 Task: Look for space in Zürich (Kreis 6) / Unterstrass, Switzerland from 6th September, 2023 to 15th September, 2023 for 6 adults in price range Rs.8000 to Rs.12000. Place can be entire place or private room with 6 bedrooms having 6 beds and 6 bathrooms. Property type can be house, flat, guest house. Amenities needed are: wifi, TV, free parkinig on premises, gym, breakfast. Booking option can be shelf check-in. Required host language is English.
Action: Mouse moved to (474, 102)
Screenshot: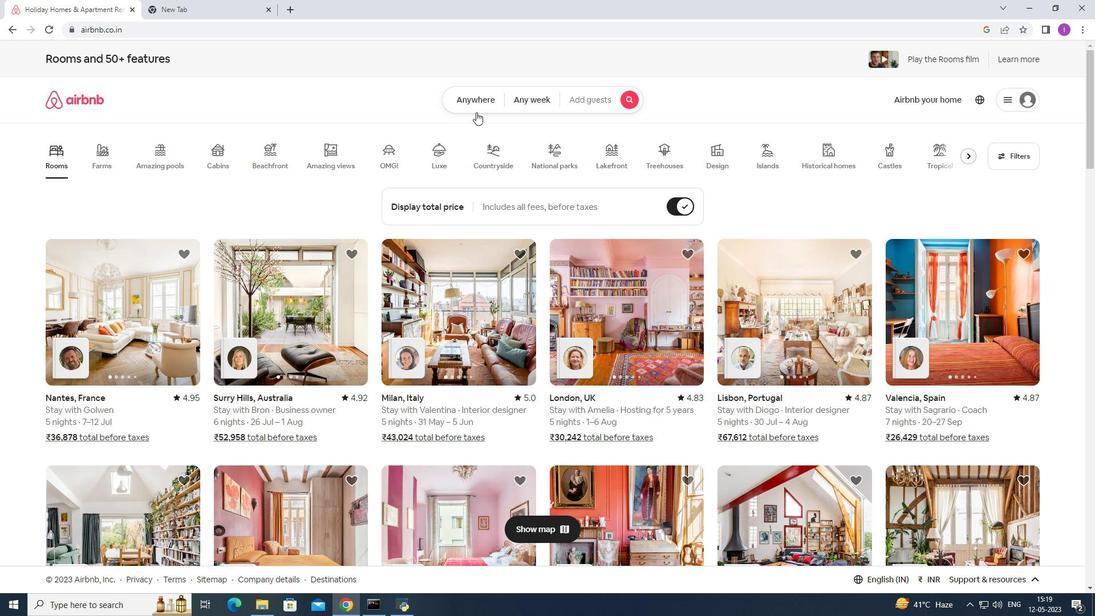 
Action: Mouse pressed left at (474, 102)
Screenshot: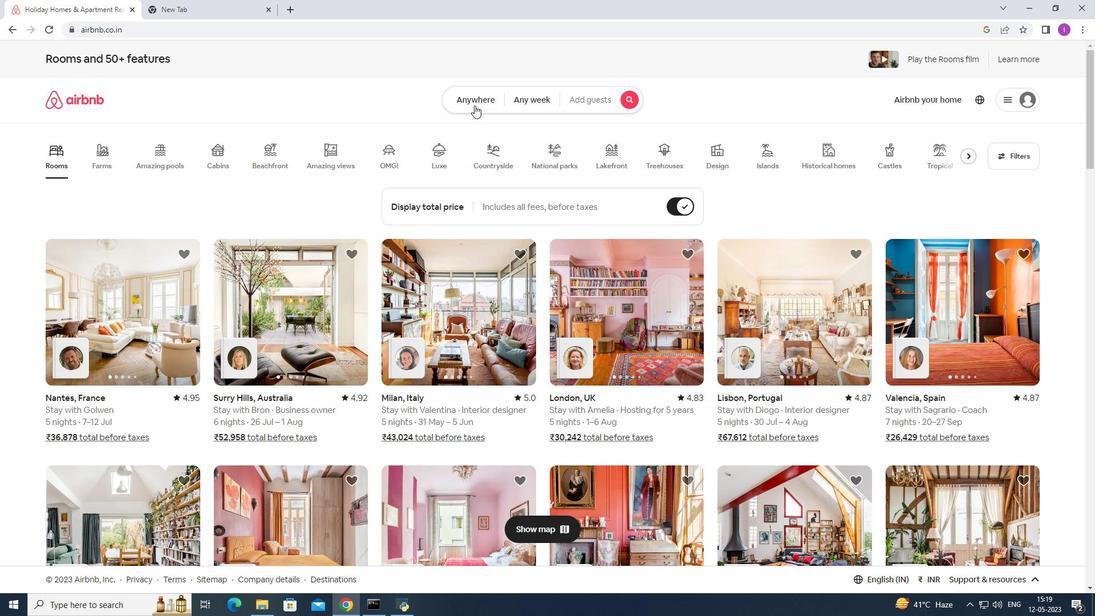 
Action: Mouse moved to (367, 139)
Screenshot: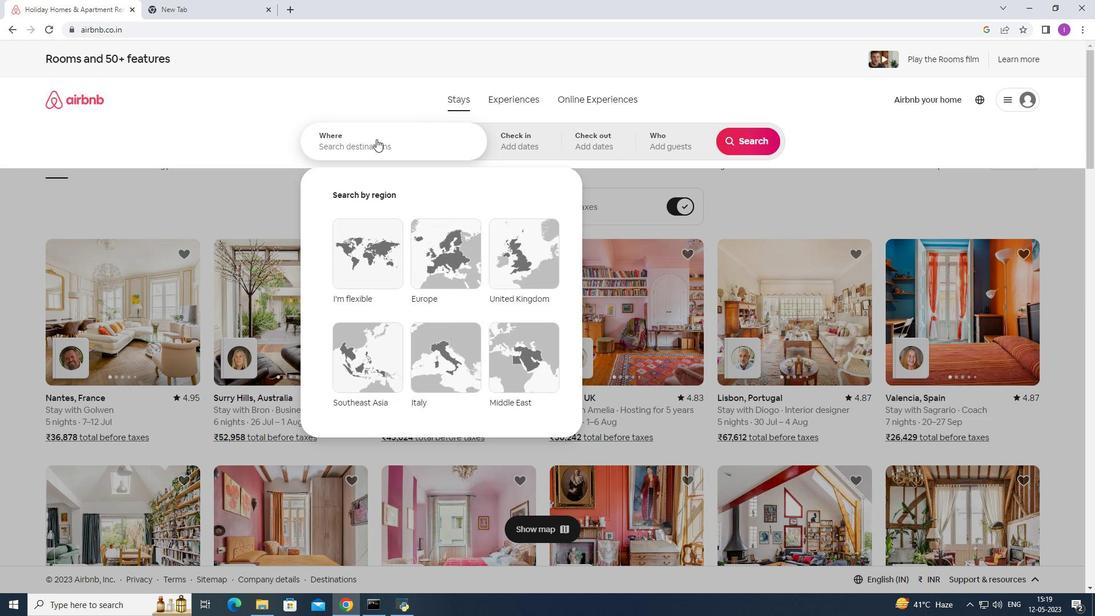 
Action: Mouse pressed left at (367, 139)
Screenshot: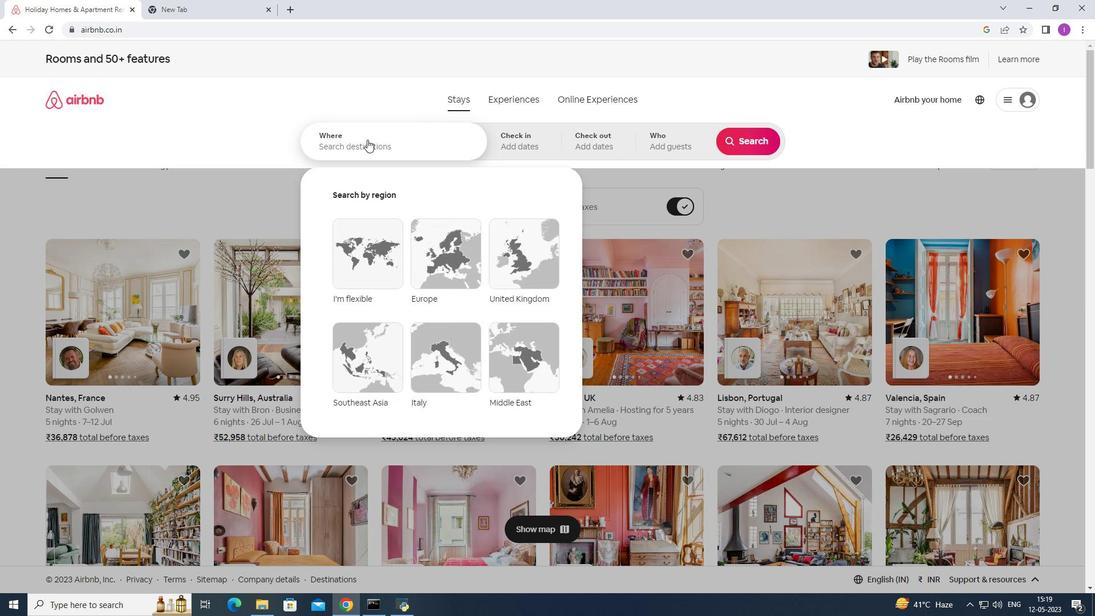 
Action: Mouse moved to (371, 138)
Screenshot: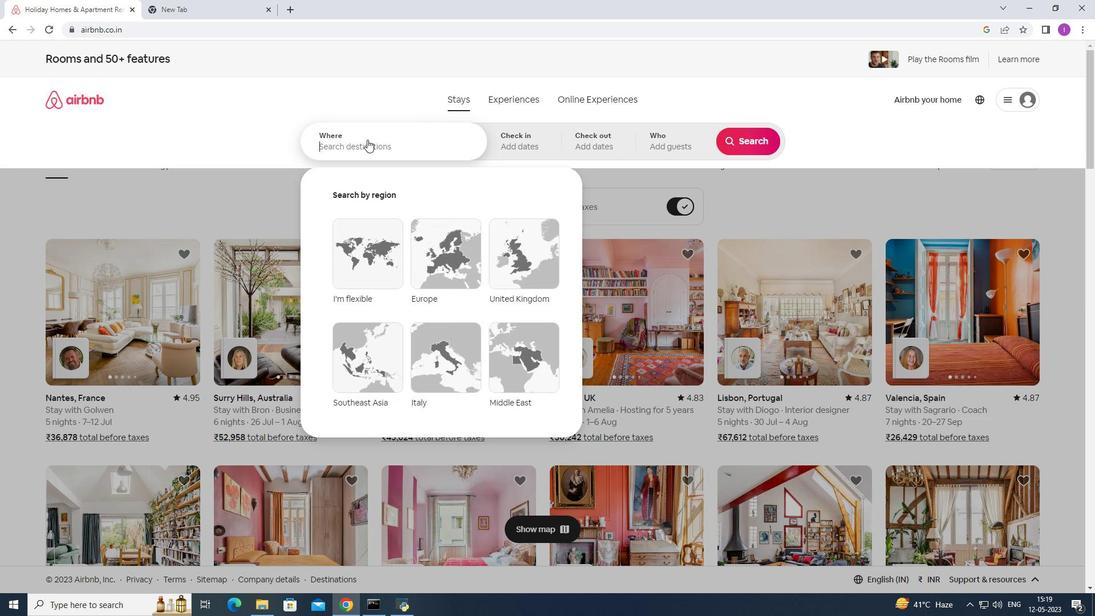
Action: Key pressed <Key.shift>Zurich,<Key.shift>Swi
Screenshot: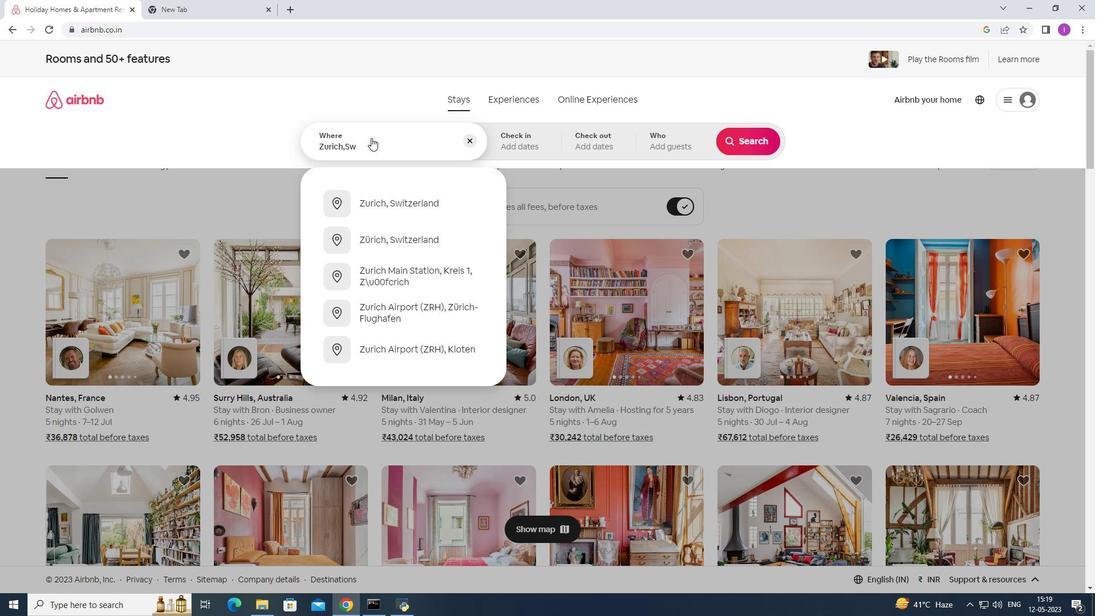 
Action: Mouse moved to (387, 200)
Screenshot: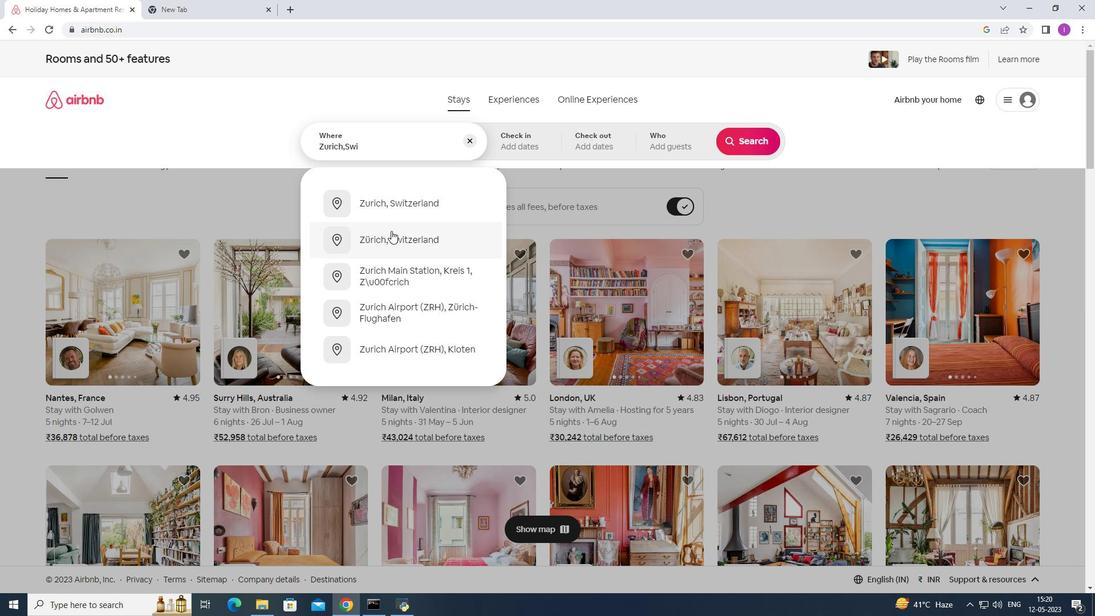 
Action: Mouse pressed left at (387, 200)
Screenshot: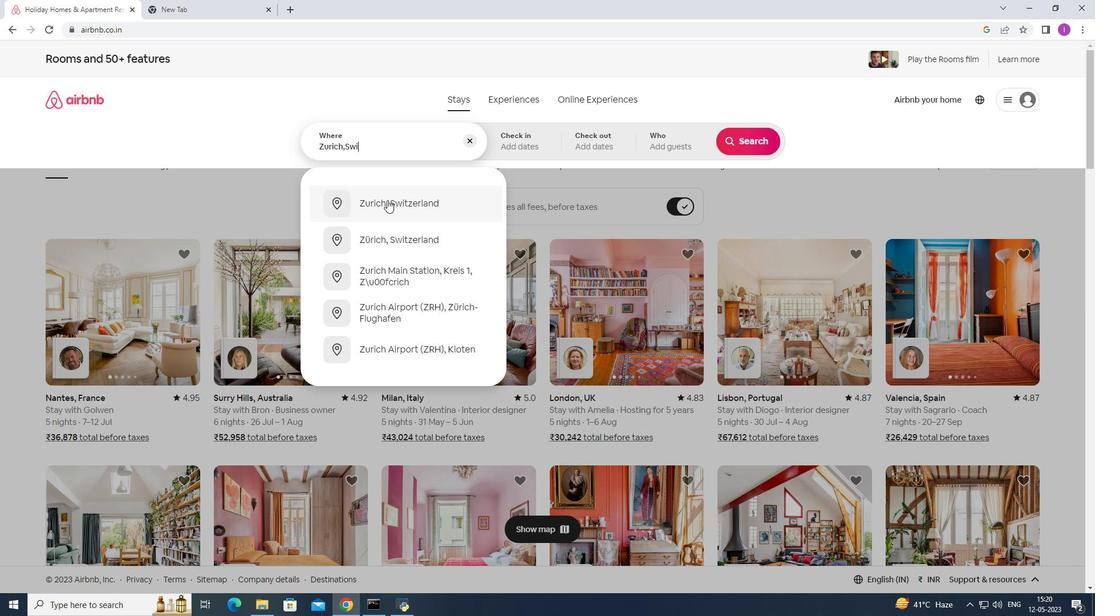 
Action: Mouse moved to (748, 234)
Screenshot: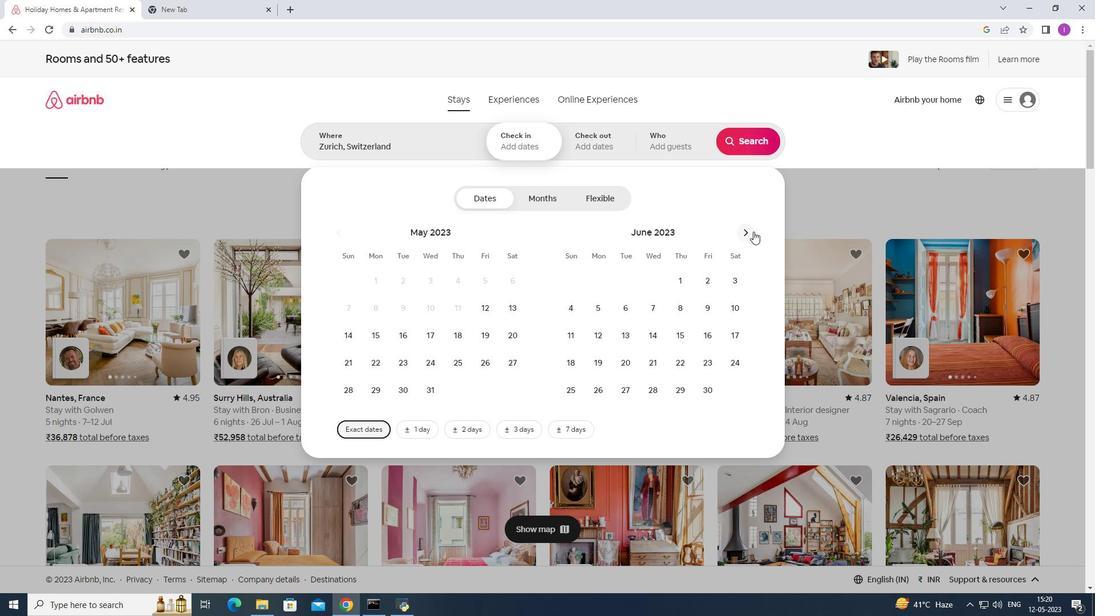 
Action: Mouse pressed left at (748, 234)
Screenshot: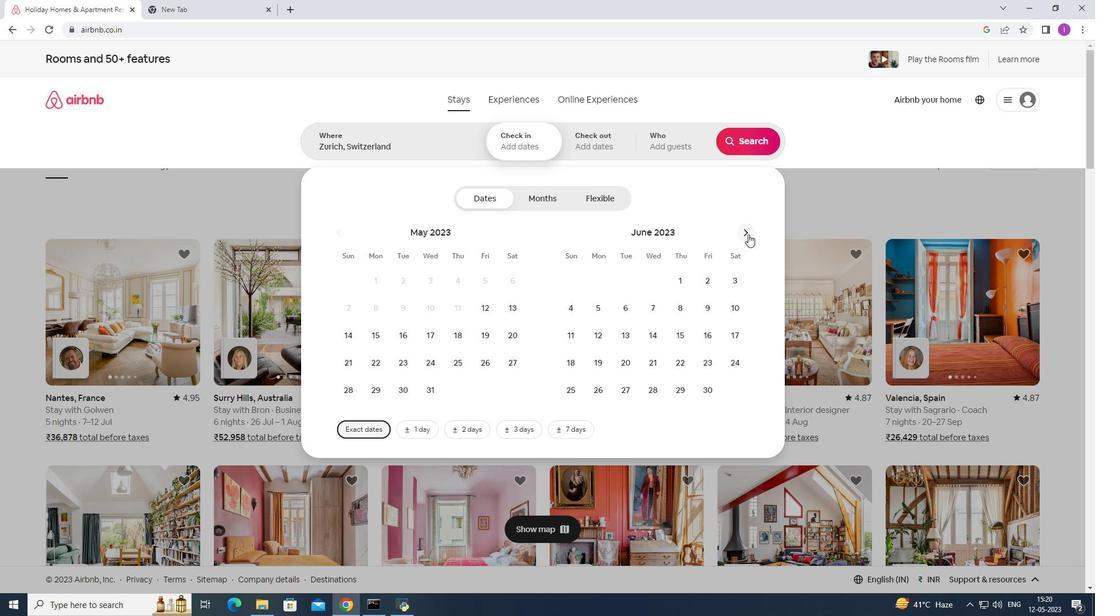 
Action: Mouse pressed left at (748, 234)
Screenshot: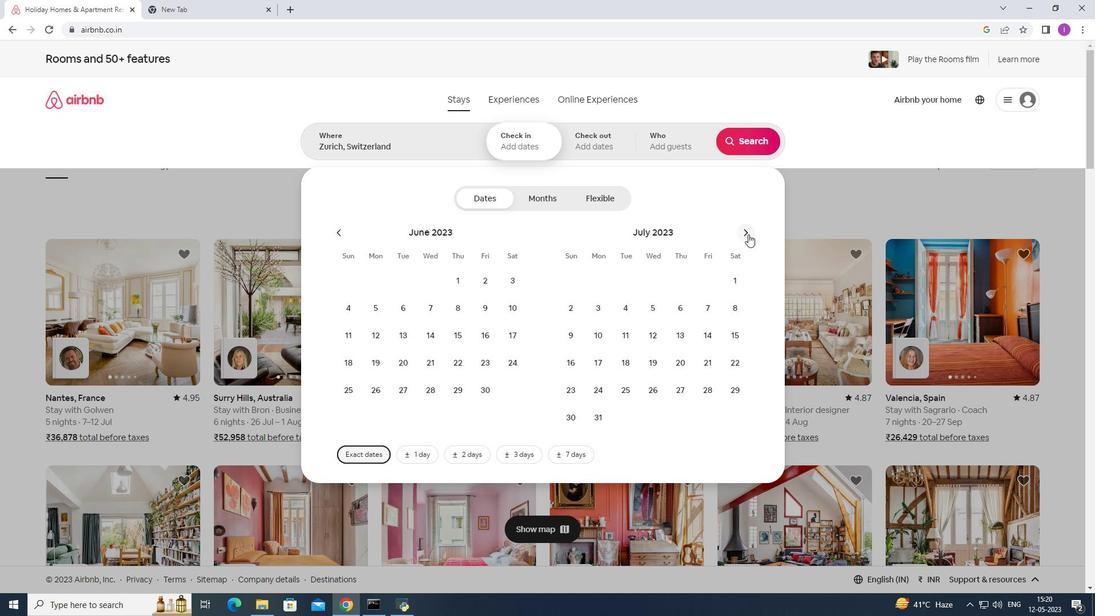 
Action: Mouse moved to (744, 238)
Screenshot: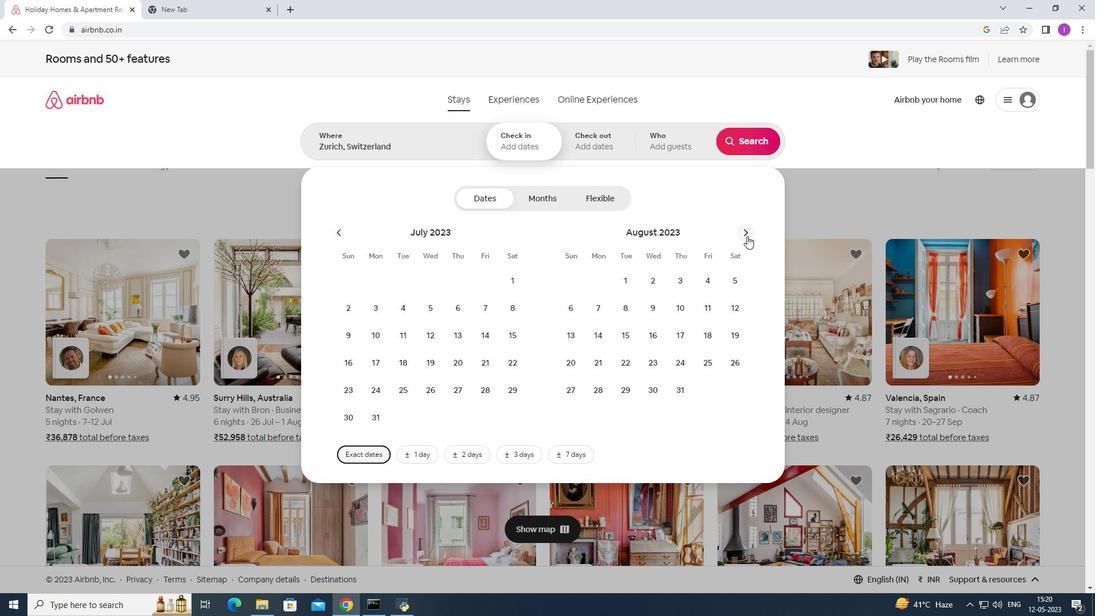 
Action: Mouse pressed left at (744, 238)
Screenshot: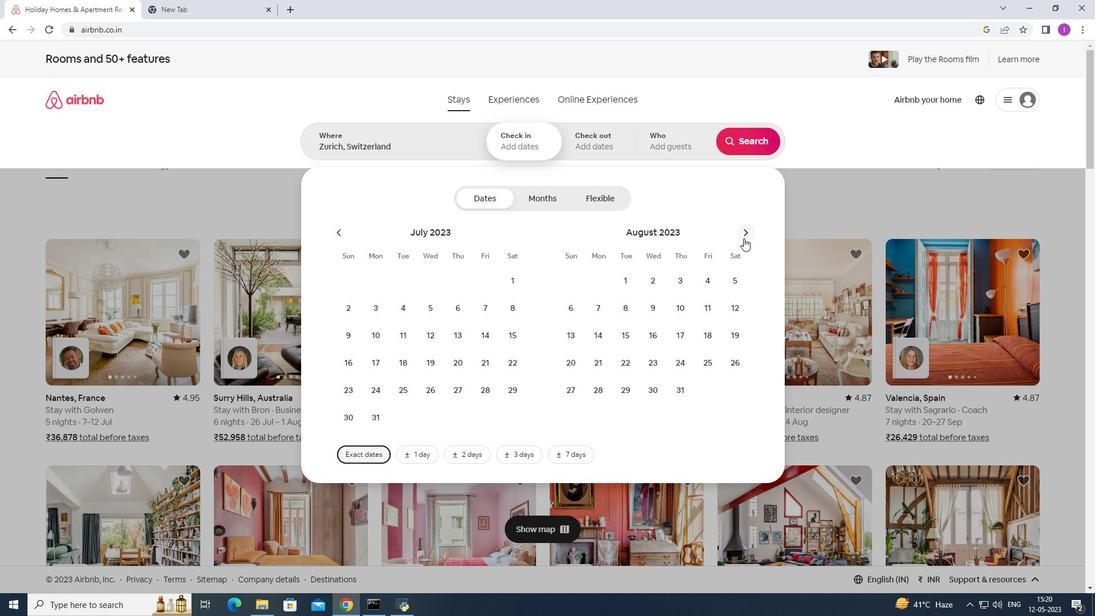 
Action: Mouse moved to (655, 314)
Screenshot: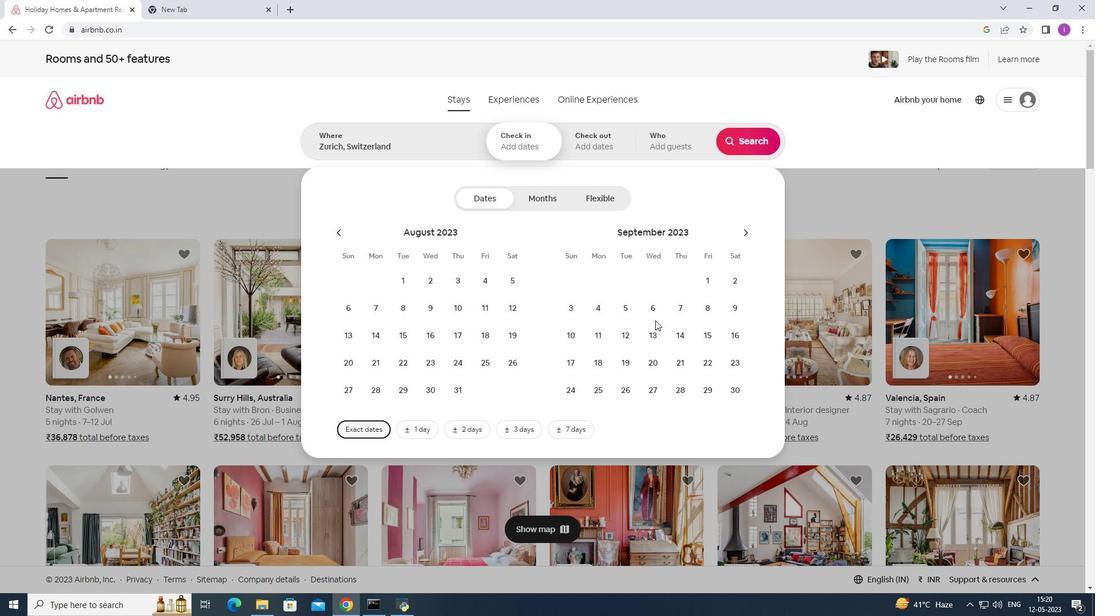 
Action: Mouse pressed left at (655, 314)
Screenshot: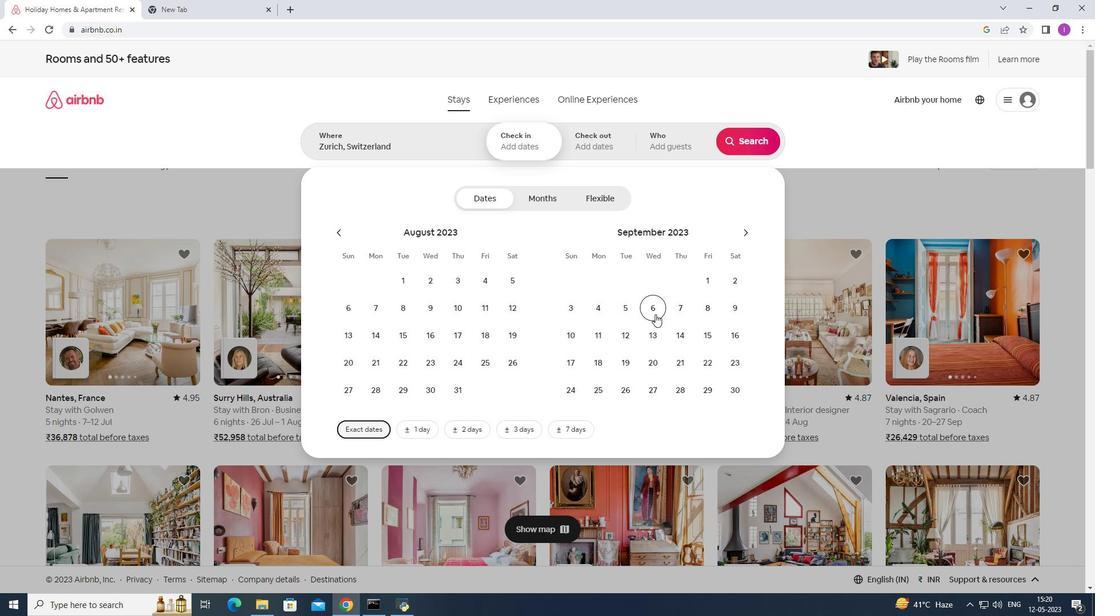 
Action: Mouse moved to (710, 333)
Screenshot: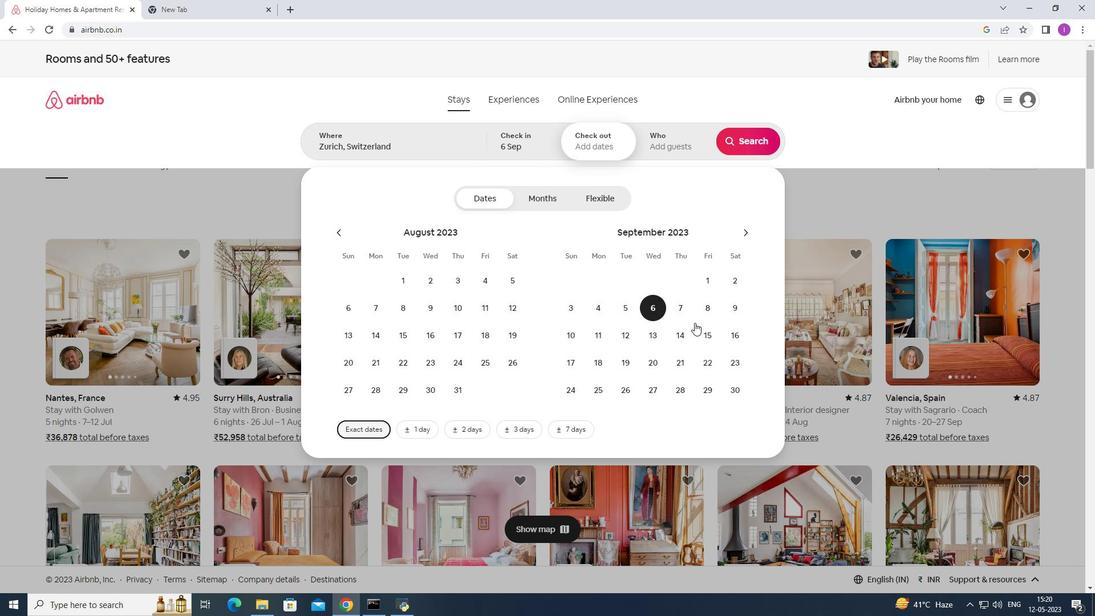 
Action: Mouse pressed left at (710, 333)
Screenshot: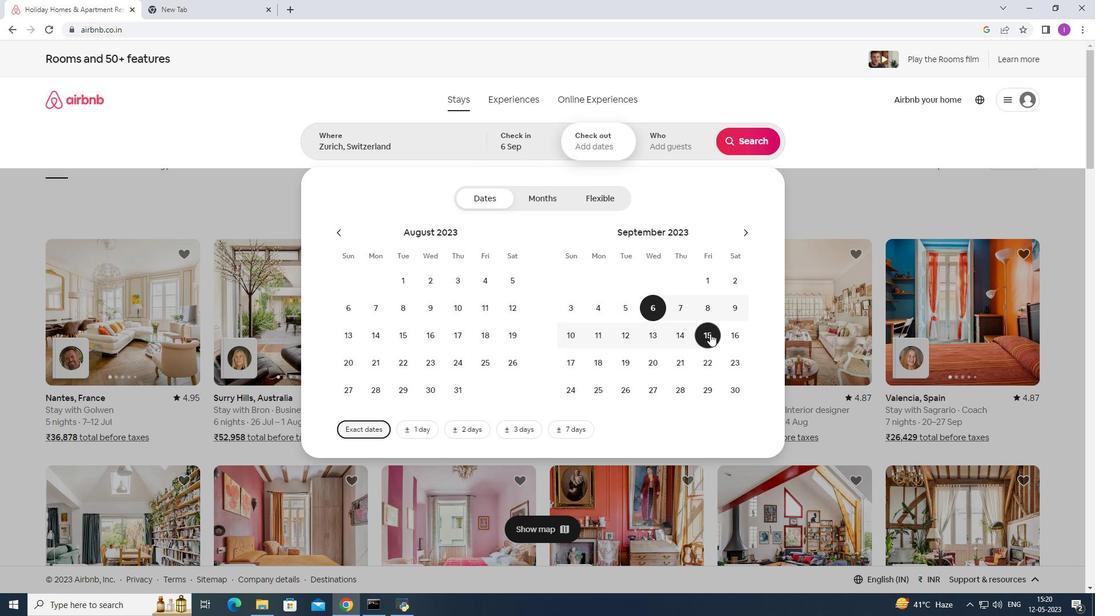 
Action: Mouse moved to (674, 152)
Screenshot: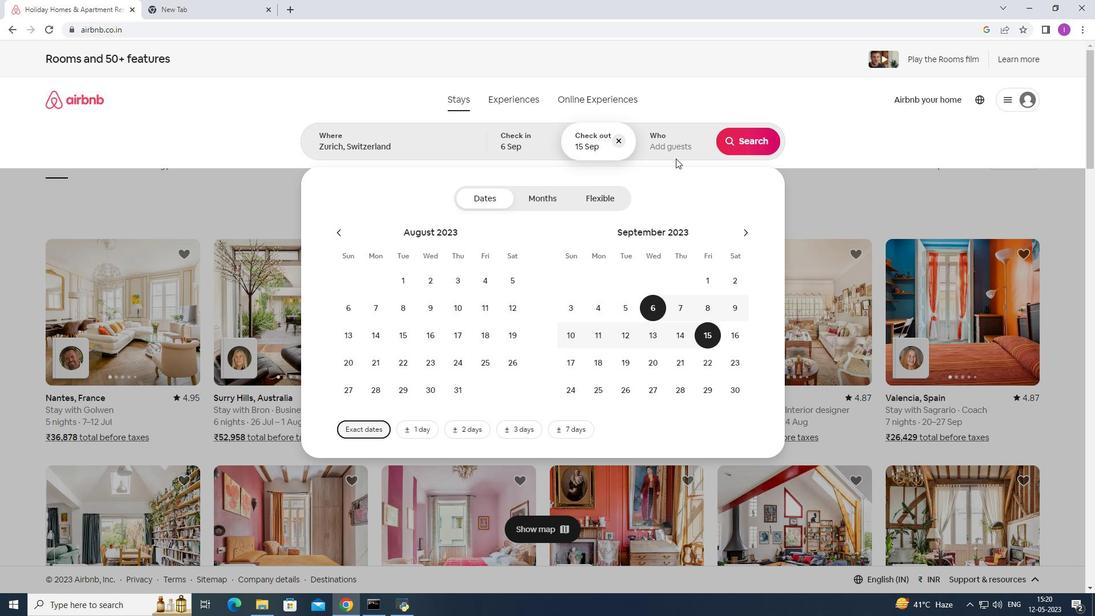 
Action: Mouse pressed left at (674, 152)
Screenshot: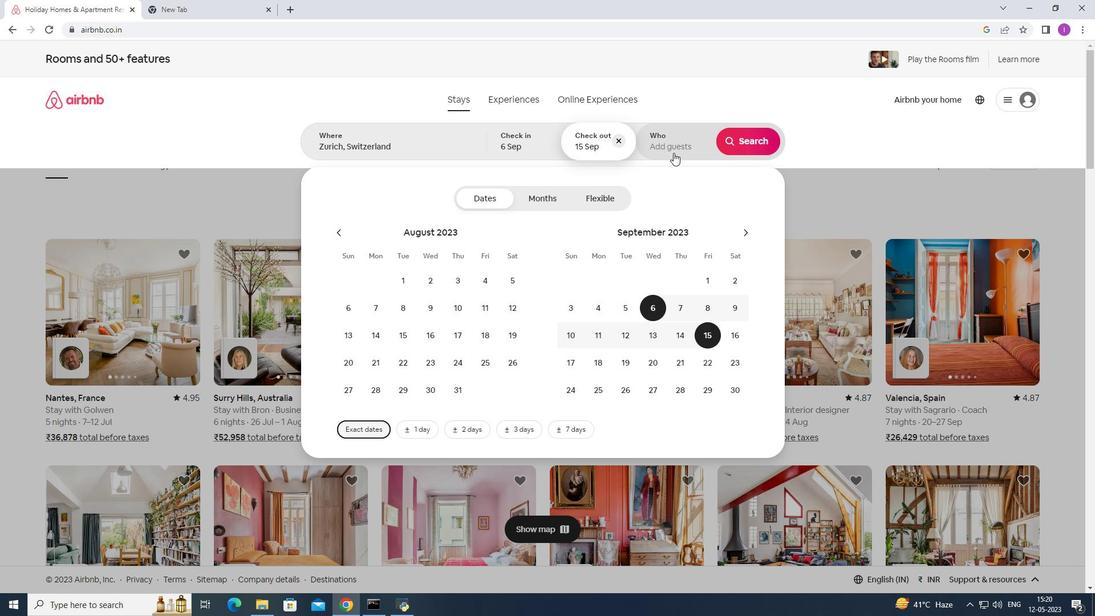 
Action: Mouse moved to (746, 198)
Screenshot: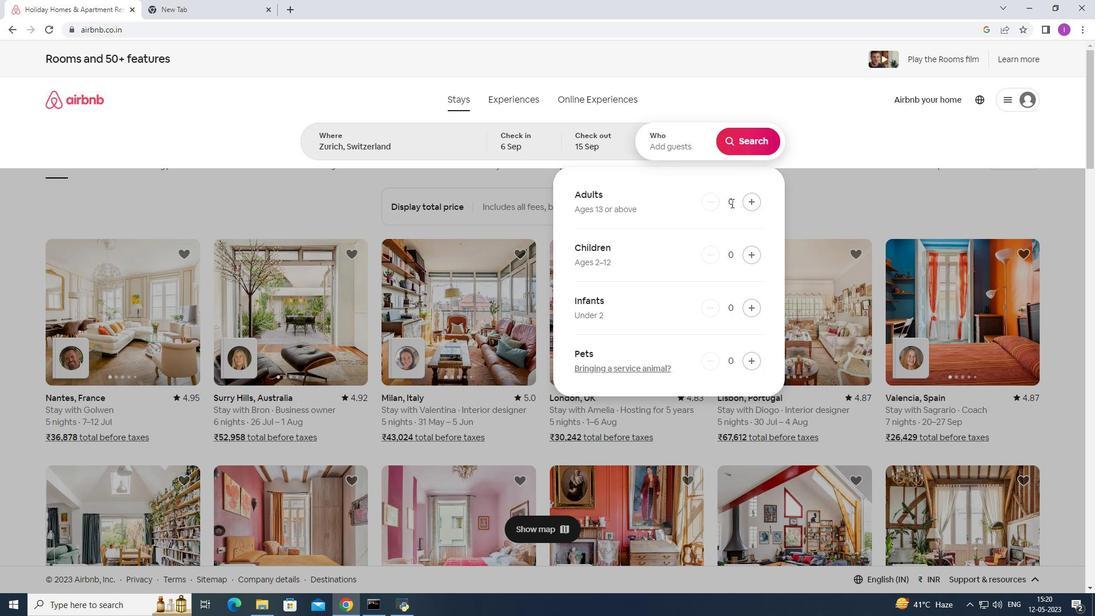 
Action: Mouse pressed left at (746, 198)
Screenshot: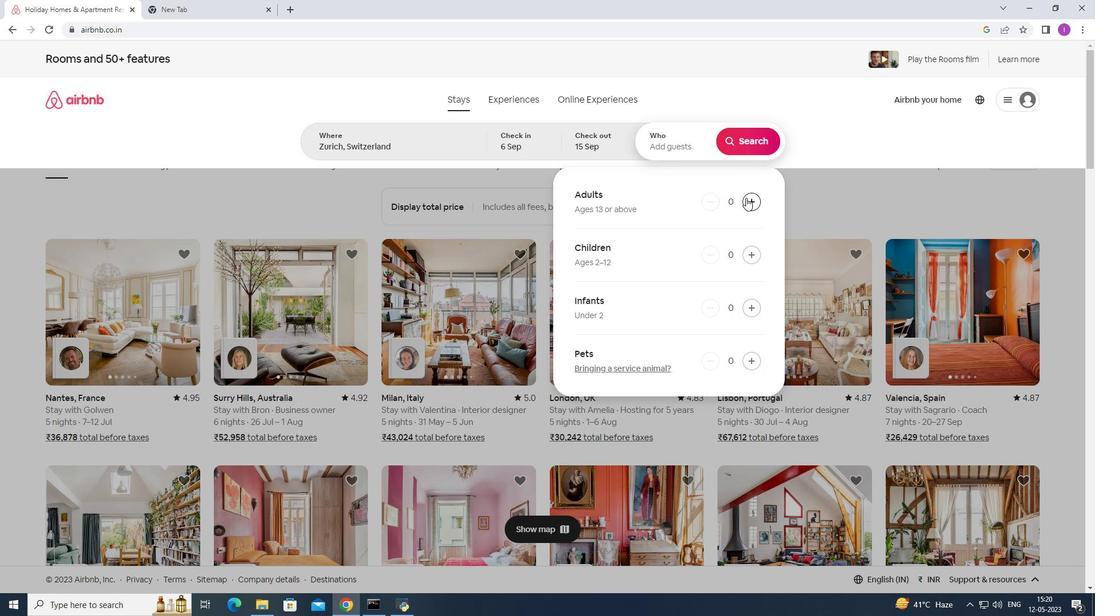 
Action: Mouse pressed left at (746, 198)
Screenshot: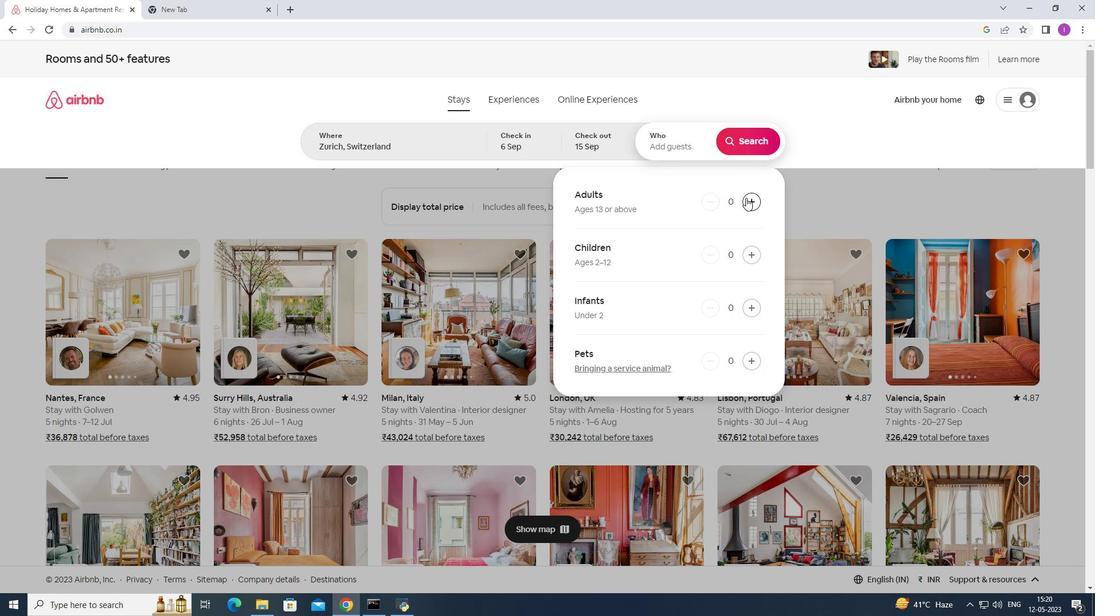 
Action: Mouse pressed left at (746, 198)
Screenshot: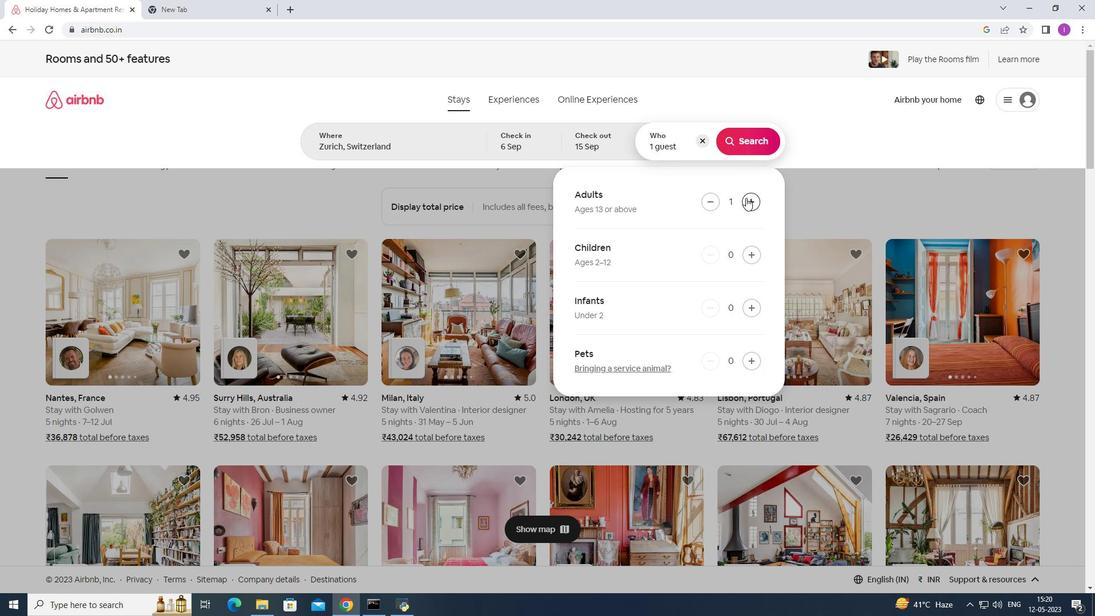 
Action: Mouse pressed left at (746, 198)
Screenshot: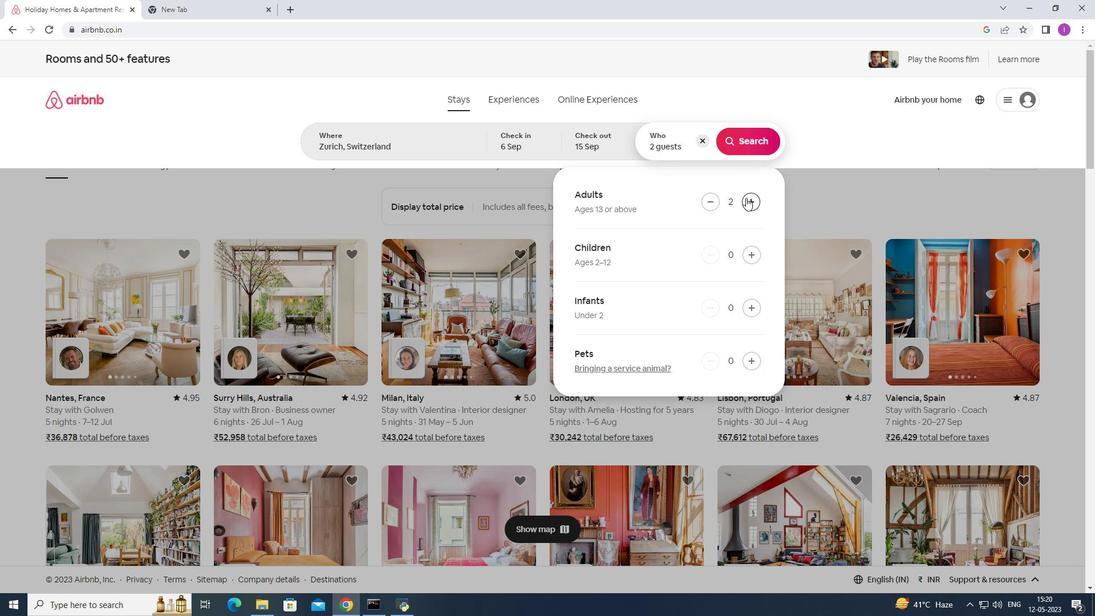 
Action: Mouse pressed left at (746, 198)
Screenshot: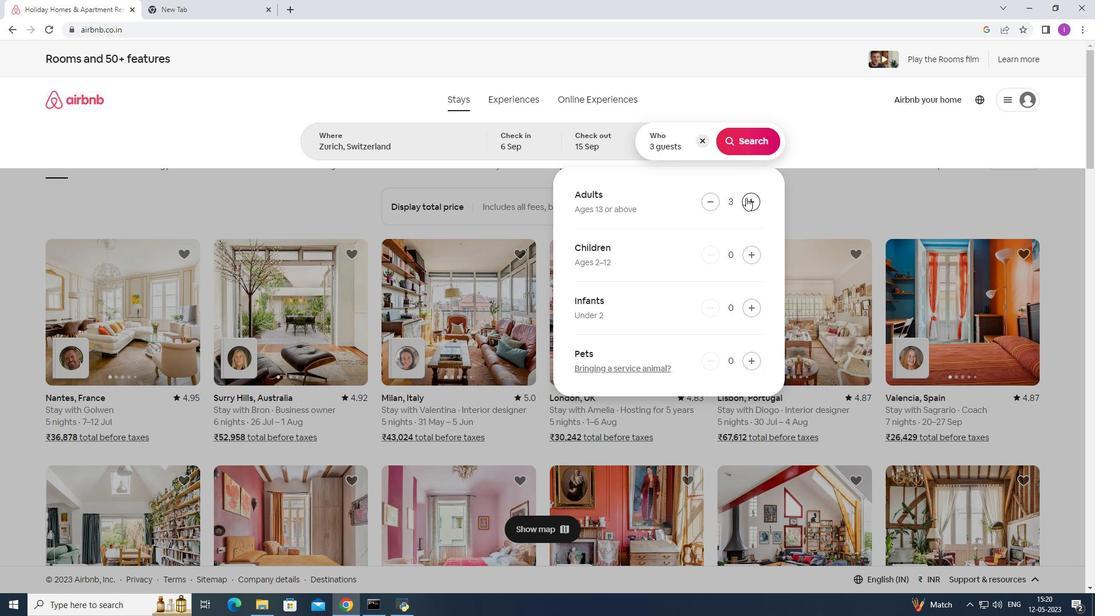 
Action: Mouse moved to (748, 198)
Screenshot: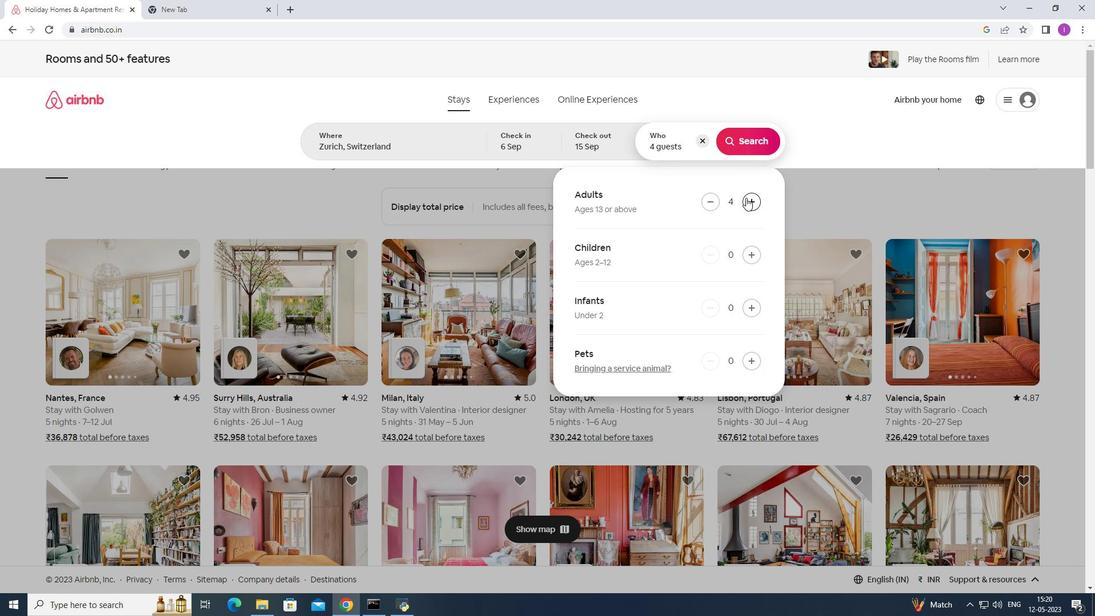 
Action: Mouse pressed left at (748, 198)
Screenshot: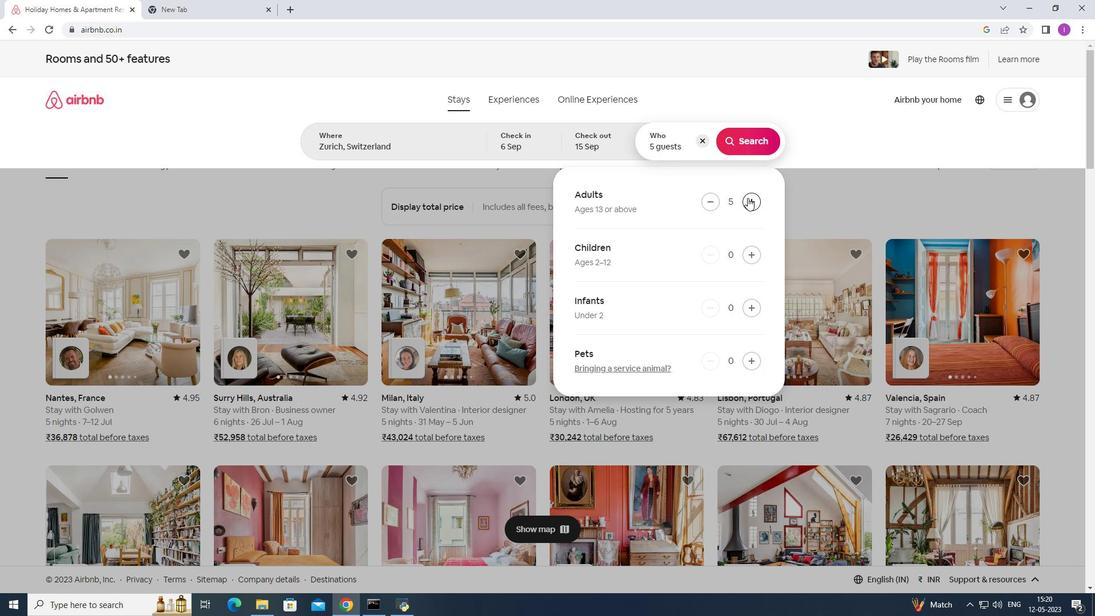 
Action: Mouse moved to (754, 146)
Screenshot: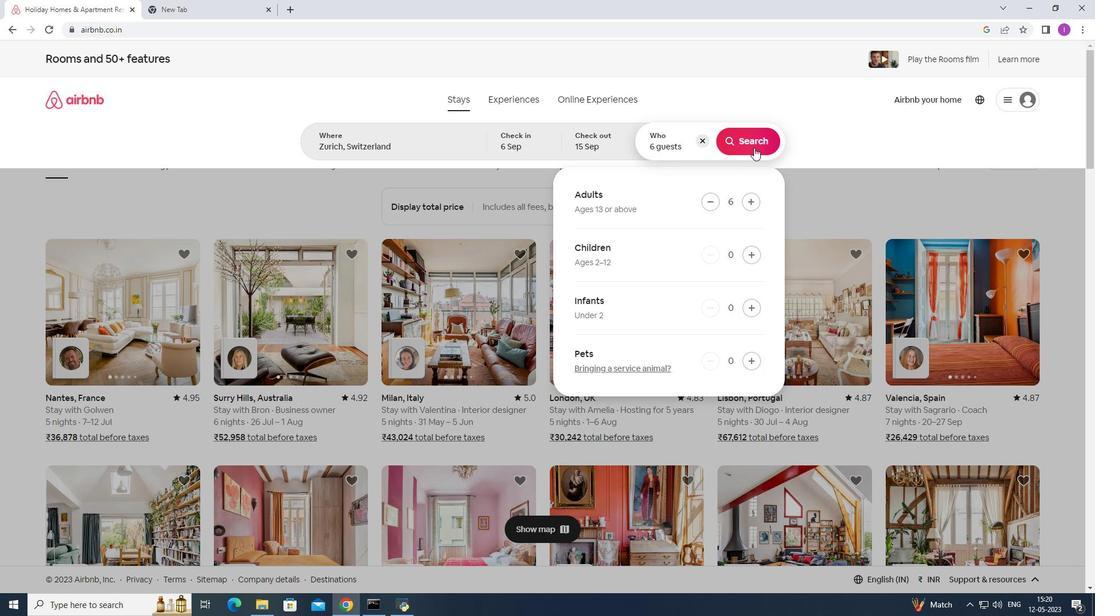 
Action: Mouse pressed left at (754, 146)
Screenshot: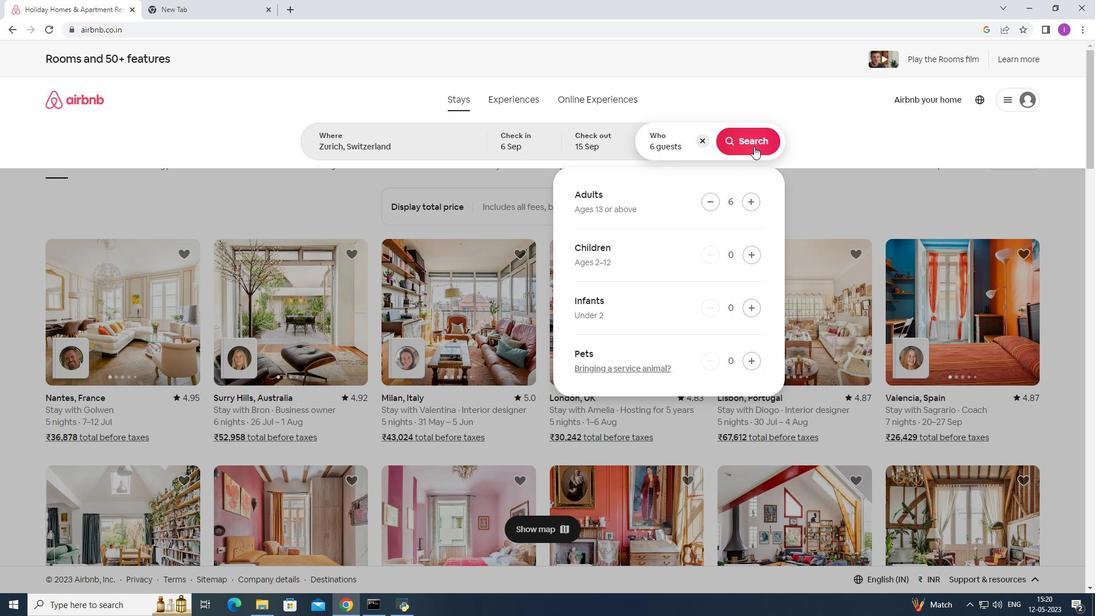 
Action: Mouse moved to (1044, 112)
Screenshot: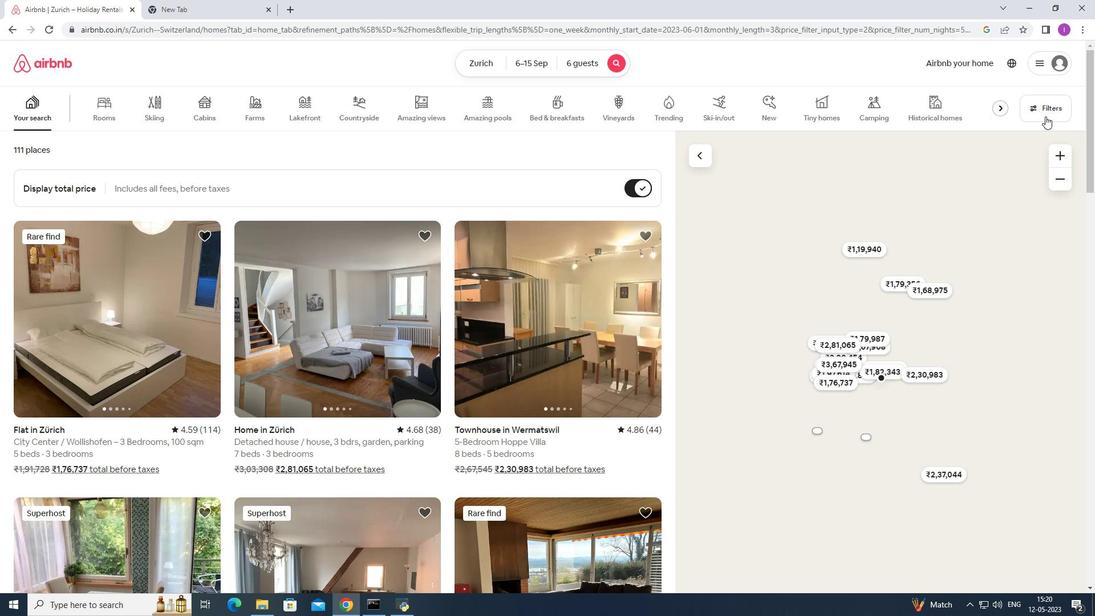 
Action: Mouse pressed left at (1044, 112)
Screenshot: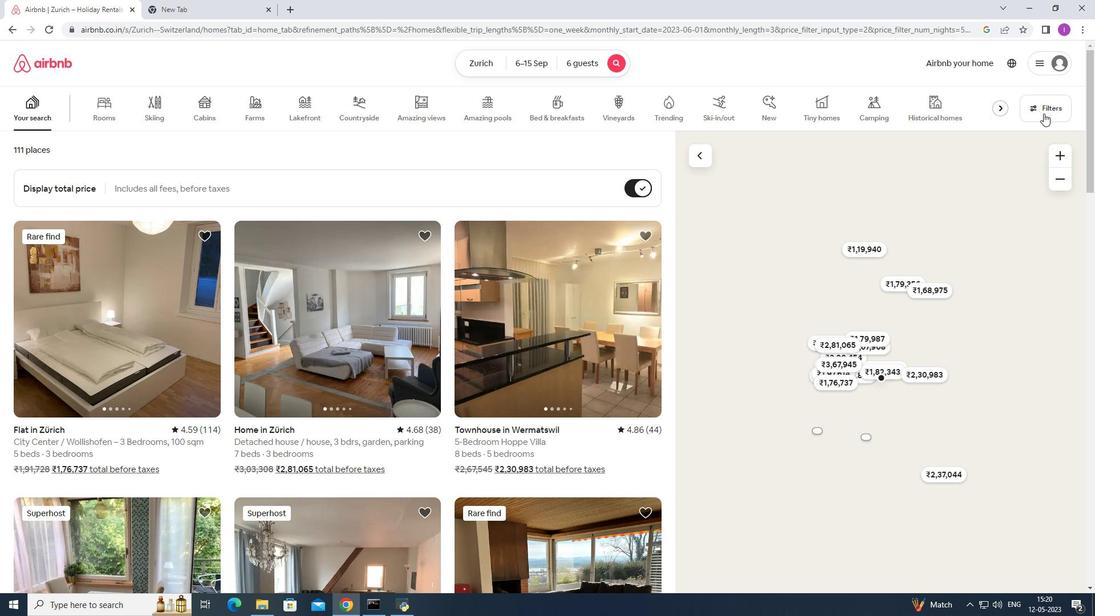 
Action: Mouse moved to (636, 389)
Screenshot: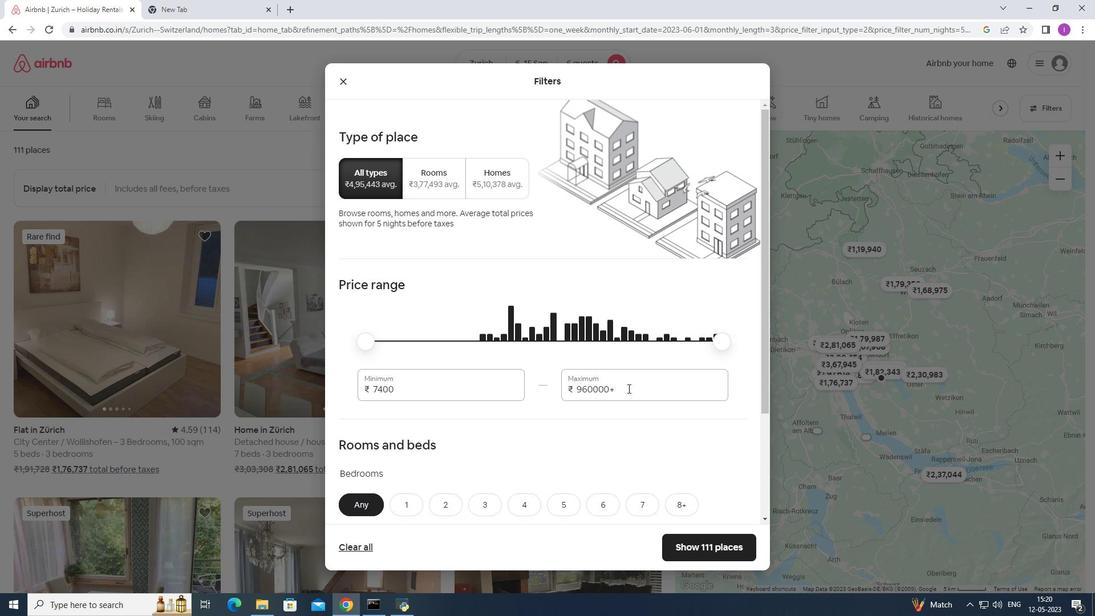 
Action: Mouse pressed left at (636, 389)
Screenshot: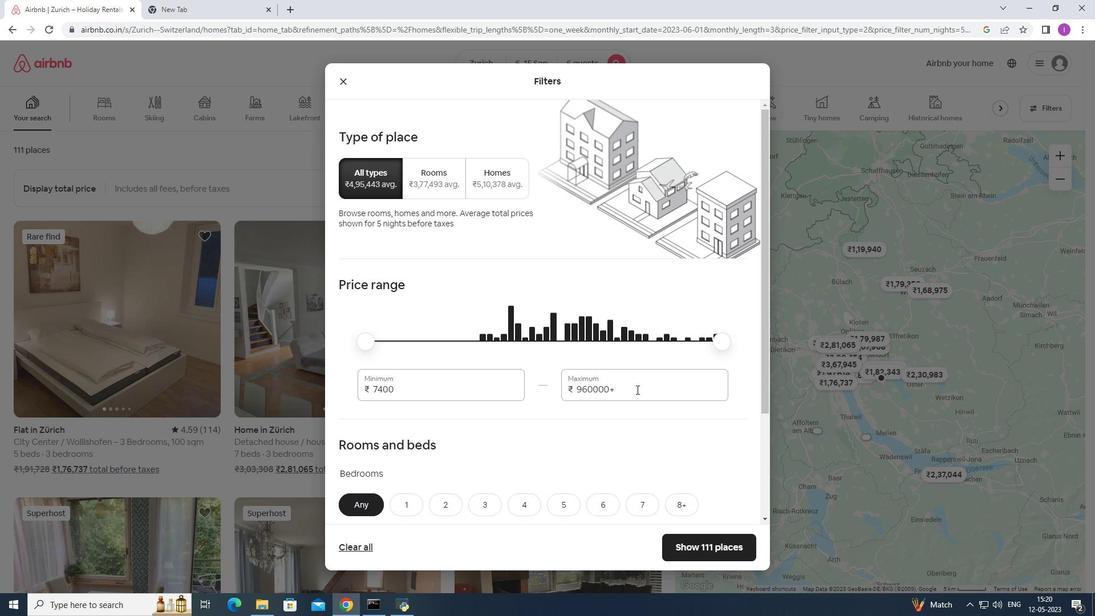 
Action: Mouse moved to (632, 344)
Screenshot: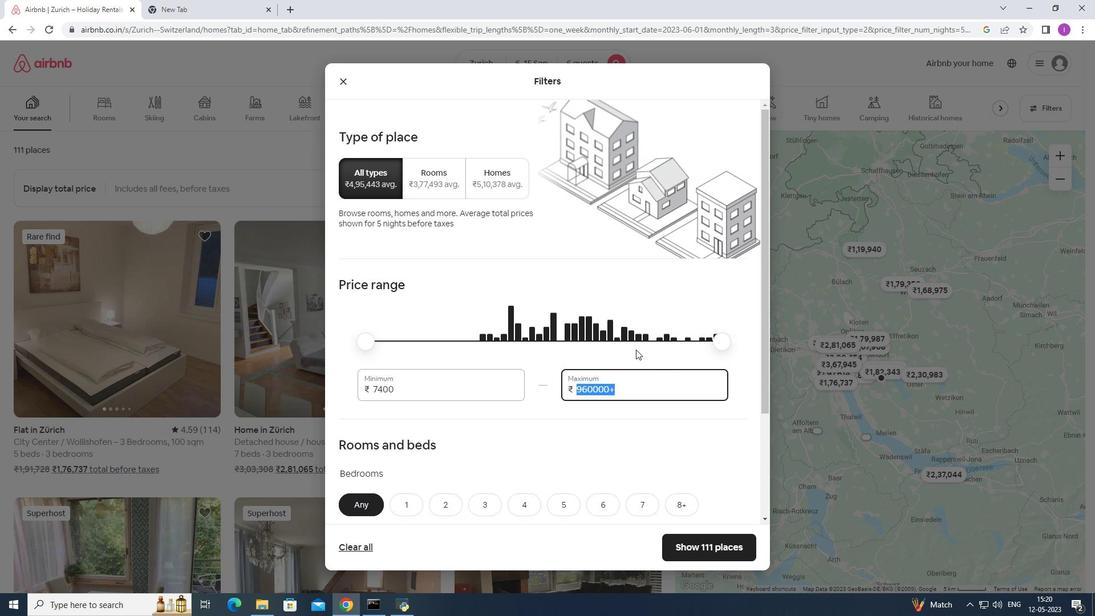 
Action: Key pressed 1
Screenshot: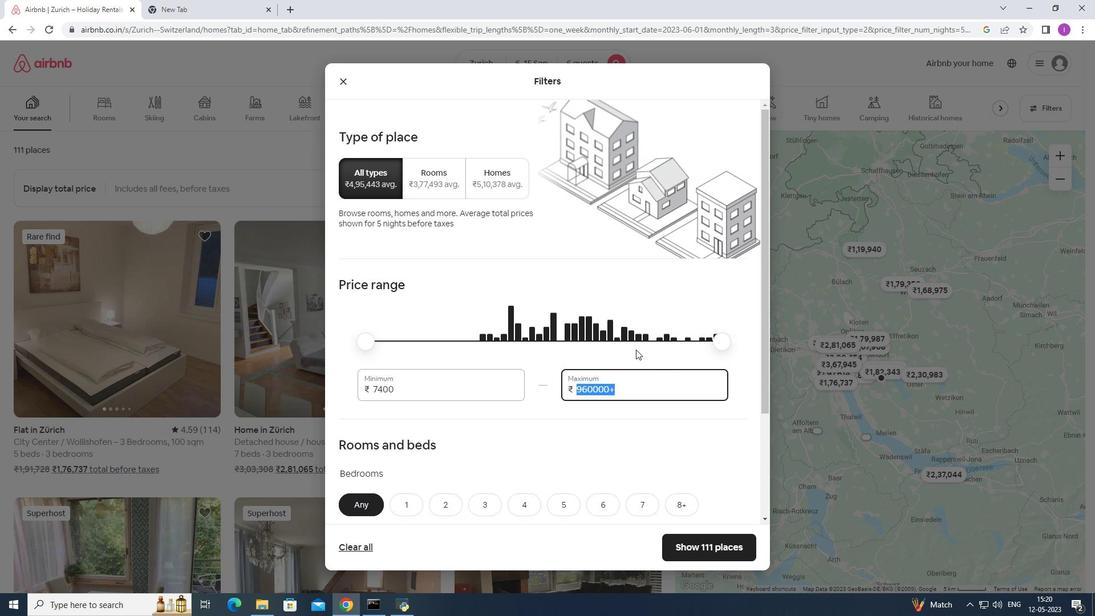 
Action: Mouse moved to (630, 338)
Screenshot: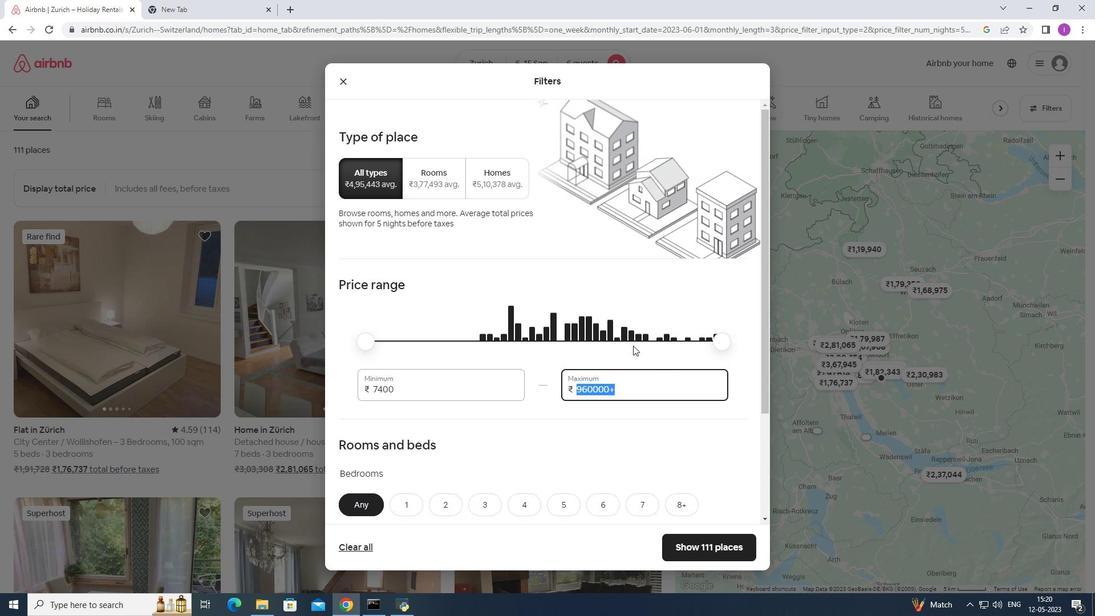 
Action: Key pressed 2
Screenshot: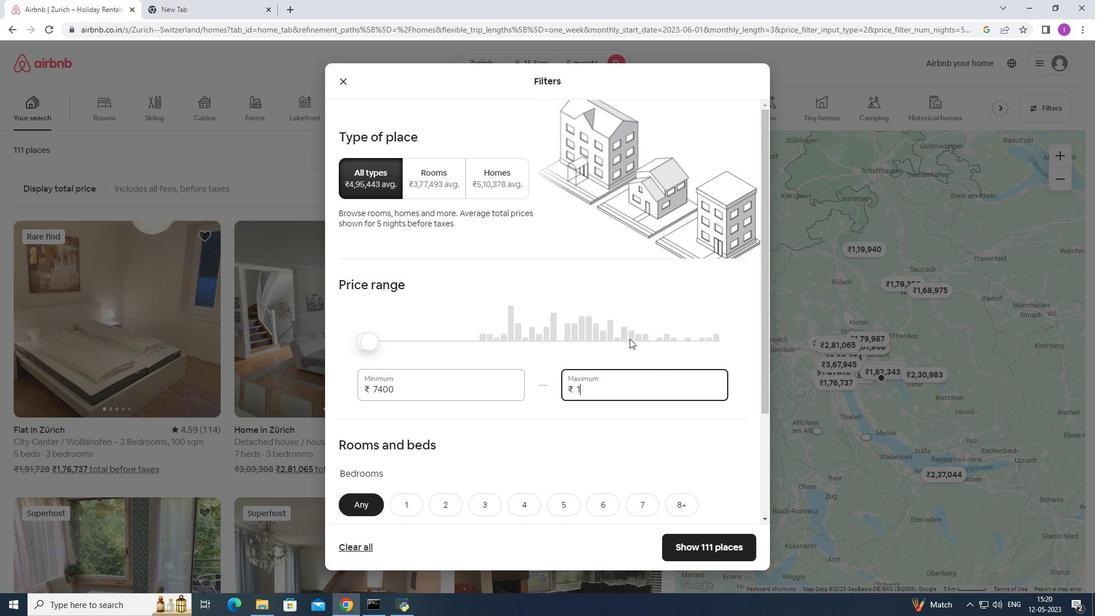 
Action: Mouse moved to (627, 335)
Screenshot: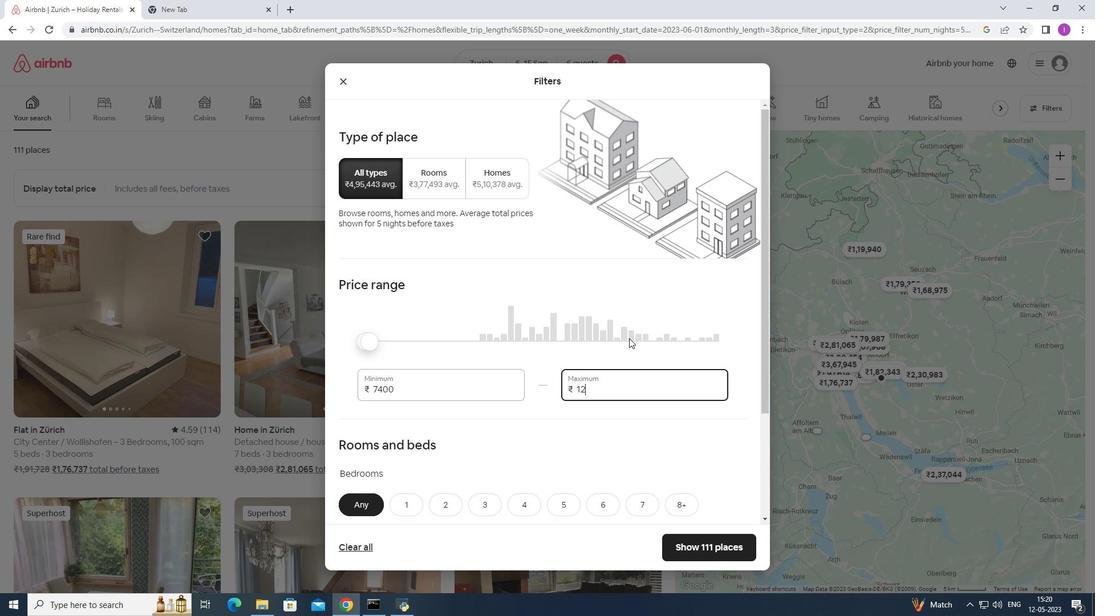 
Action: Key pressed 000
Screenshot: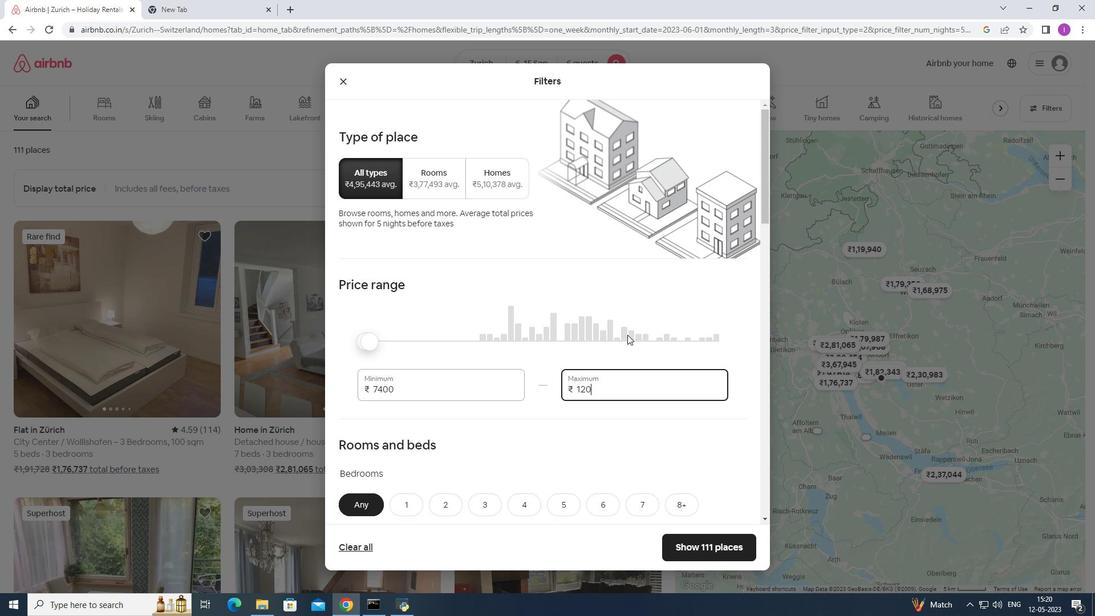 
Action: Mouse moved to (421, 391)
Screenshot: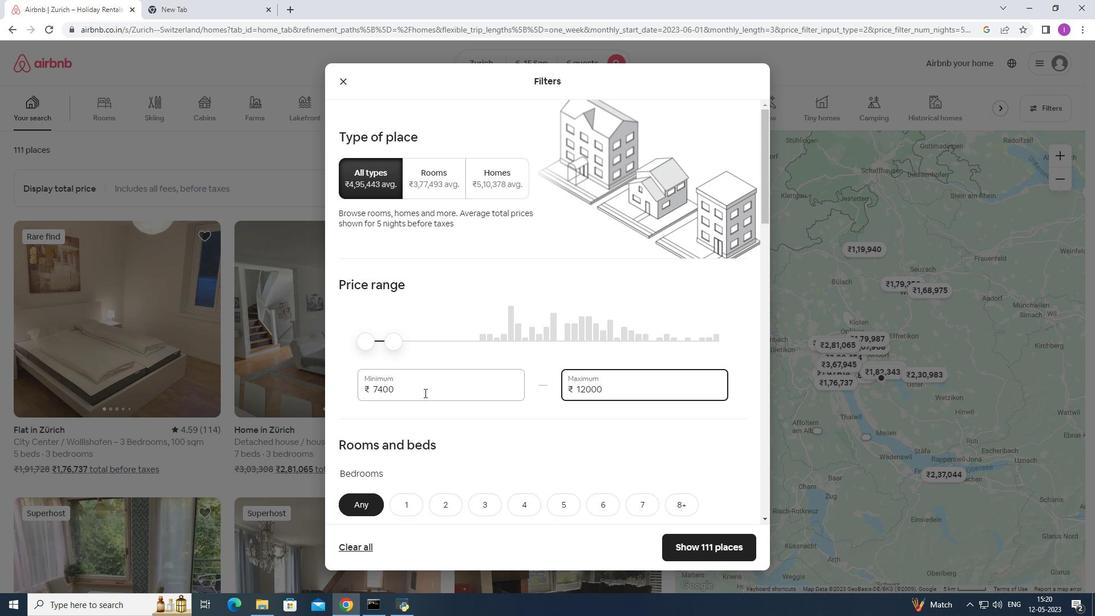 
Action: Mouse pressed left at (421, 391)
Screenshot: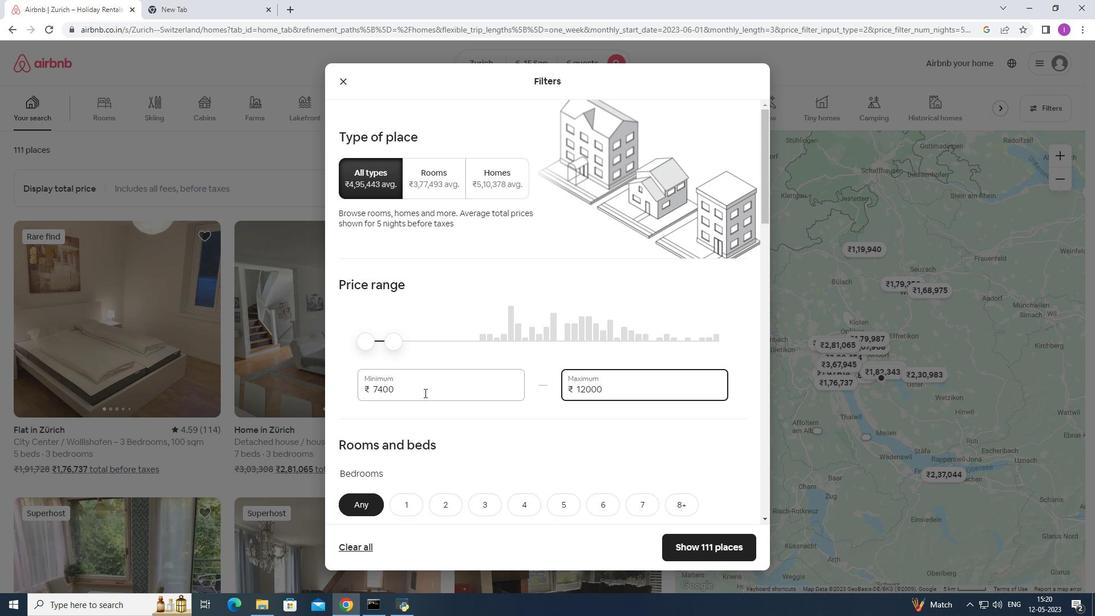 
Action: Mouse moved to (354, 400)
Screenshot: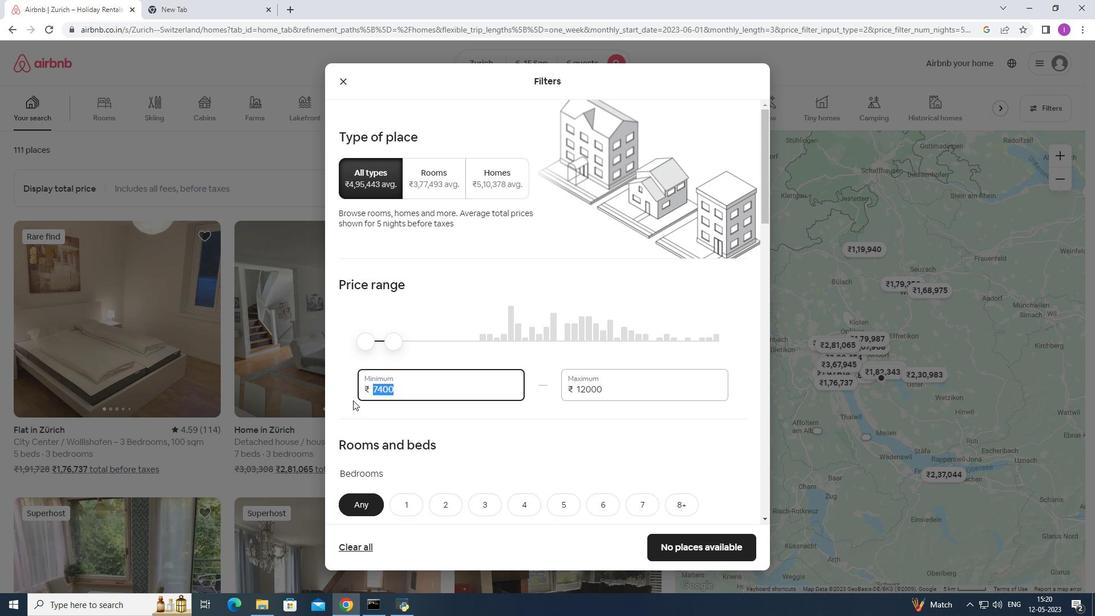 
Action: Key pressed 80000<Key.backspace><Key.backspace>0
Screenshot: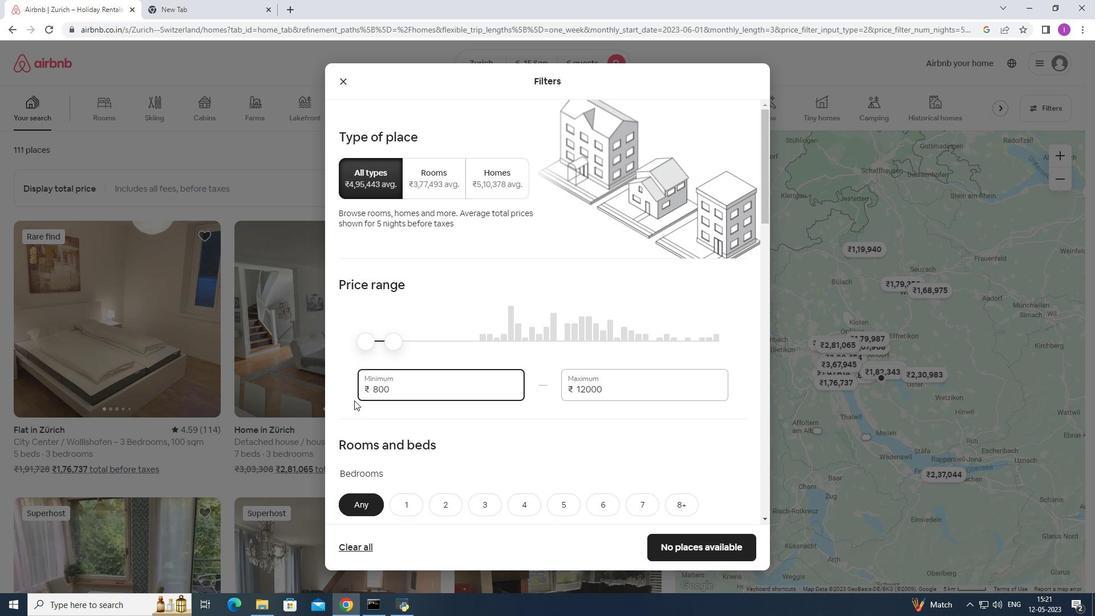 
Action: Mouse moved to (496, 461)
Screenshot: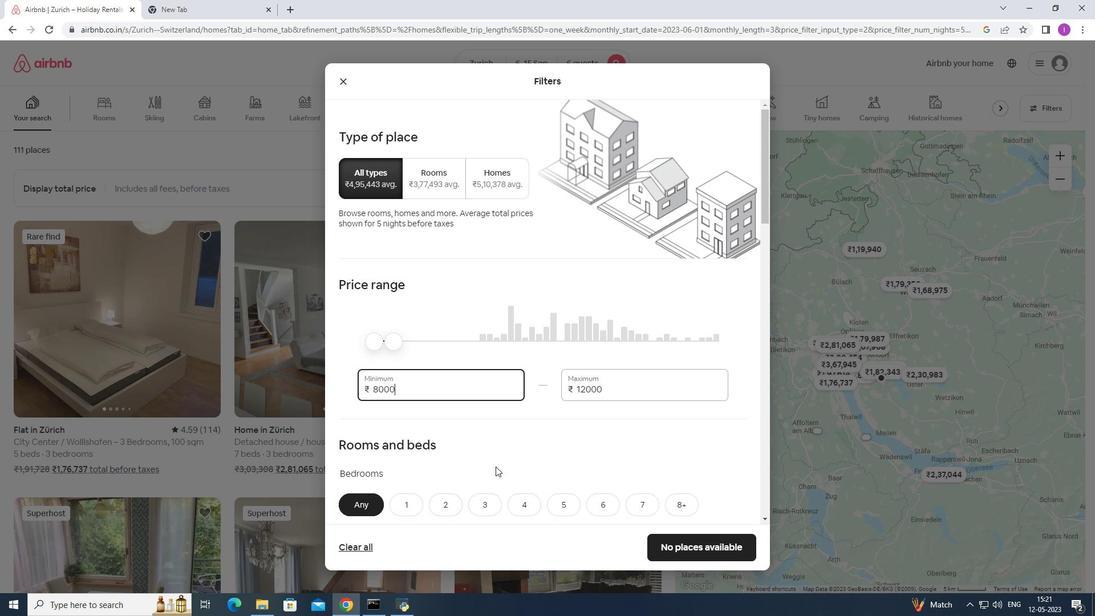 
Action: Mouse scrolled (496, 461) with delta (0, 0)
Screenshot: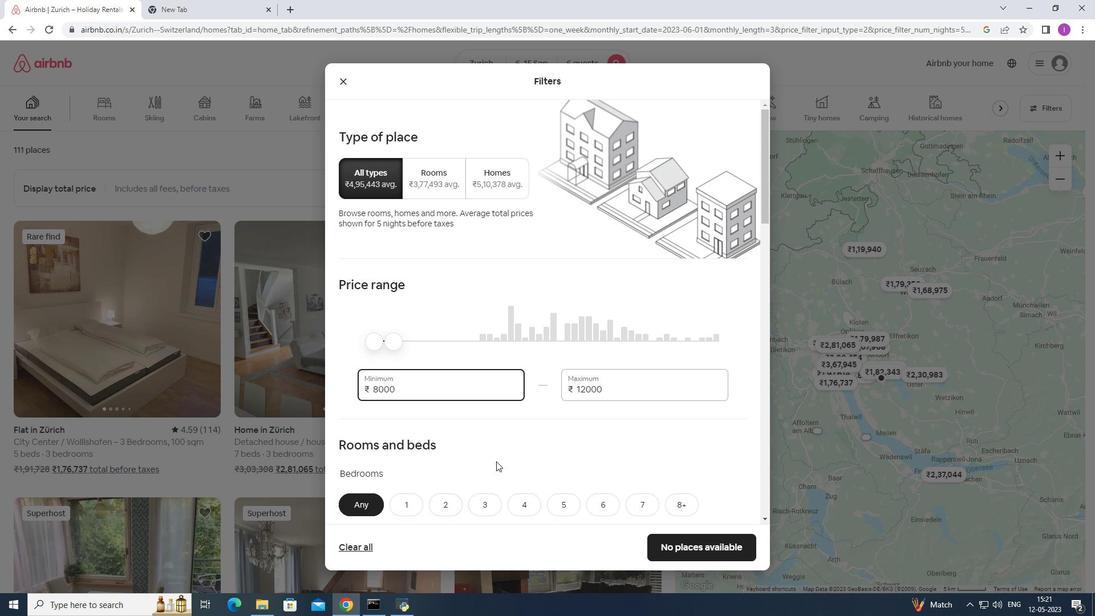 
Action: Mouse moved to (527, 444)
Screenshot: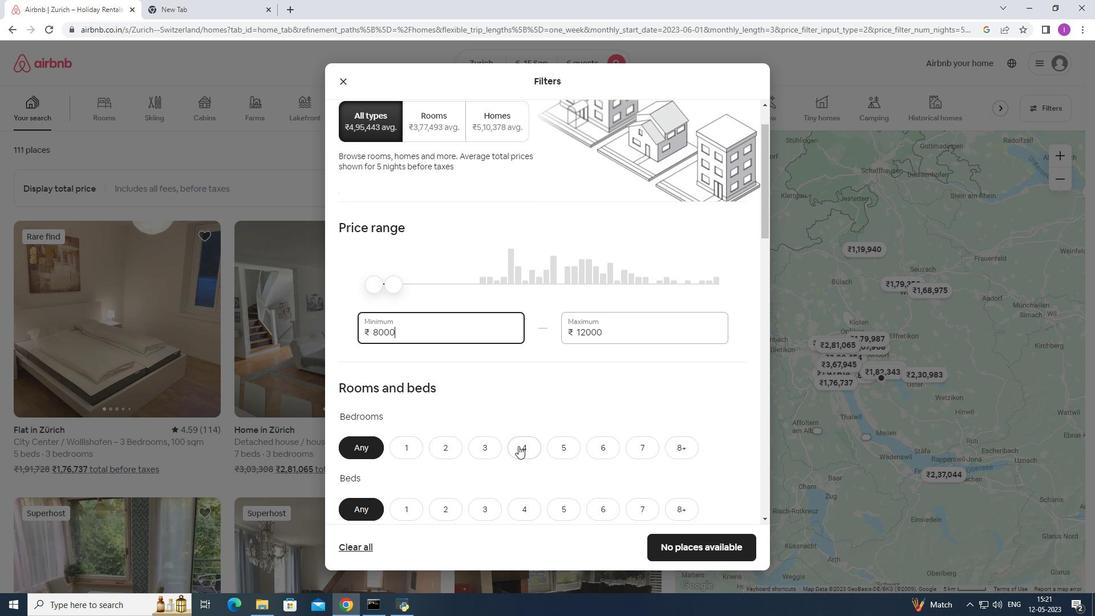 
Action: Mouse scrolled (527, 444) with delta (0, 0)
Screenshot: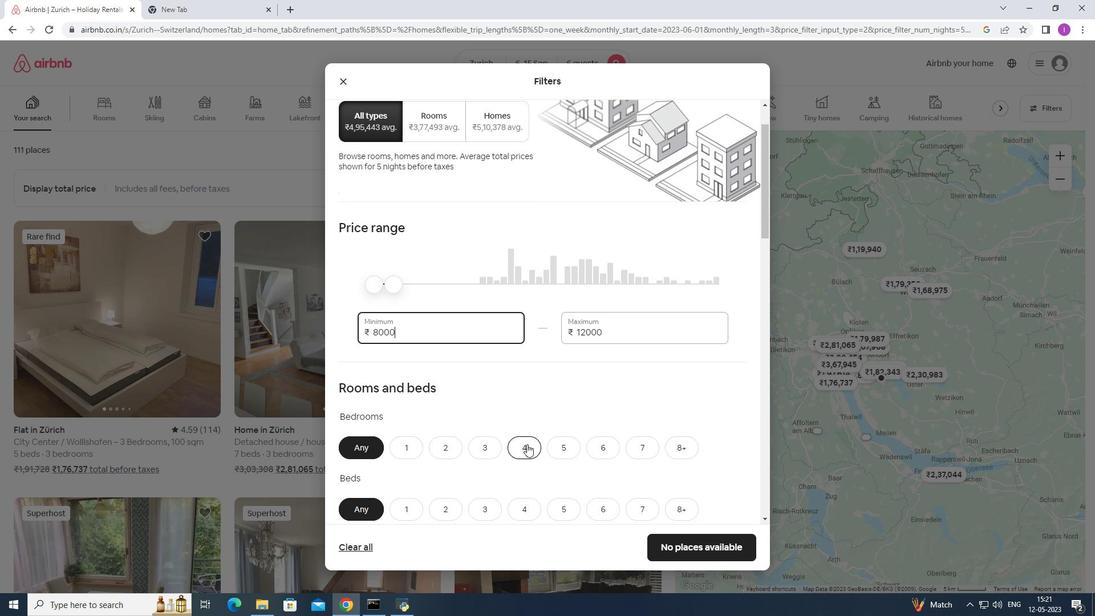 
Action: Mouse scrolled (527, 444) with delta (0, 0)
Screenshot: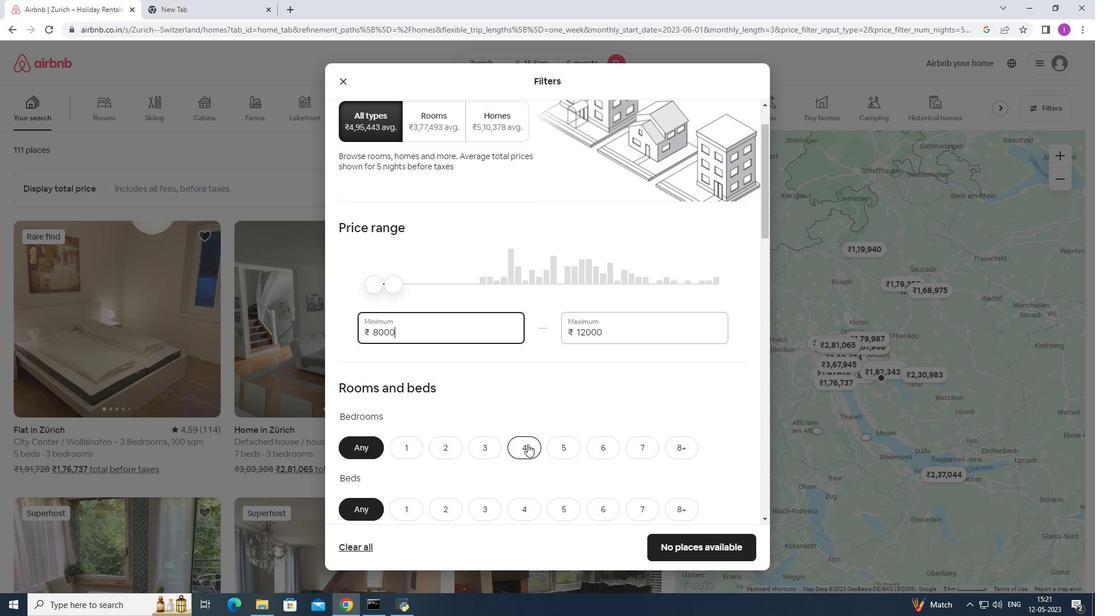 
Action: Mouse moved to (522, 411)
Screenshot: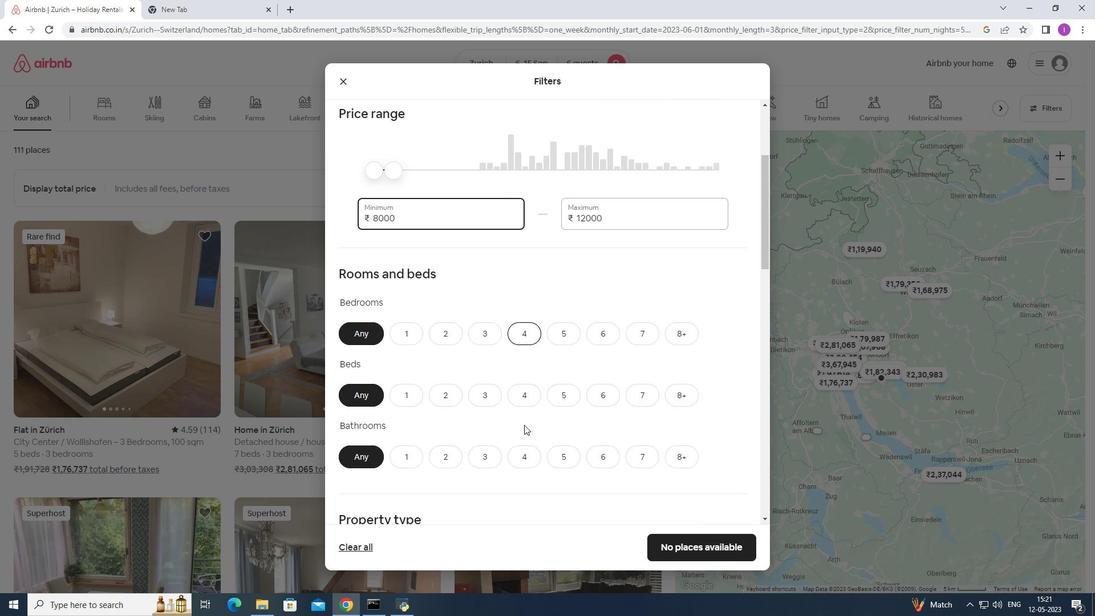 
Action: Mouse scrolled (522, 410) with delta (0, 0)
Screenshot: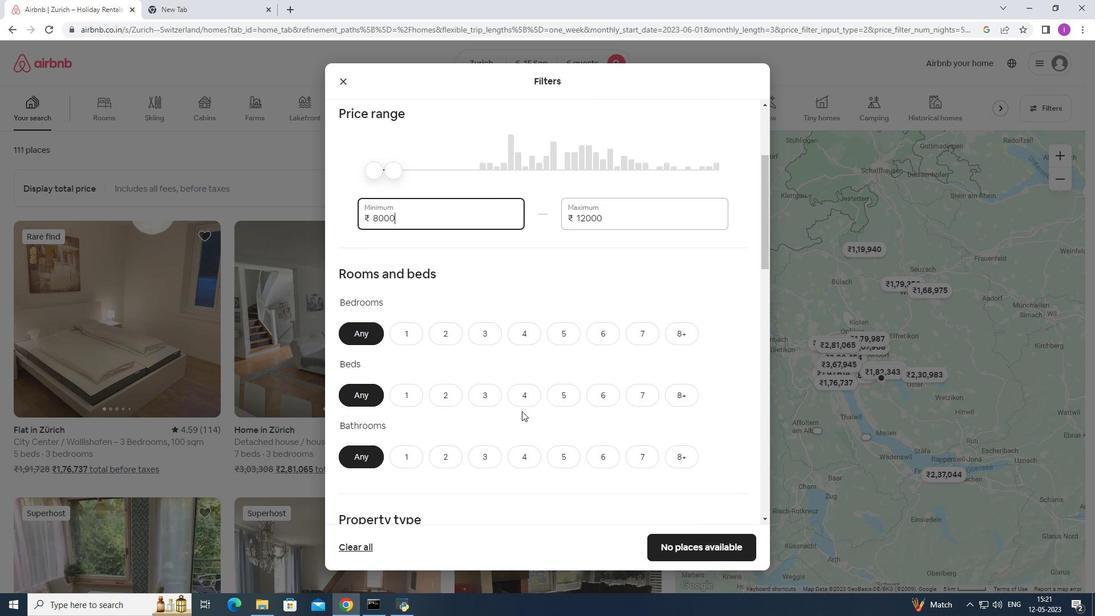 
Action: Mouse scrolled (522, 410) with delta (0, 0)
Screenshot: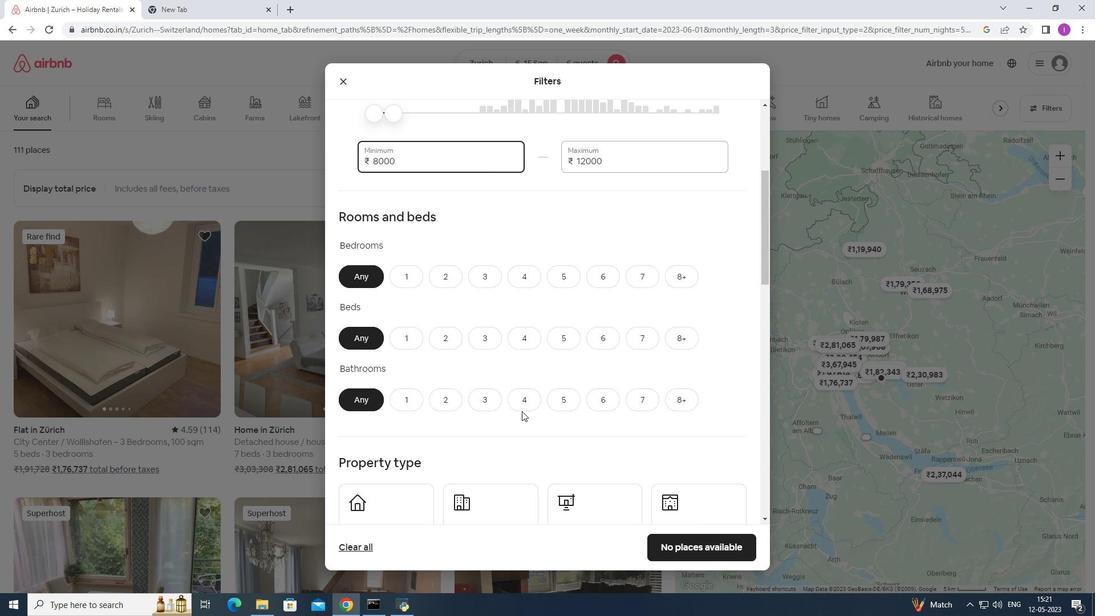 
Action: Mouse moved to (606, 218)
Screenshot: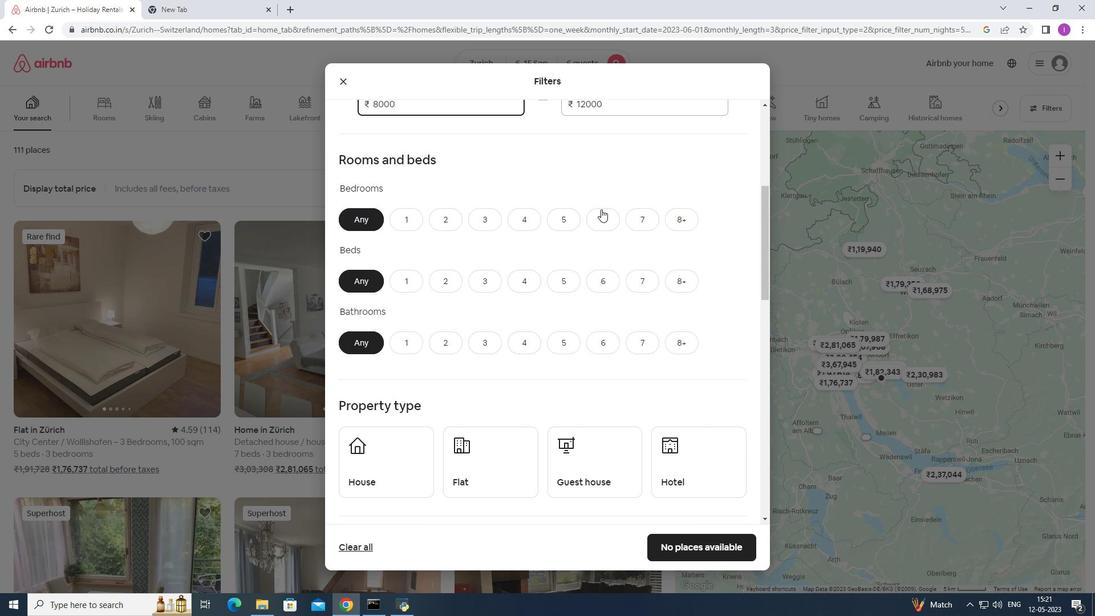 
Action: Mouse pressed left at (606, 218)
Screenshot: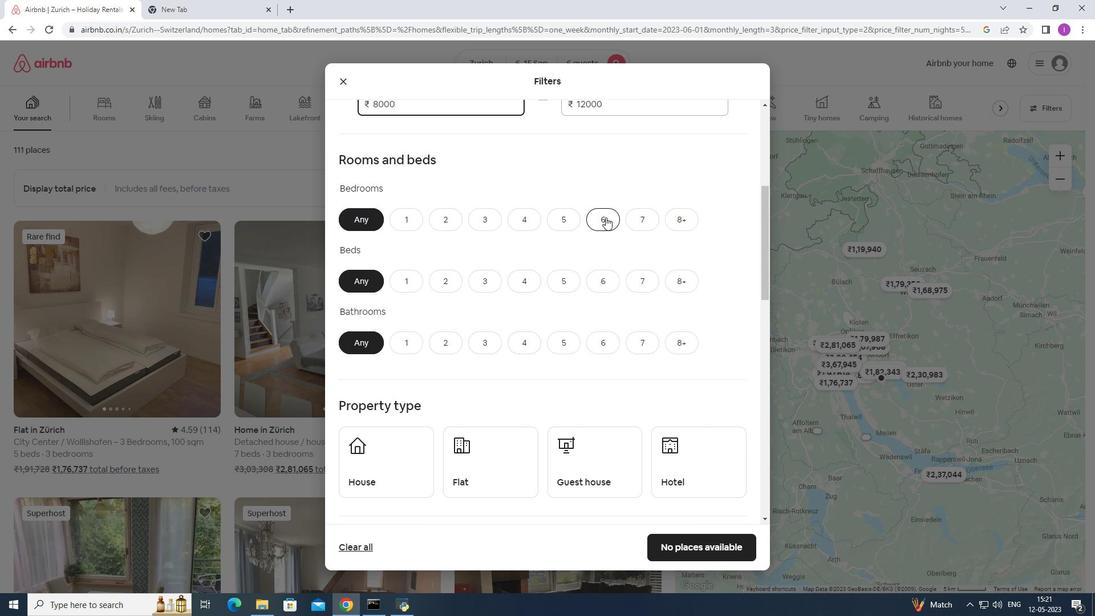 
Action: Mouse moved to (612, 282)
Screenshot: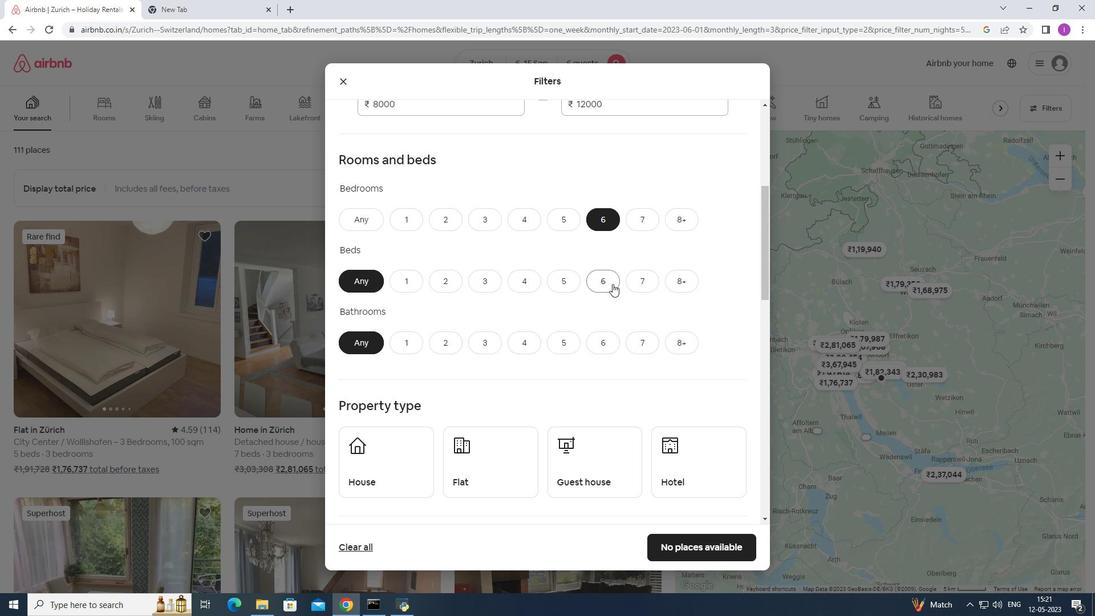 
Action: Mouse pressed left at (612, 282)
Screenshot: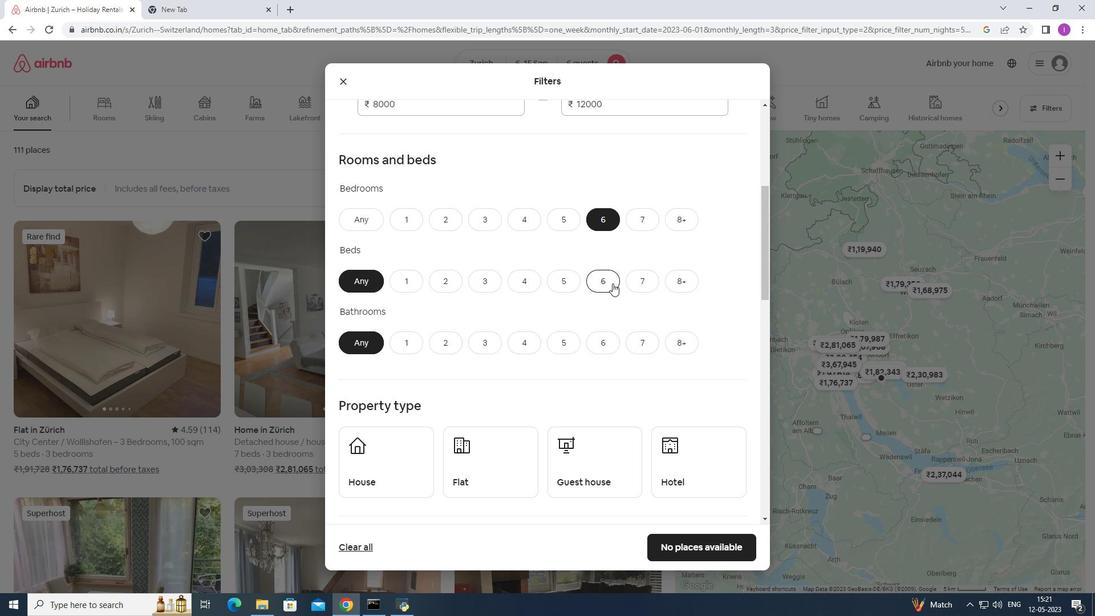 
Action: Mouse moved to (608, 343)
Screenshot: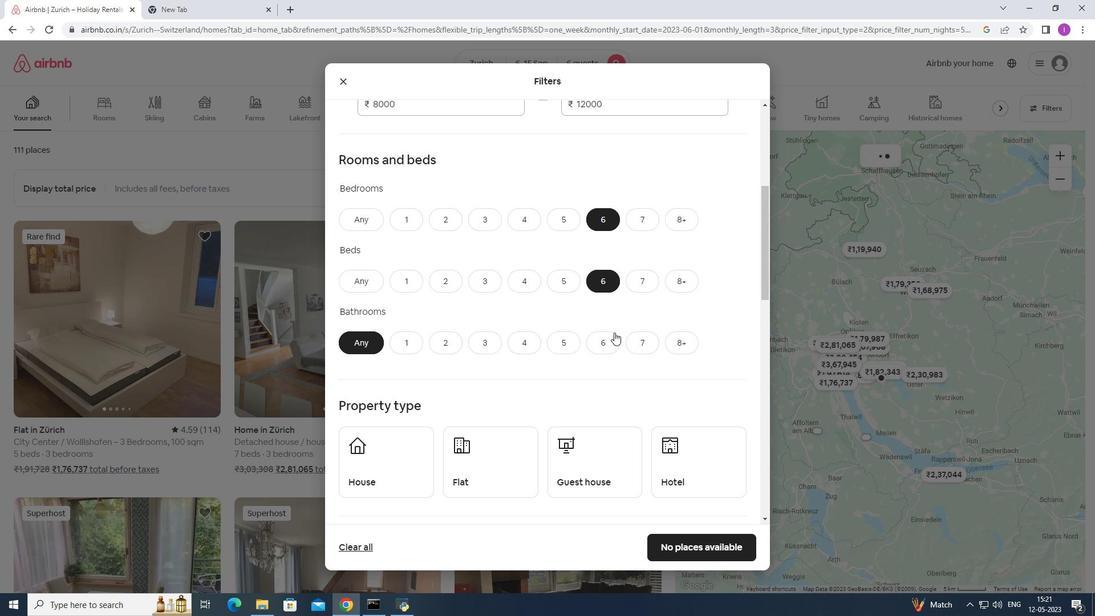 
Action: Mouse pressed left at (608, 343)
Screenshot: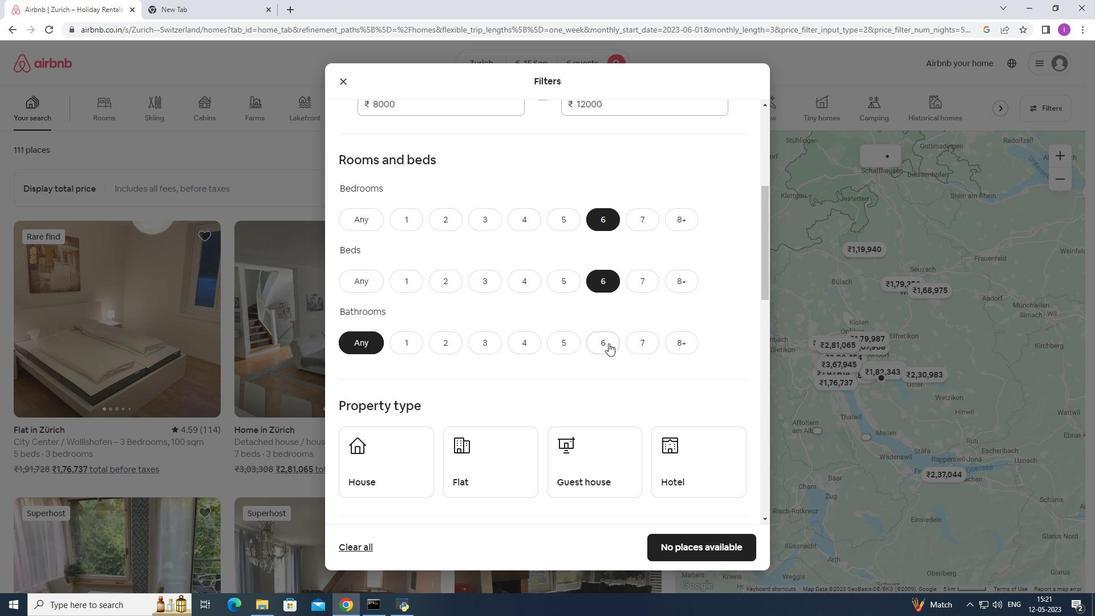 
Action: Mouse moved to (467, 269)
Screenshot: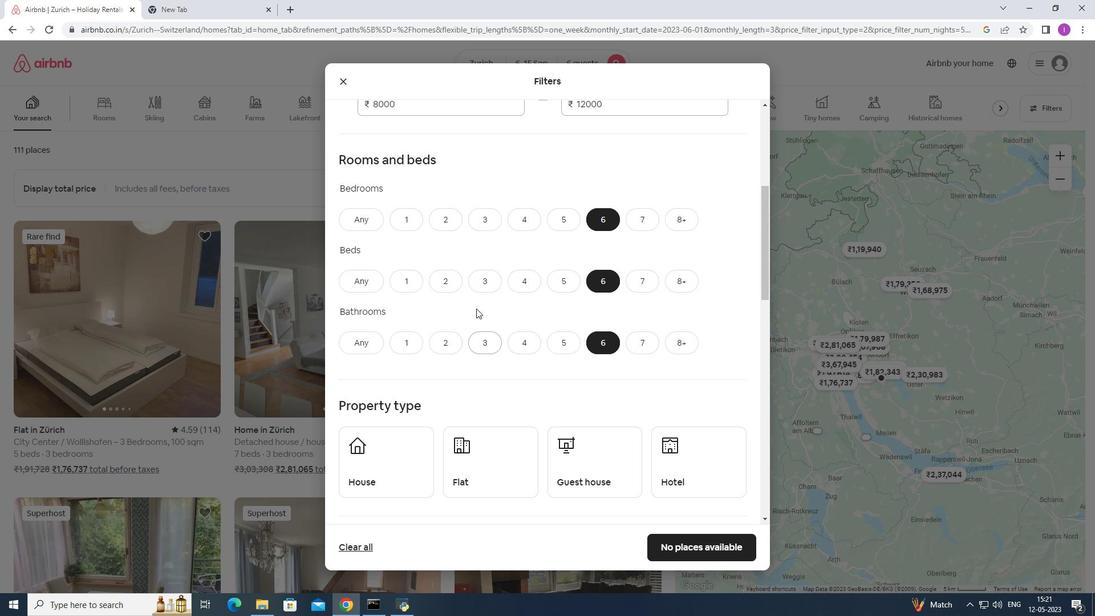 
Action: Mouse scrolled (467, 269) with delta (0, 0)
Screenshot: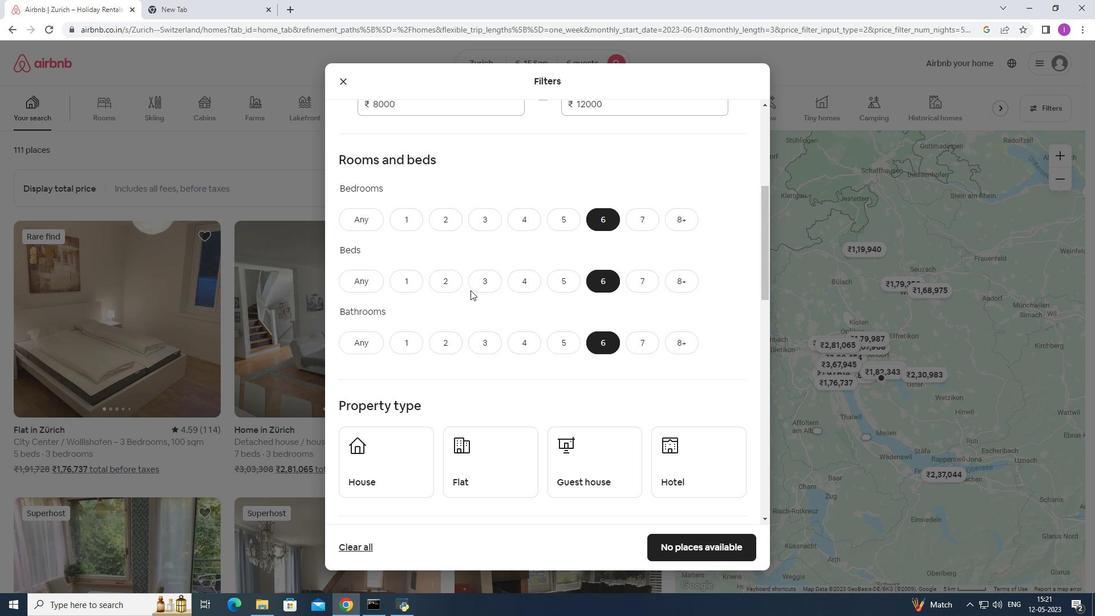 
Action: Mouse scrolled (467, 269) with delta (0, 0)
Screenshot: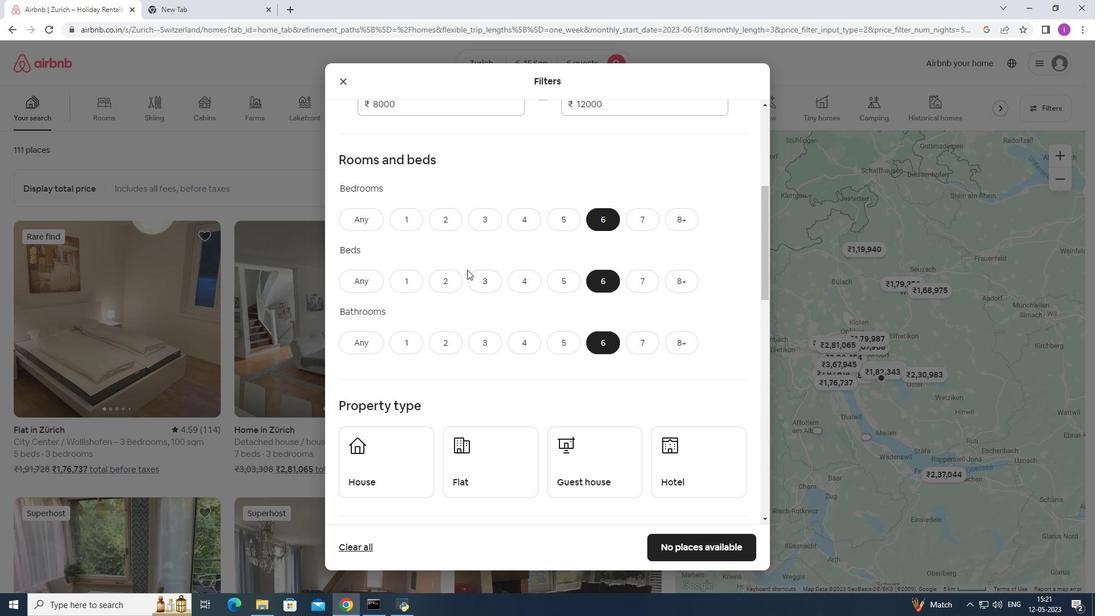 
Action: Mouse scrolled (467, 269) with delta (0, 0)
Screenshot: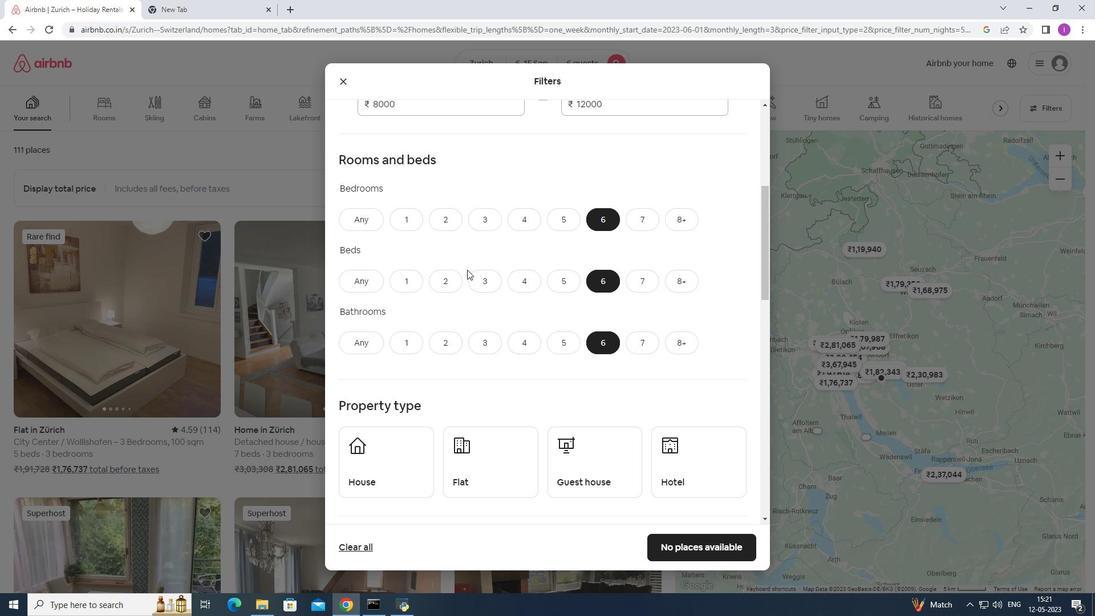 
Action: Mouse moved to (402, 284)
Screenshot: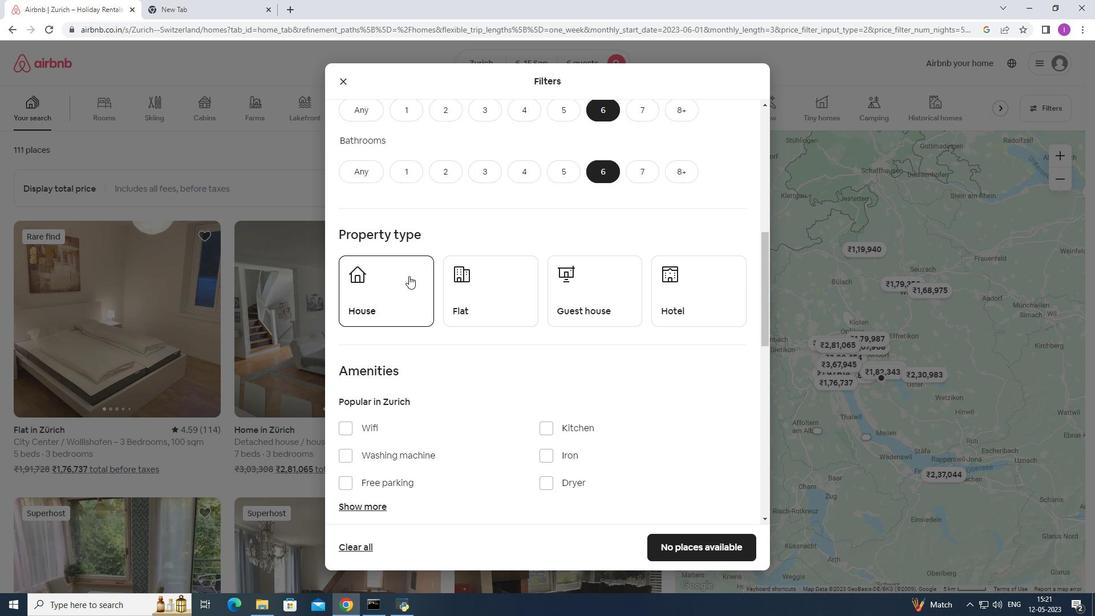 
Action: Mouse pressed left at (402, 284)
Screenshot: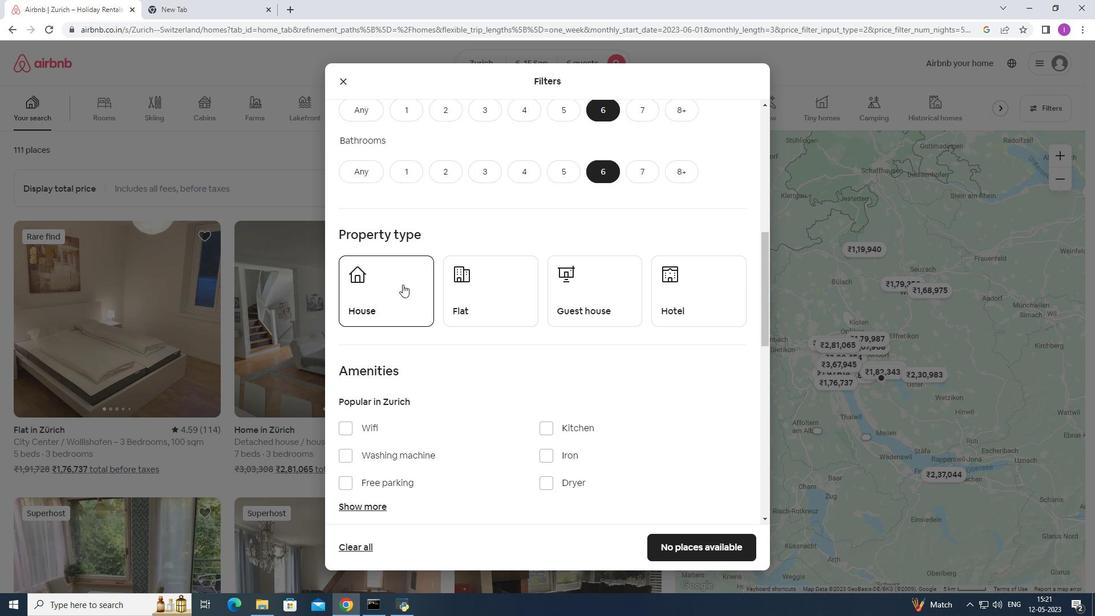 
Action: Mouse moved to (471, 297)
Screenshot: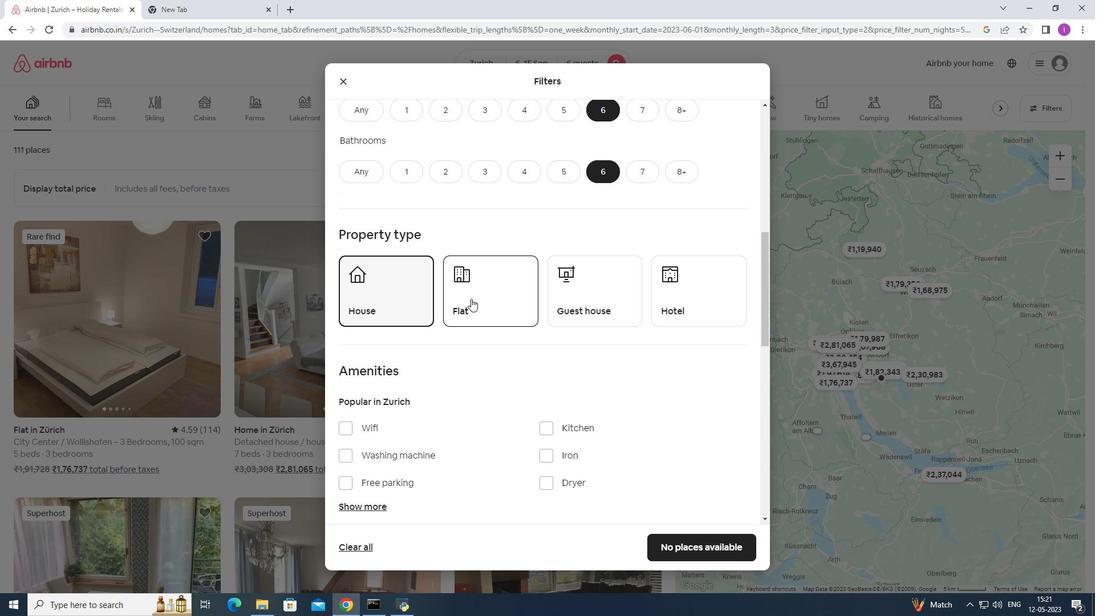 
Action: Mouse pressed left at (471, 297)
Screenshot: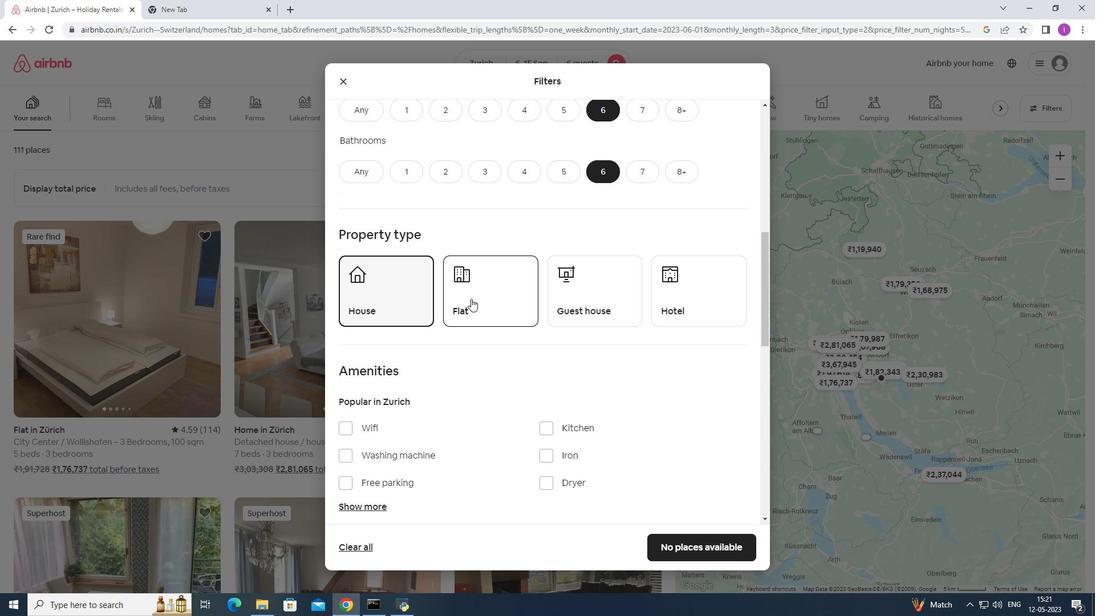 
Action: Mouse moved to (592, 296)
Screenshot: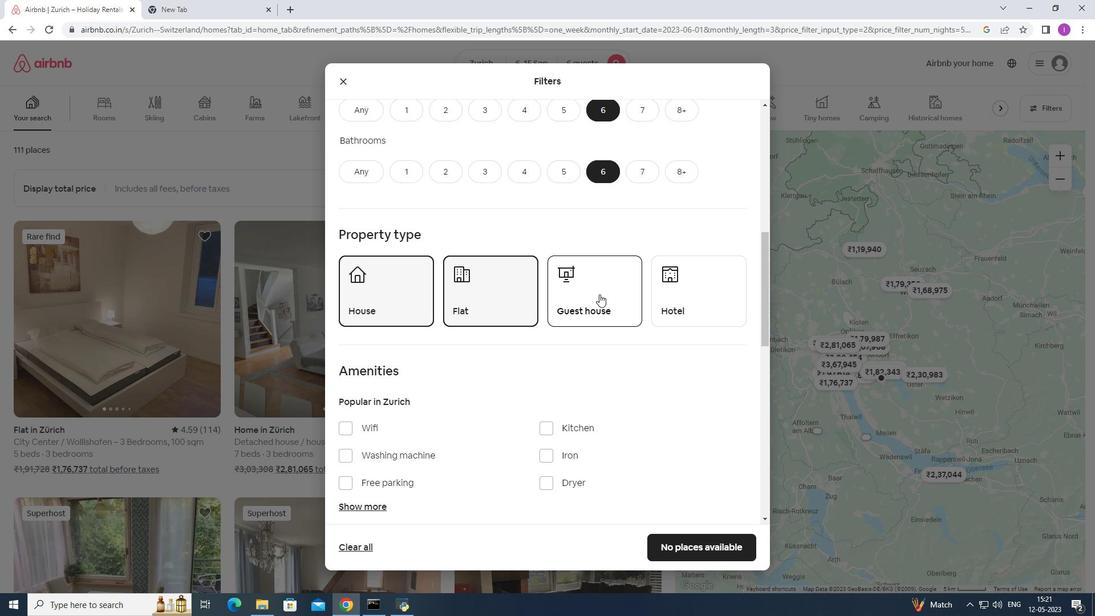
Action: Mouse pressed left at (592, 296)
Screenshot: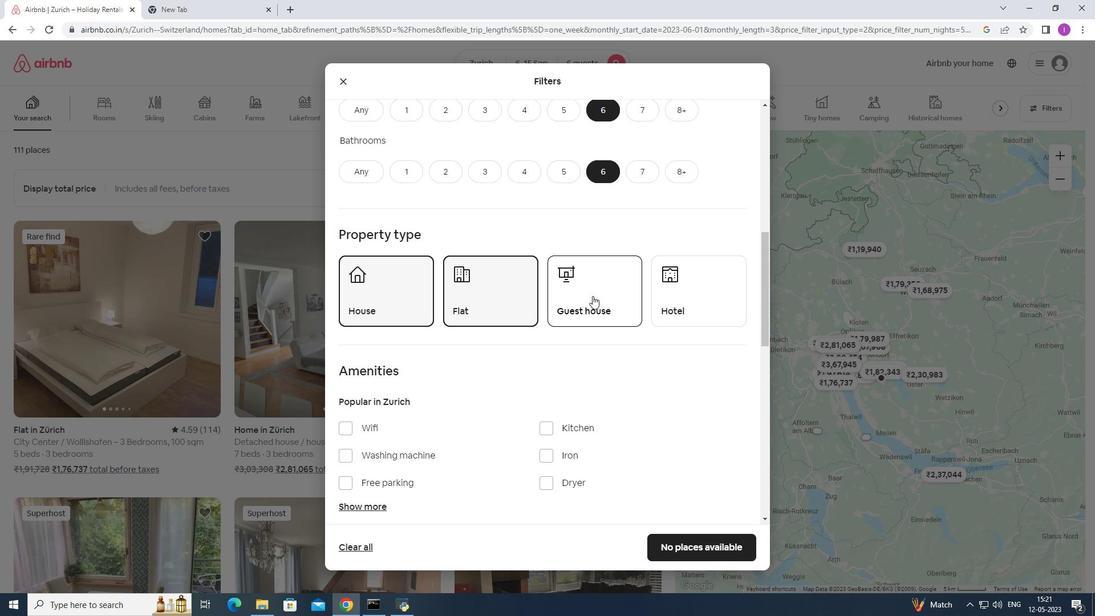 
Action: Mouse moved to (398, 337)
Screenshot: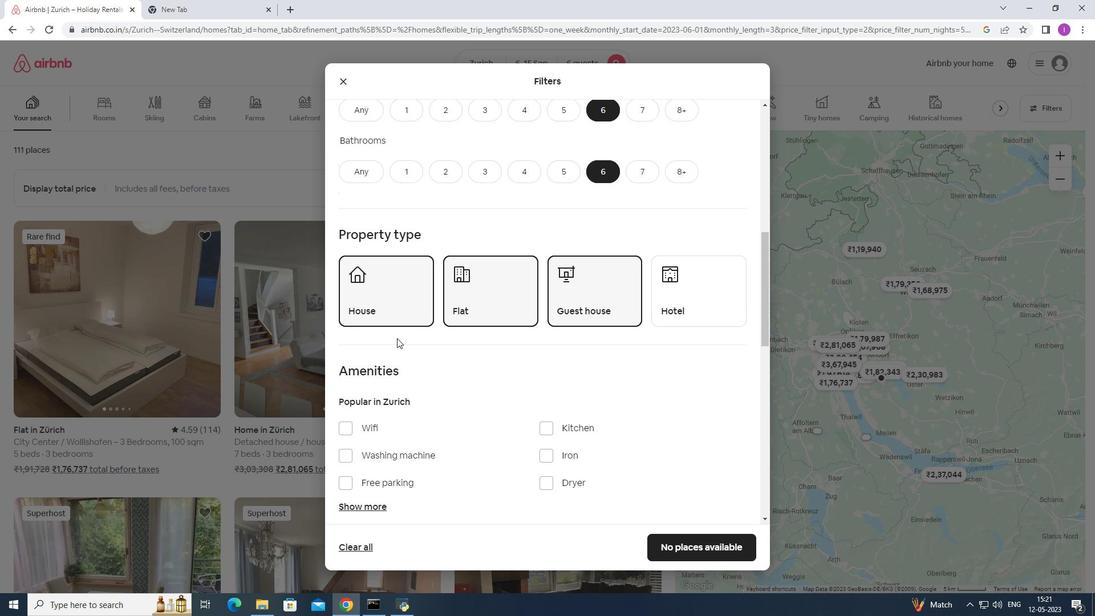 
Action: Mouse scrolled (398, 337) with delta (0, 0)
Screenshot: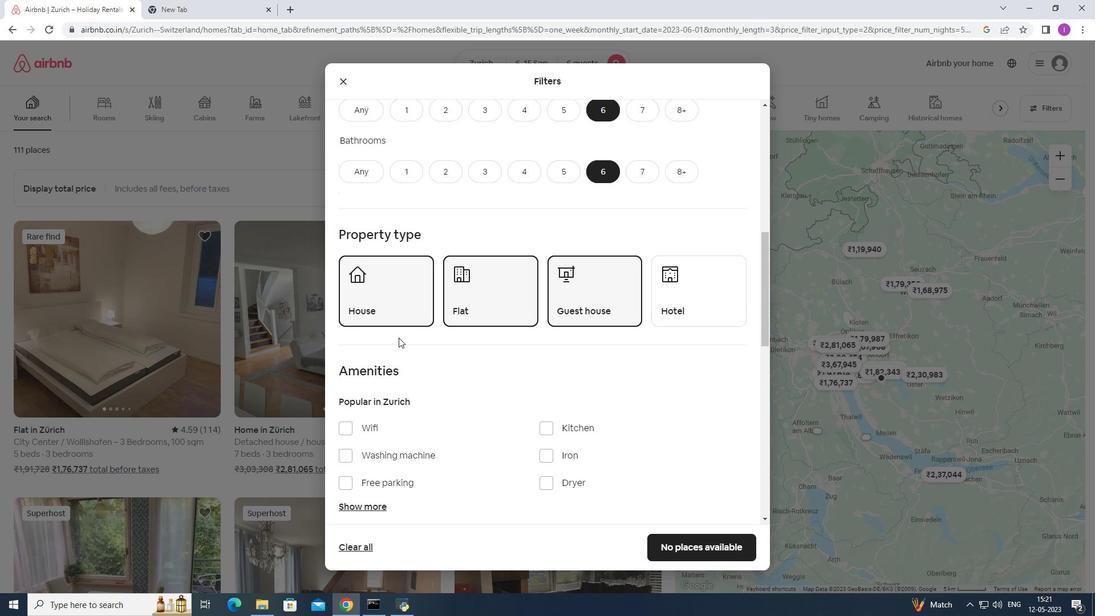 
Action: Mouse scrolled (398, 337) with delta (0, 0)
Screenshot: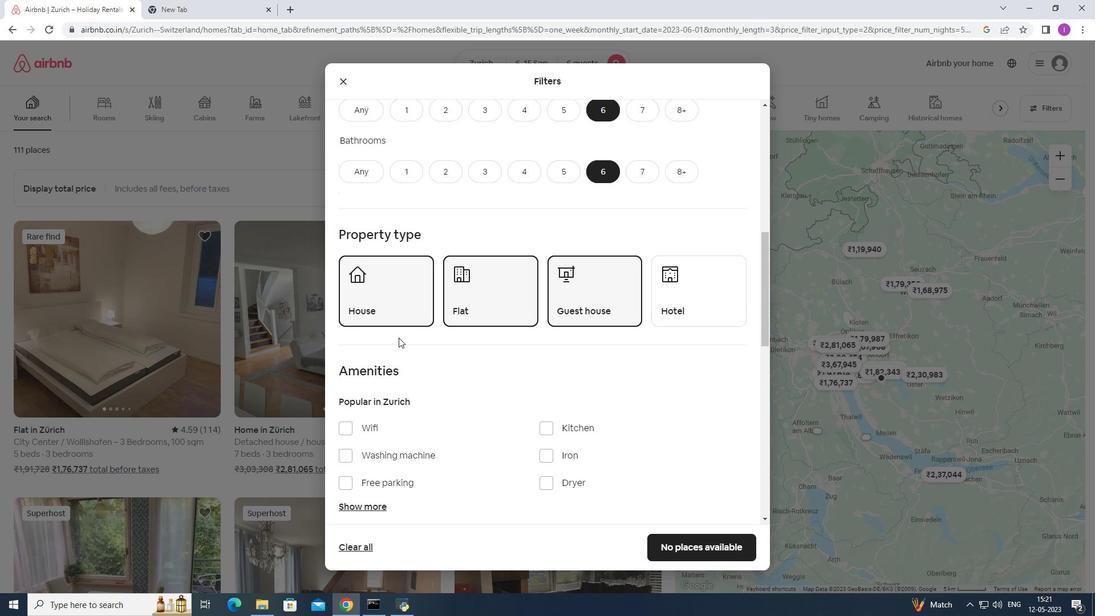 
Action: Mouse moved to (346, 312)
Screenshot: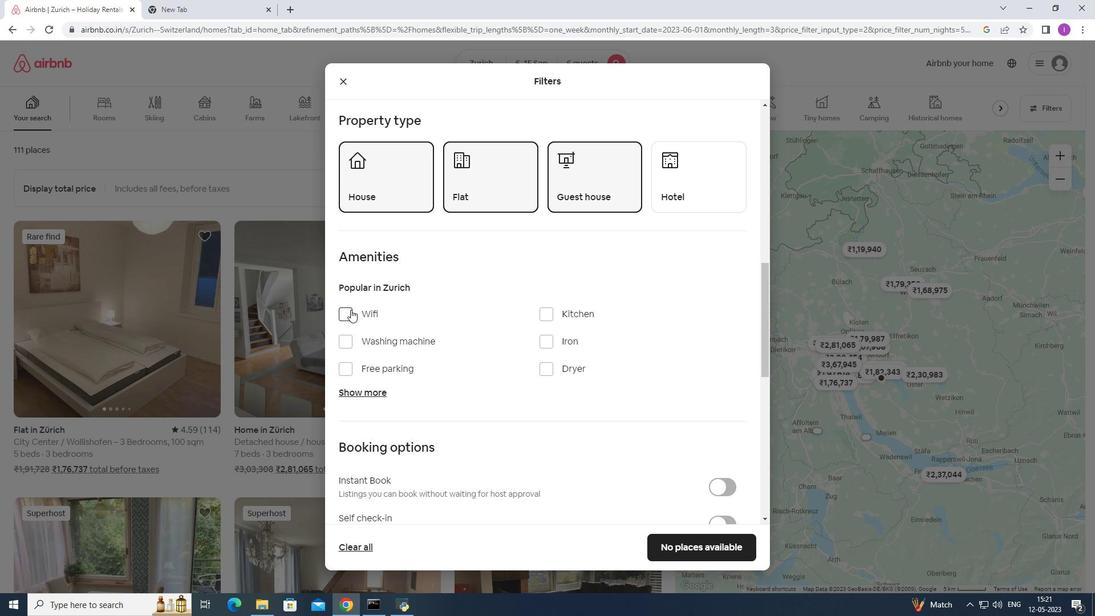 
Action: Mouse pressed left at (346, 312)
Screenshot: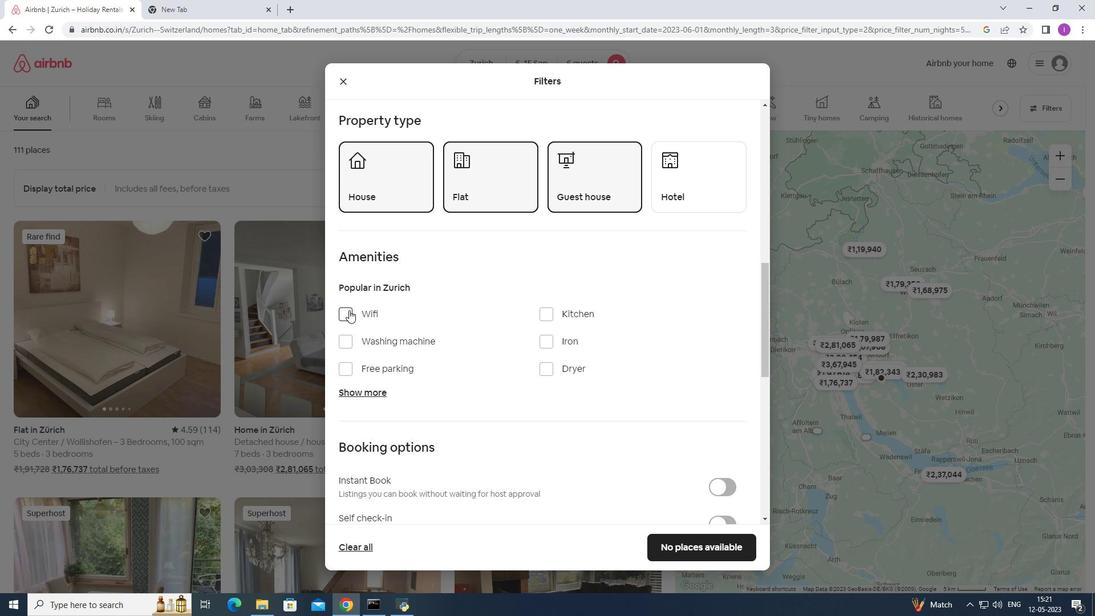 
Action: Mouse moved to (341, 363)
Screenshot: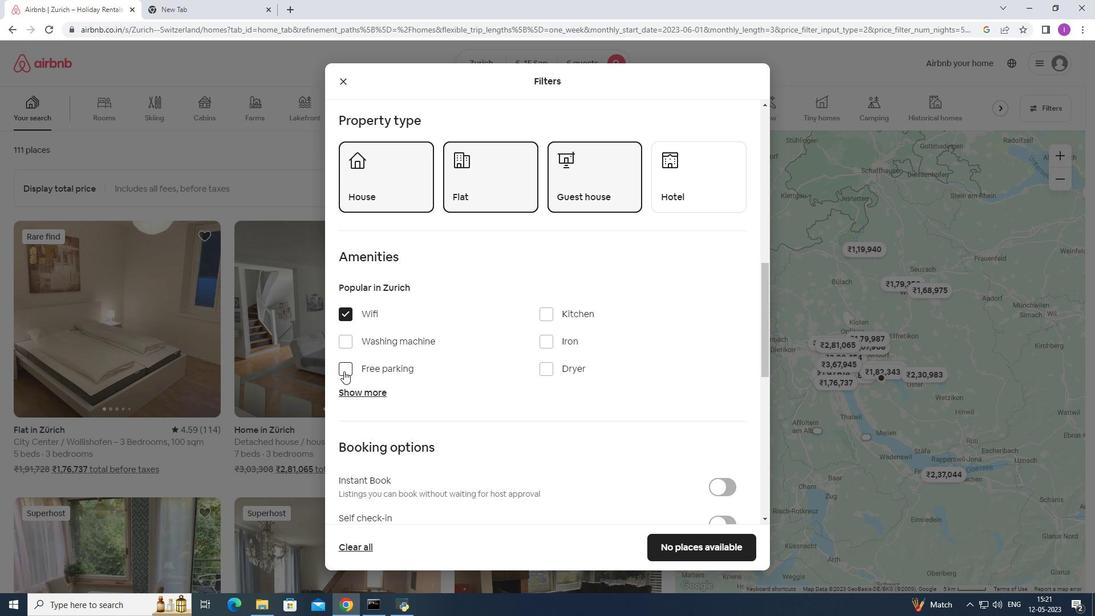 
Action: Mouse pressed left at (341, 363)
Screenshot: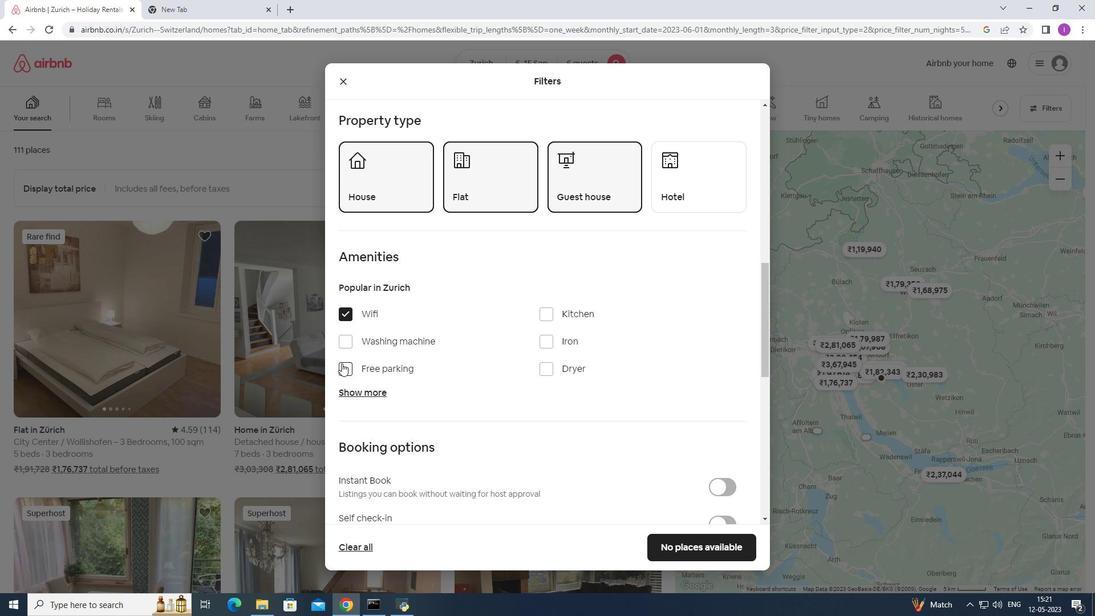 
Action: Mouse moved to (365, 384)
Screenshot: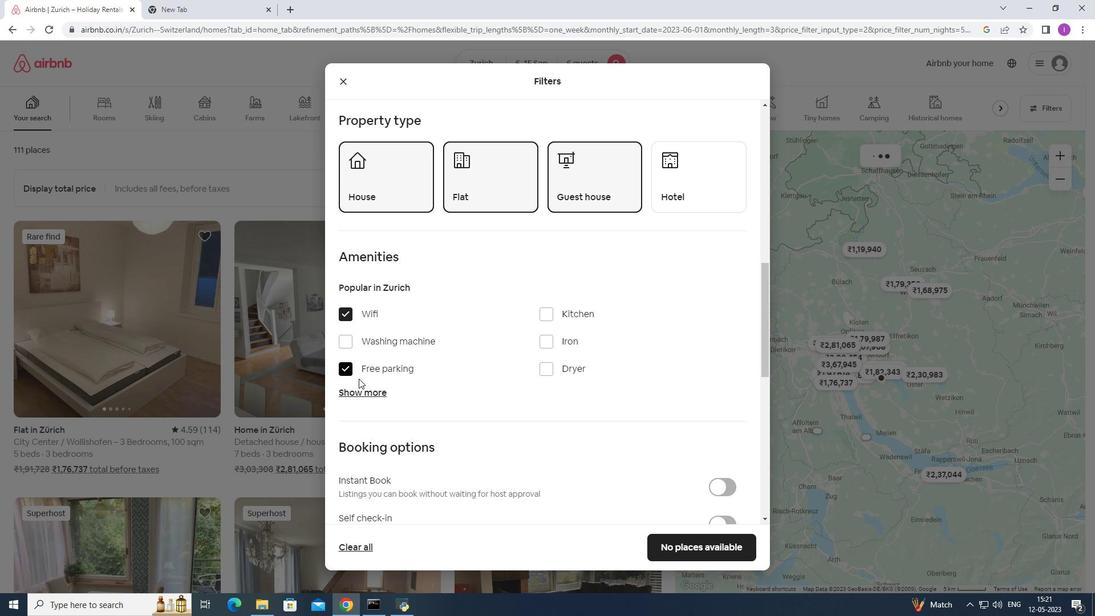 
Action: Mouse pressed left at (365, 384)
Screenshot: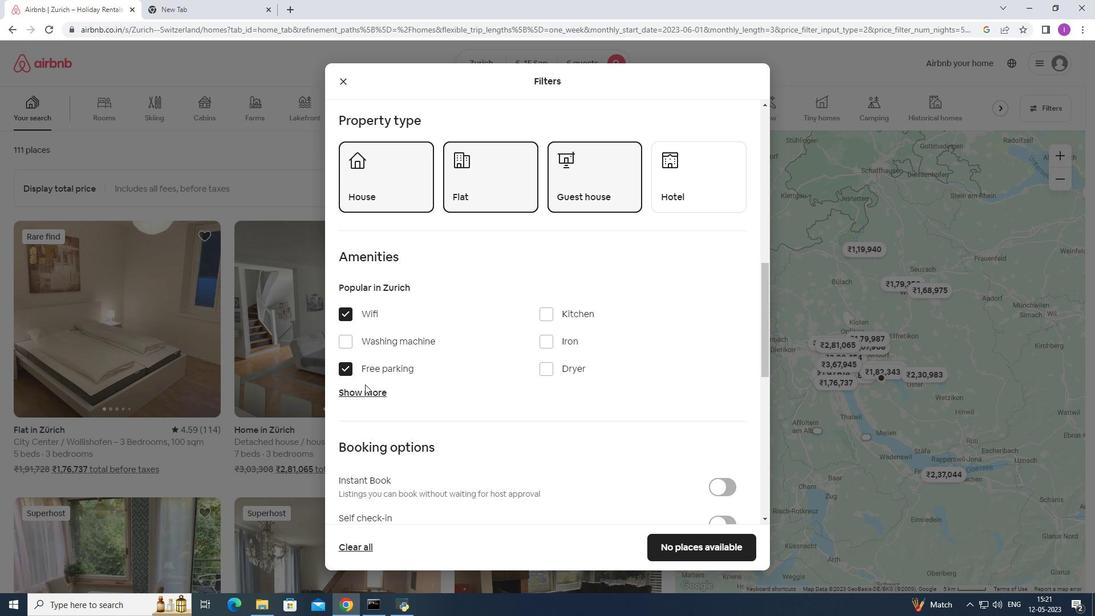 
Action: Mouse moved to (375, 392)
Screenshot: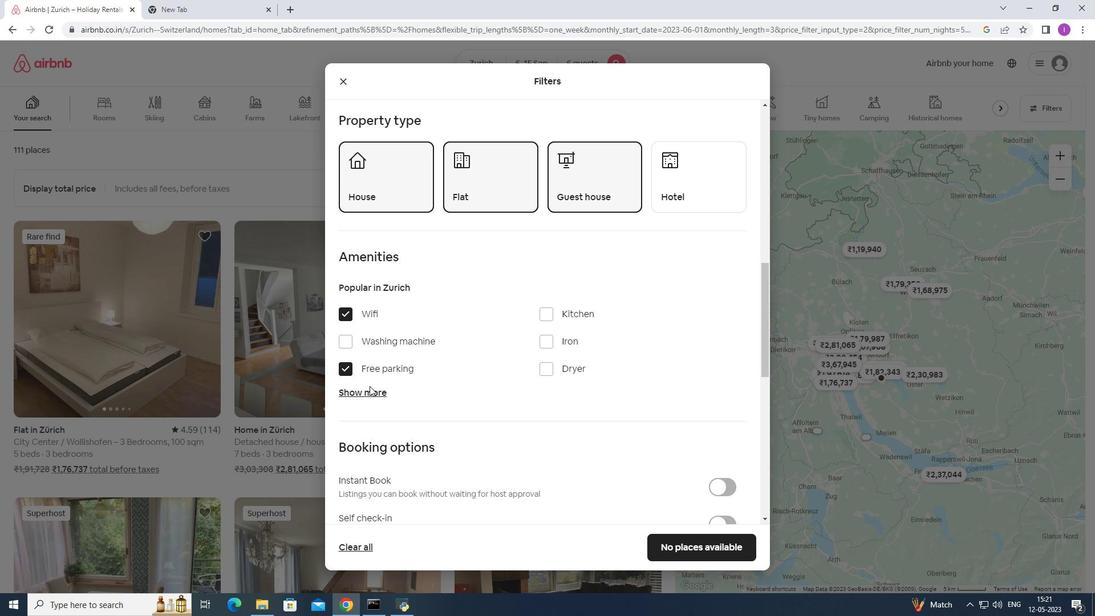 
Action: Mouse pressed left at (375, 392)
Screenshot: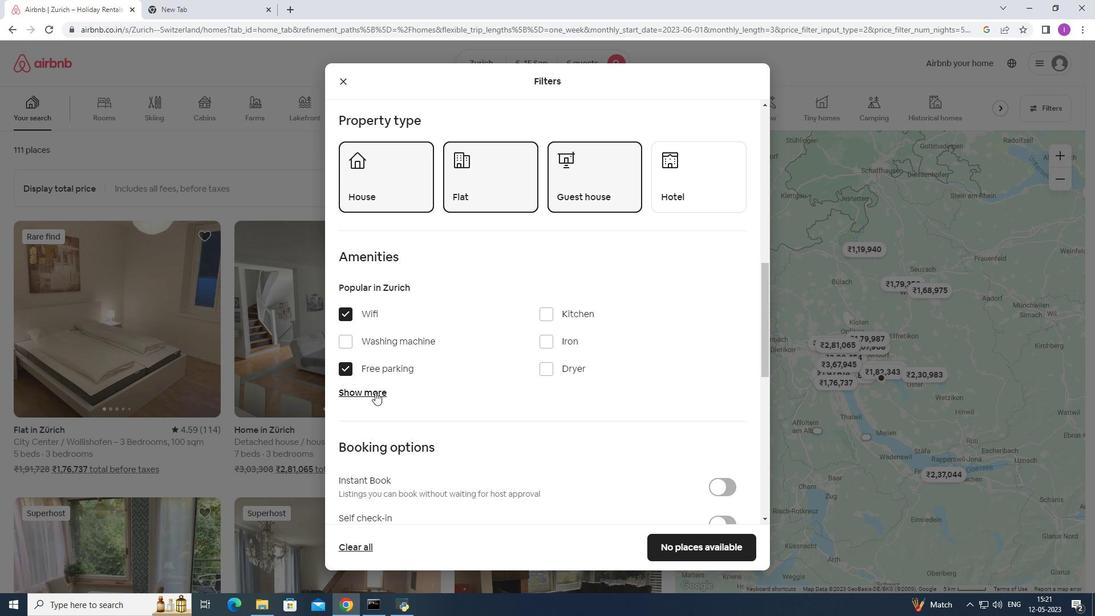 
Action: Mouse moved to (546, 456)
Screenshot: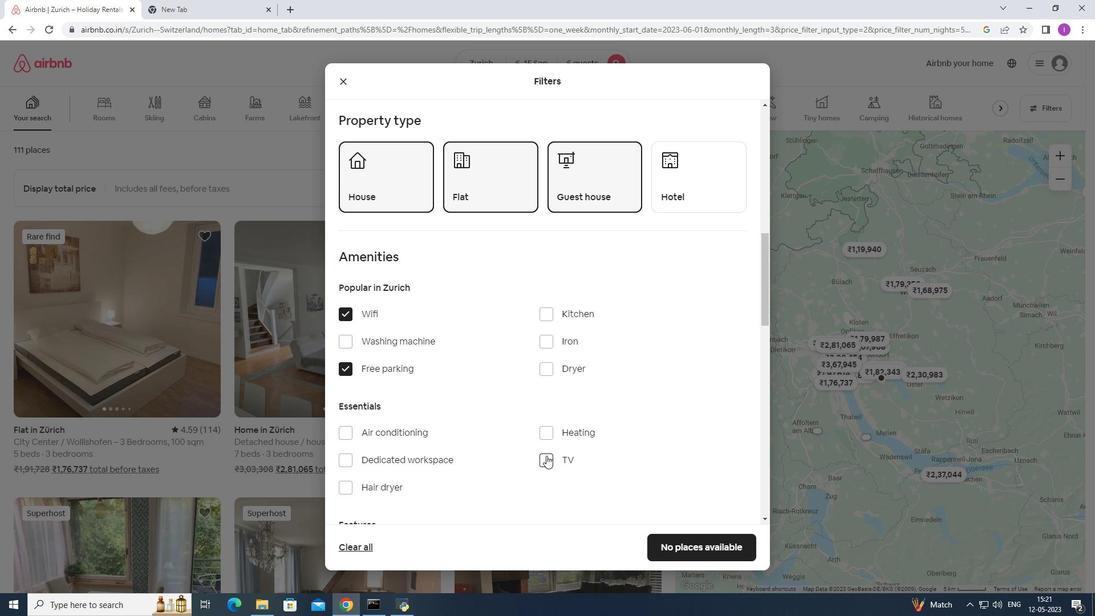 
Action: Mouse pressed left at (546, 456)
Screenshot: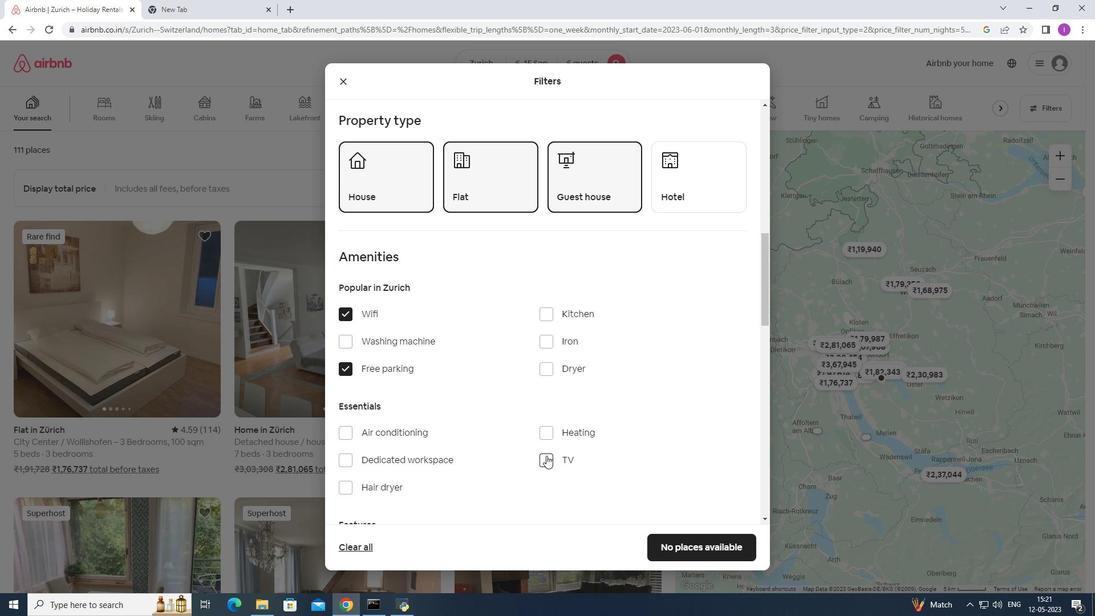 
Action: Mouse moved to (459, 453)
Screenshot: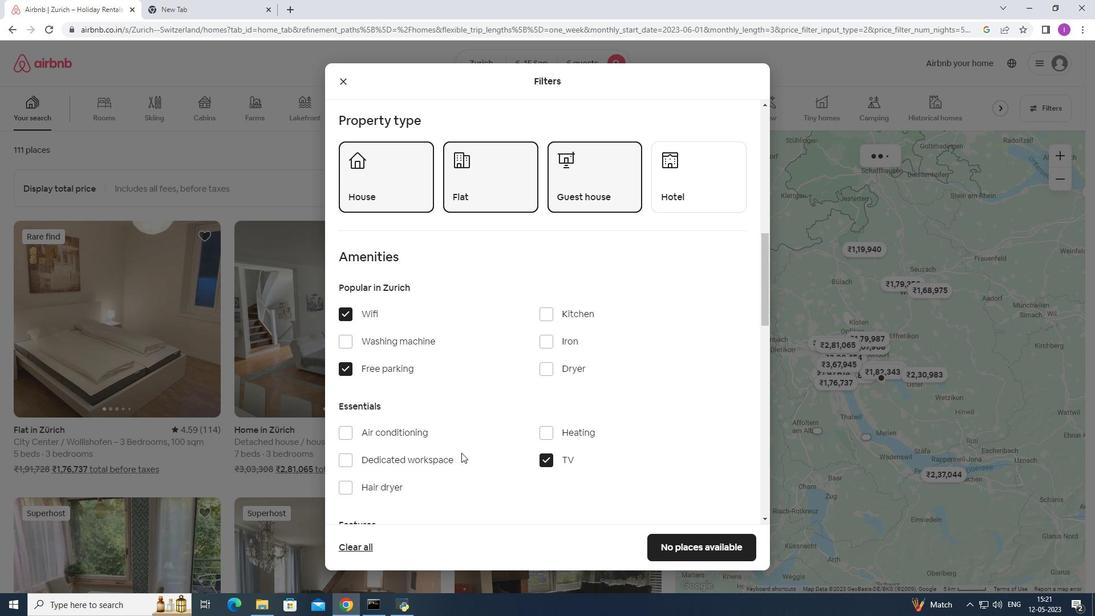 
Action: Mouse scrolled (459, 452) with delta (0, 0)
Screenshot: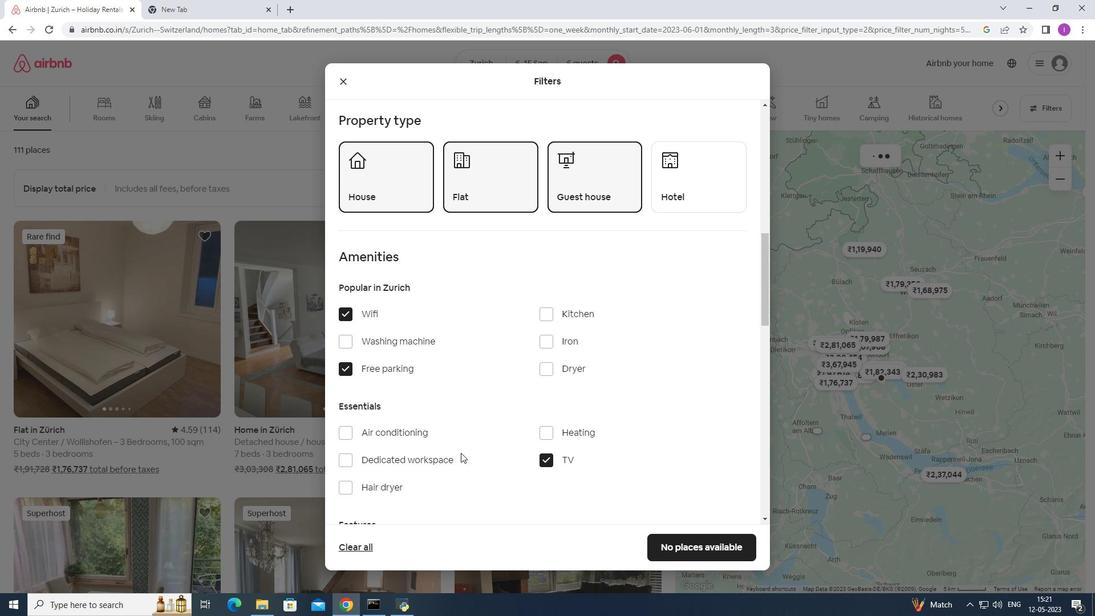 
Action: Mouse scrolled (459, 452) with delta (0, 0)
Screenshot: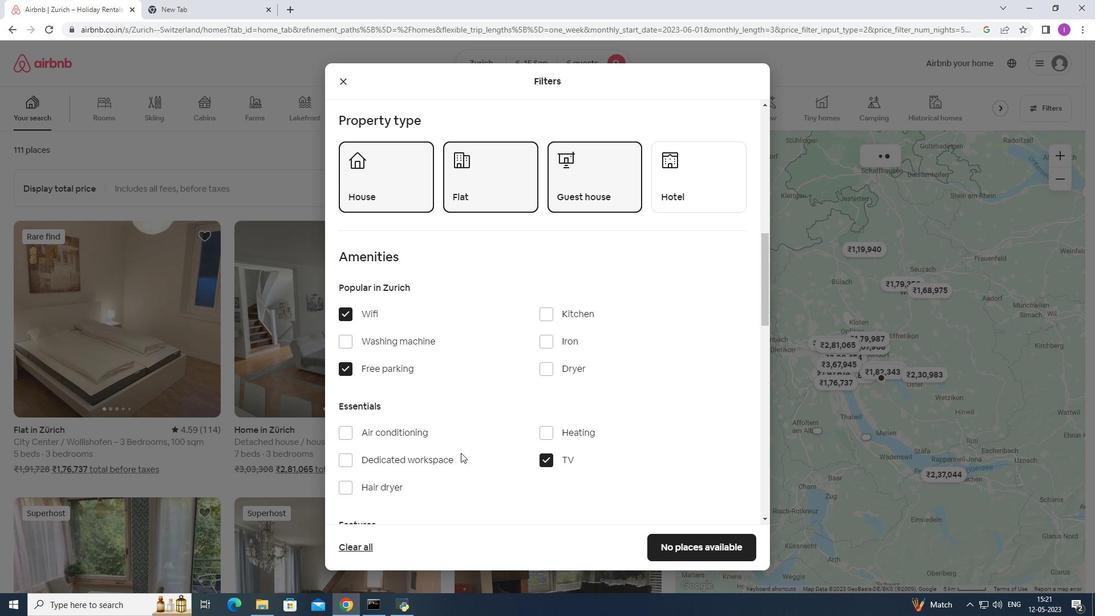 
Action: Mouse moved to (459, 450)
Screenshot: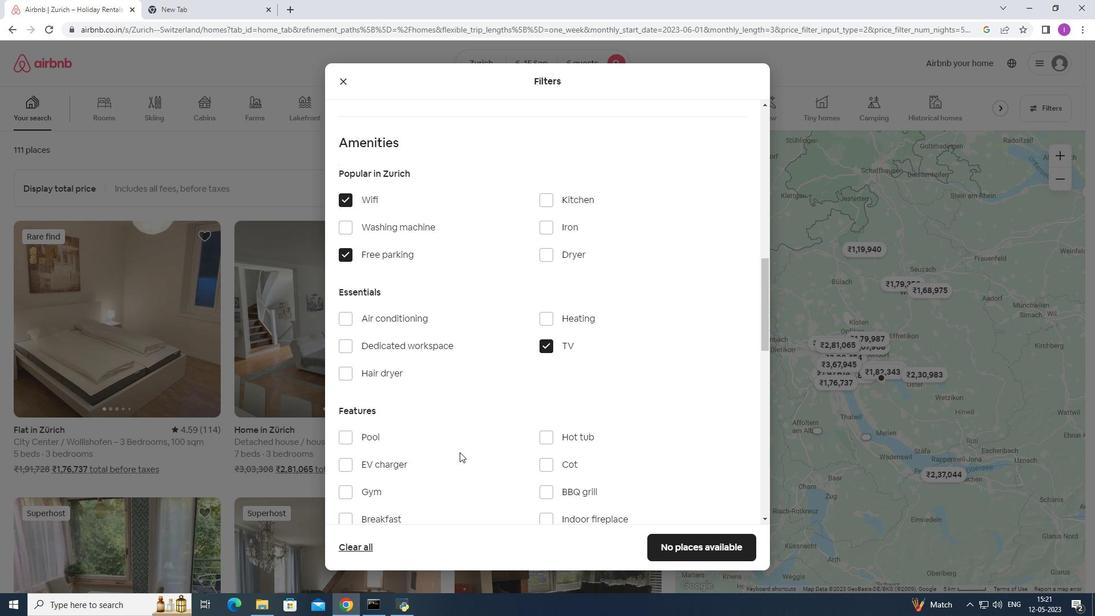 
Action: Mouse scrolled (459, 449) with delta (0, 0)
Screenshot: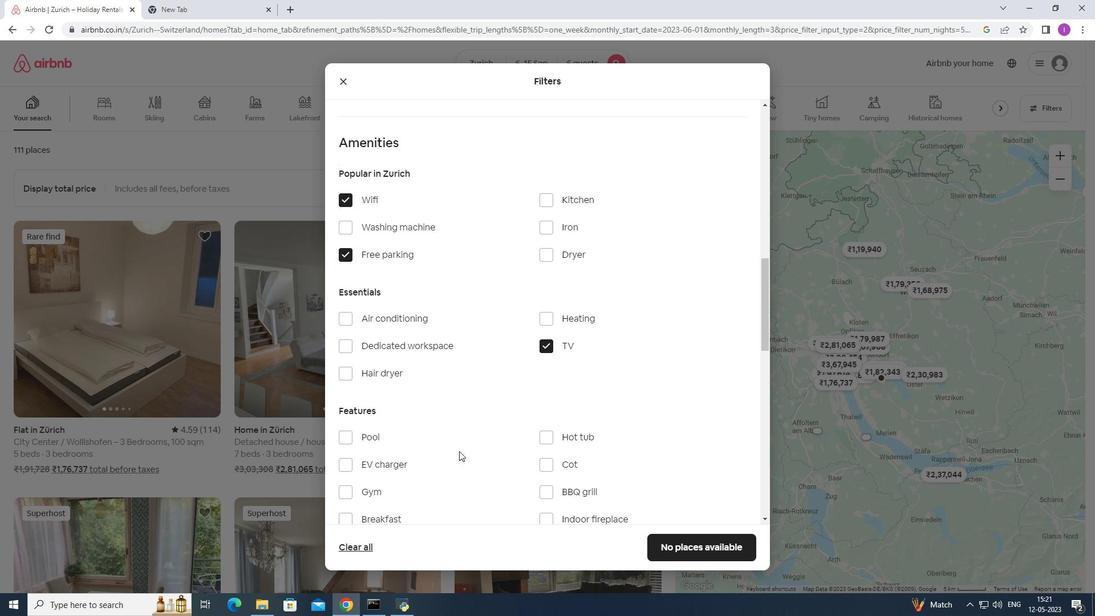 
Action: Mouse scrolled (459, 449) with delta (0, 0)
Screenshot: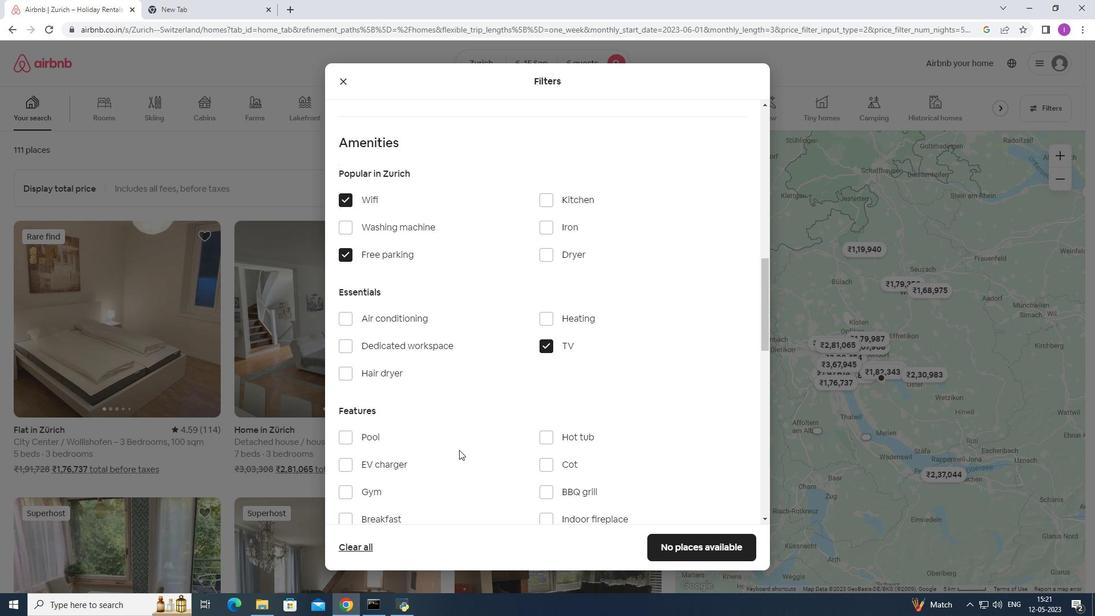 
Action: Mouse moved to (344, 379)
Screenshot: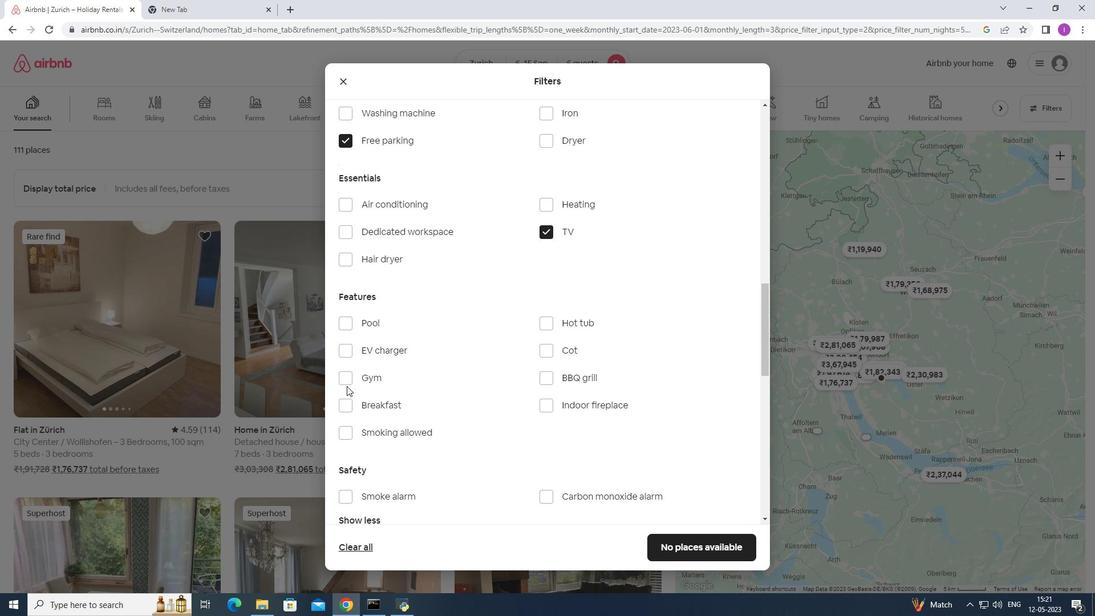 
Action: Mouse pressed left at (344, 379)
Screenshot: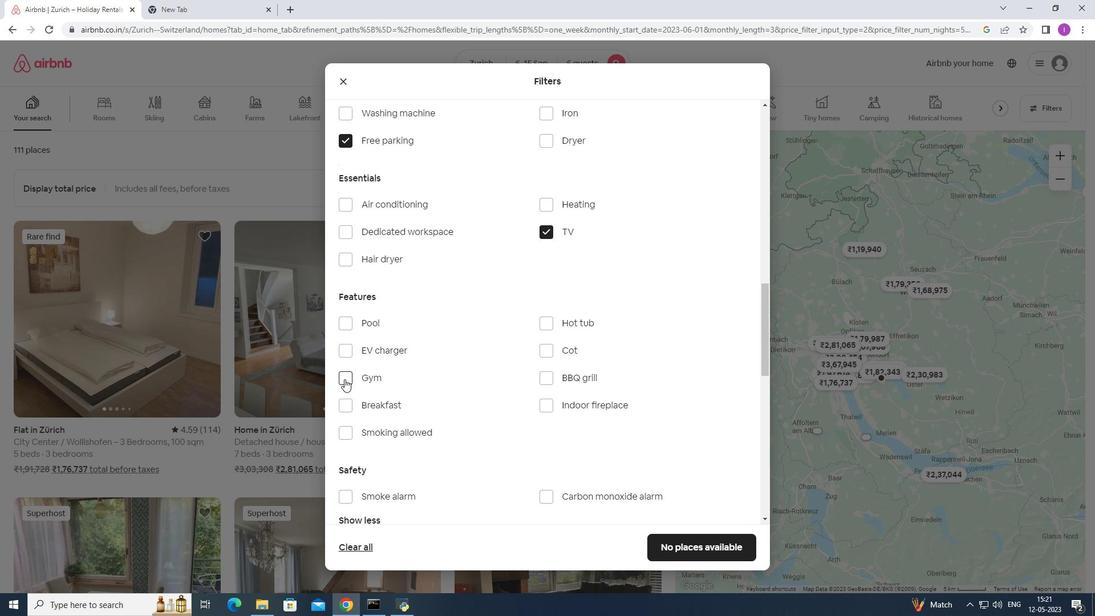 
Action: Mouse moved to (350, 401)
Screenshot: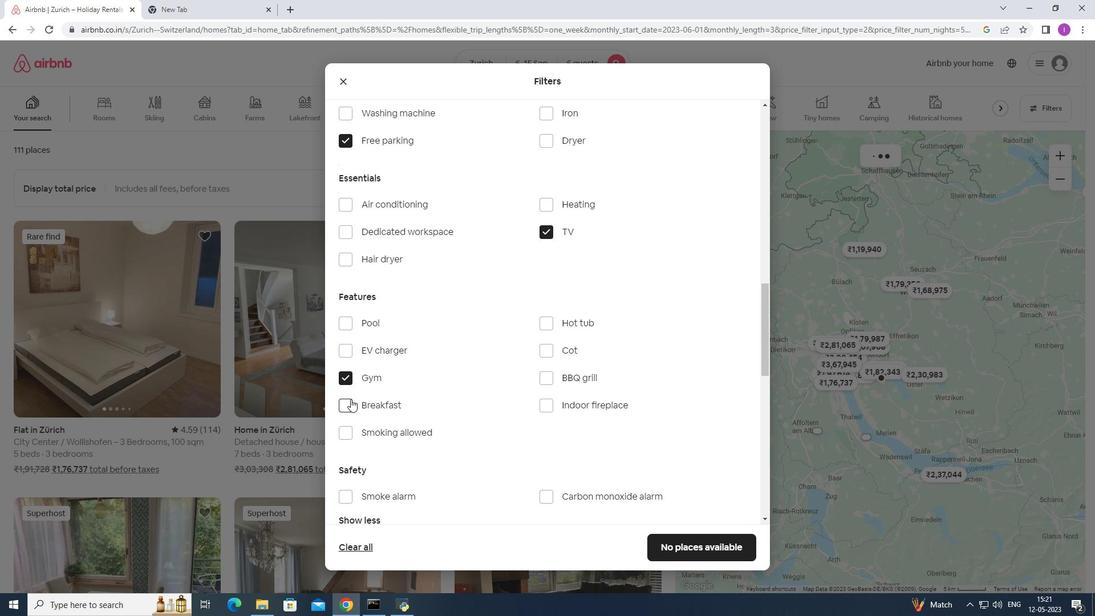 
Action: Mouse pressed left at (350, 401)
Screenshot: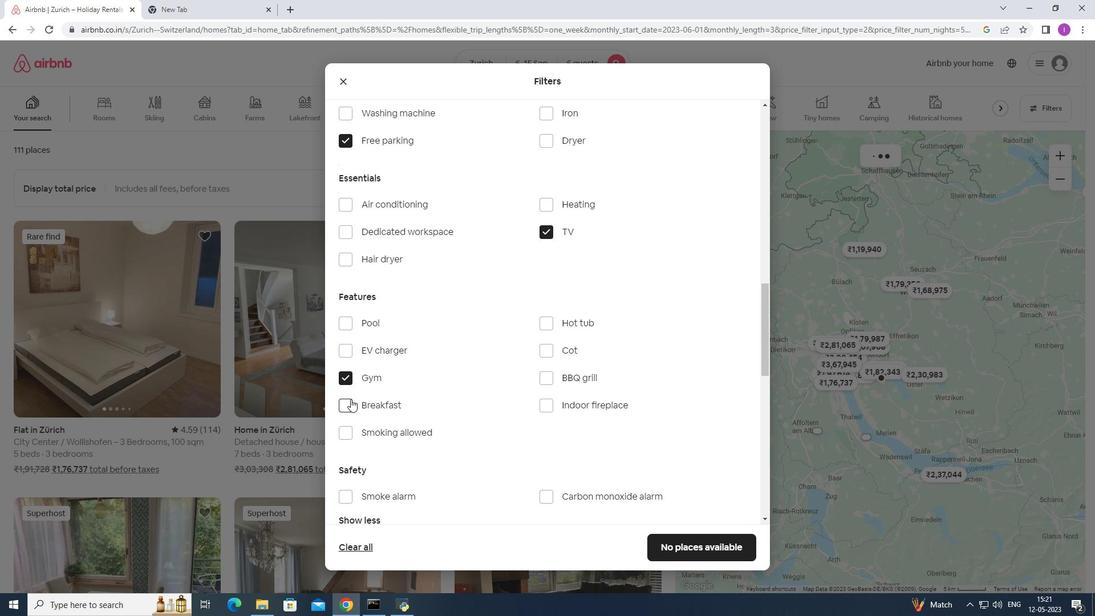 
Action: Mouse moved to (479, 381)
Screenshot: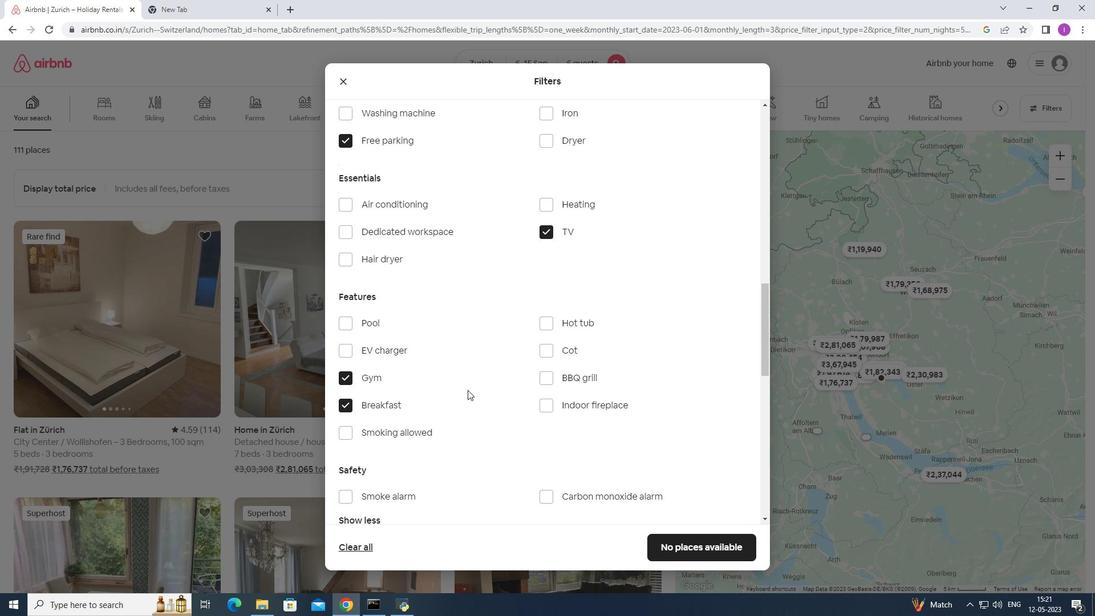 
Action: Mouse scrolled (479, 381) with delta (0, 0)
Screenshot: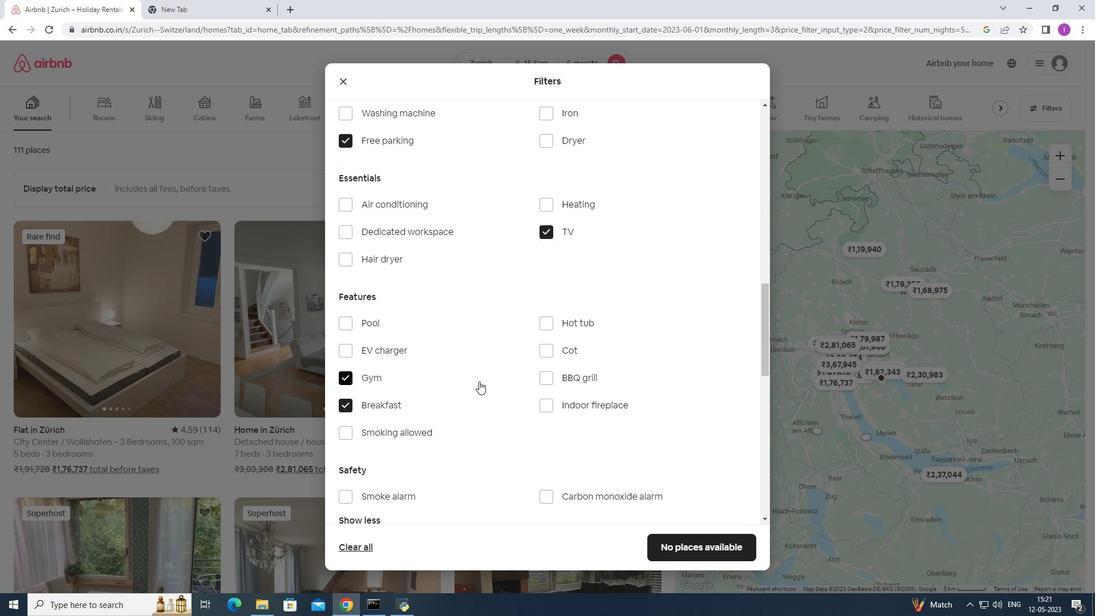 
Action: Mouse scrolled (479, 381) with delta (0, 0)
Screenshot: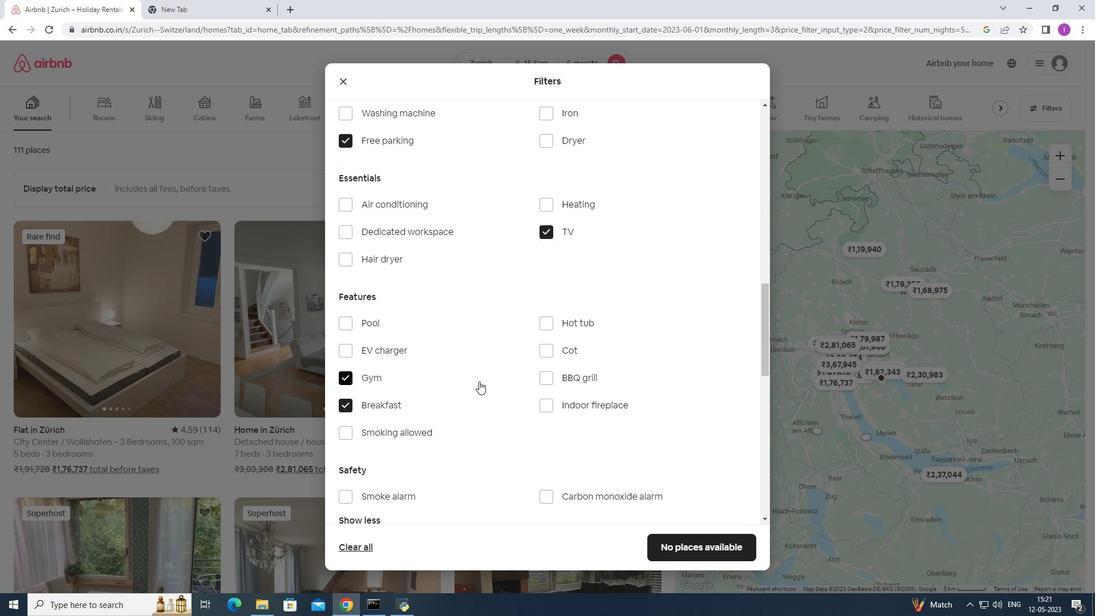 
Action: Mouse scrolled (479, 381) with delta (0, 0)
Screenshot: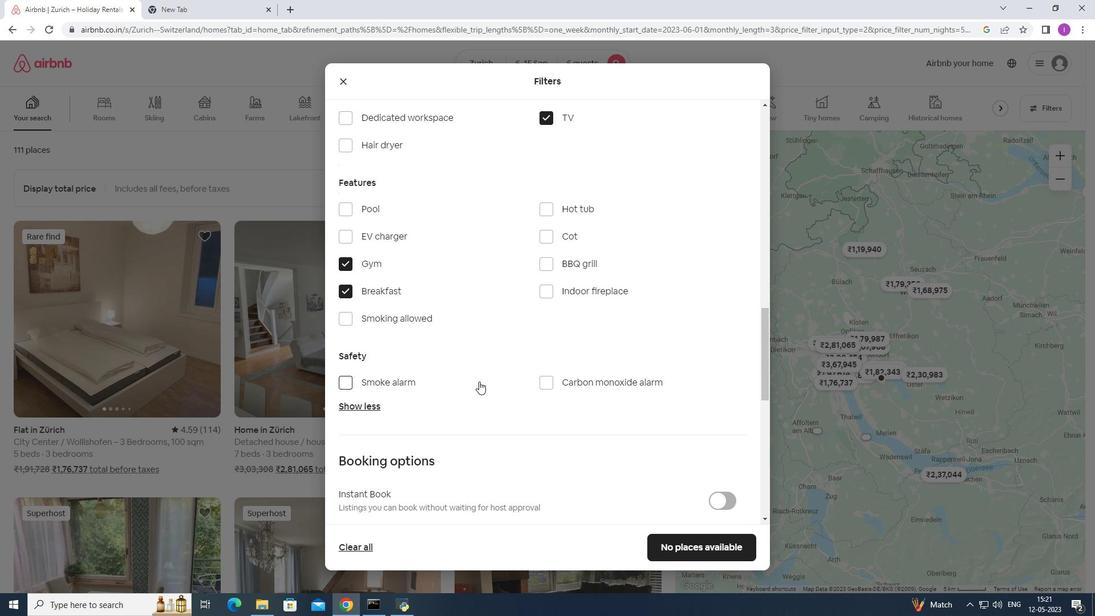 
Action: Mouse scrolled (479, 381) with delta (0, 0)
Screenshot: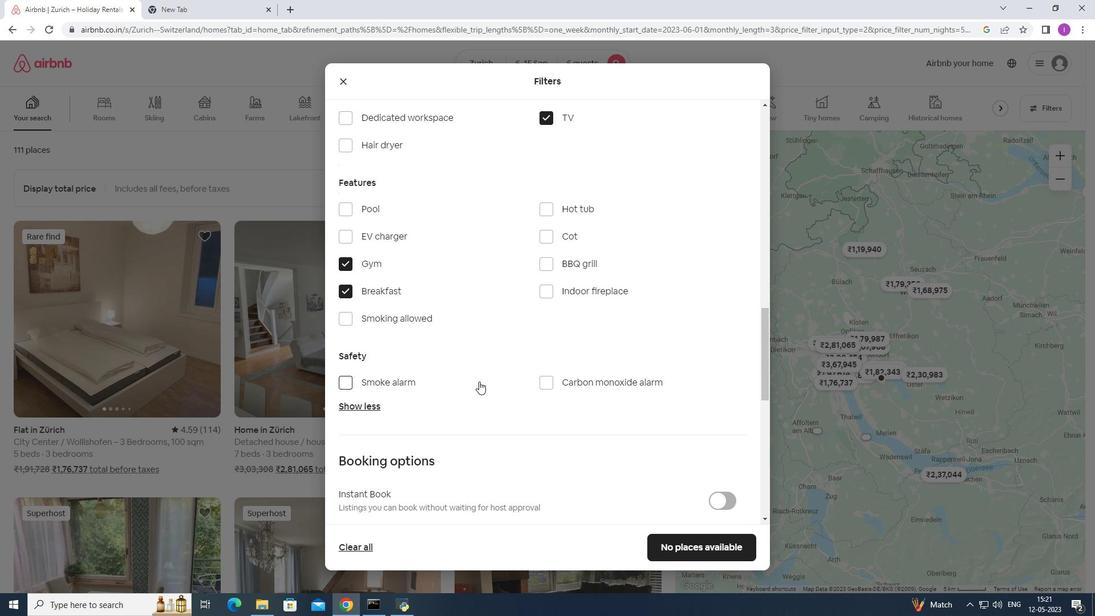 
Action: Mouse scrolled (479, 381) with delta (0, 0)
Screenshot: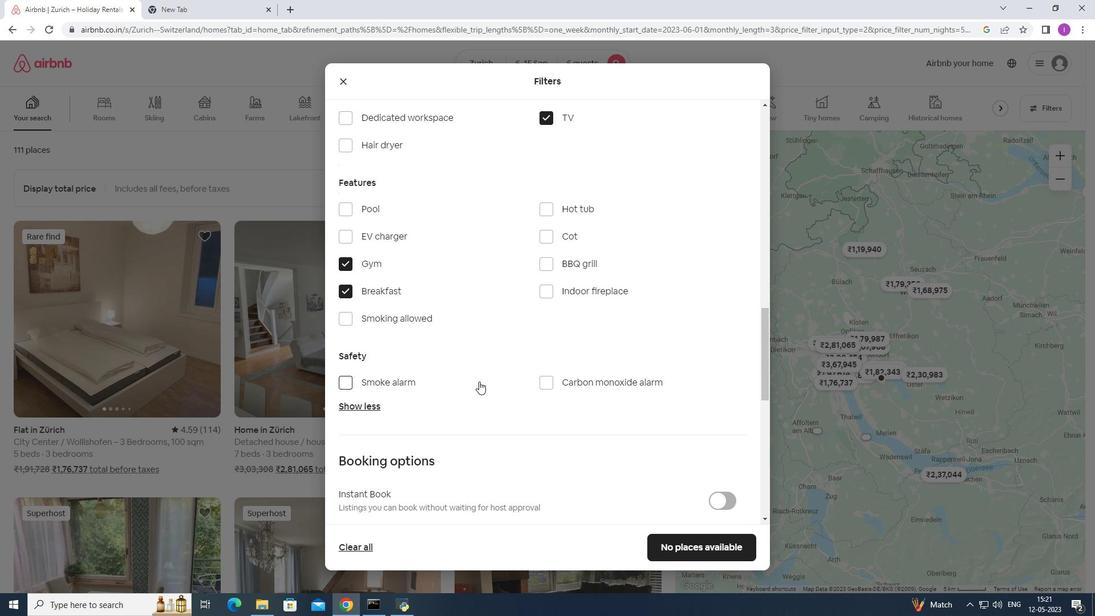 
Action: Mouse scrolled (479, 381) with delta (0, 0)
Screenshot: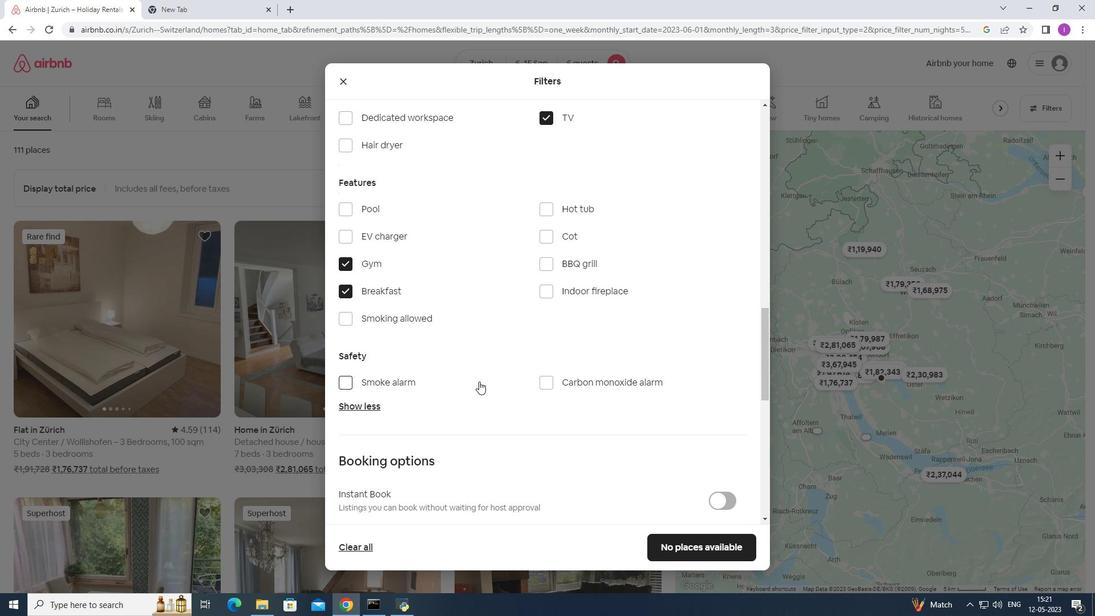 
Action: Mouse moved to (723, 305)
Screenshot: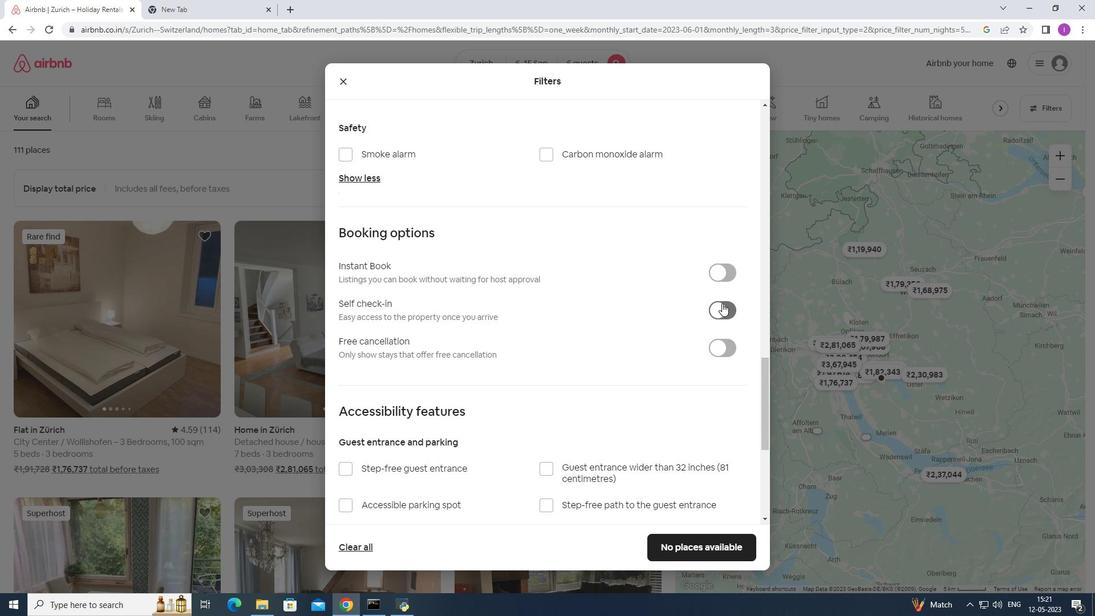 
Action: Mouse pressed left at (723, 305)
Screenshot: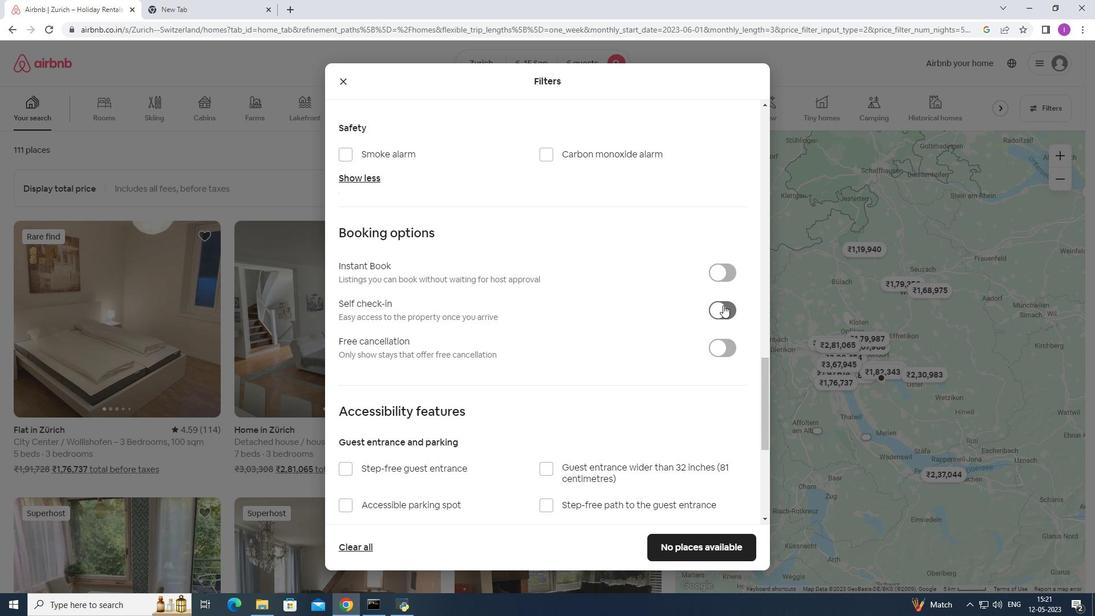 
Action: Mouse moved to (494, 432)
Screenshot: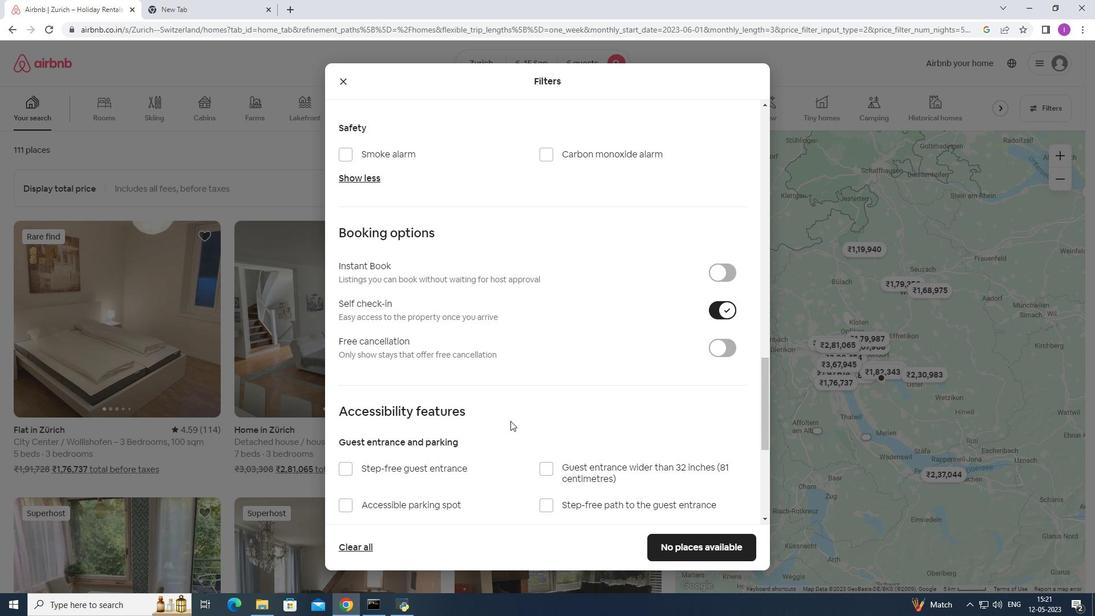 
Action: Mouse scrolled (494, 432) with delta (0, 0)
Screenshot: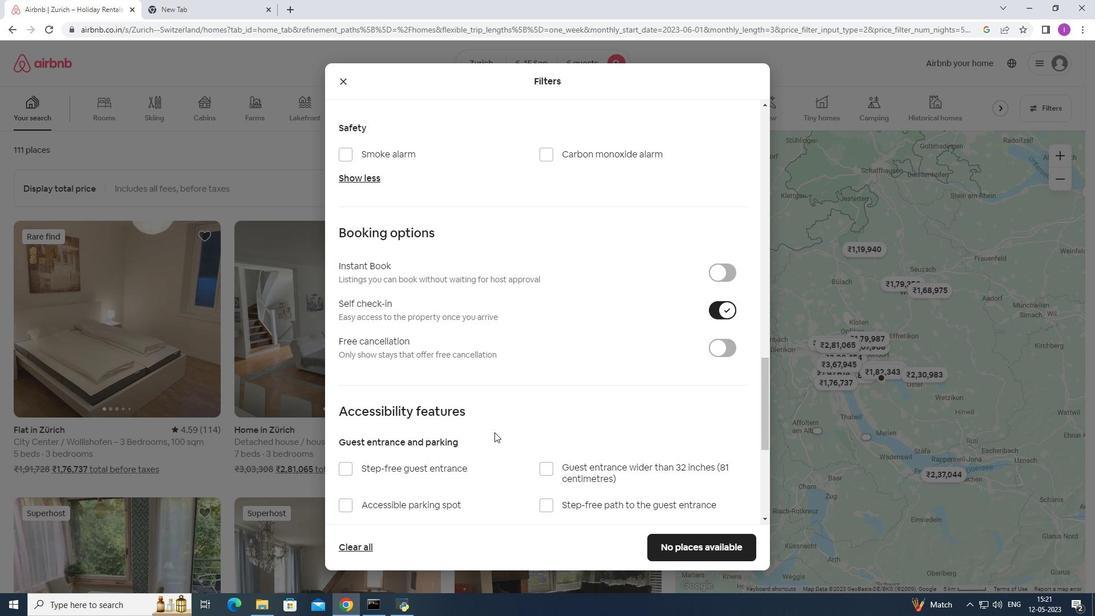 
Action: Mouse scrolled (494, 432) with delta (0, 0)
Screenshot: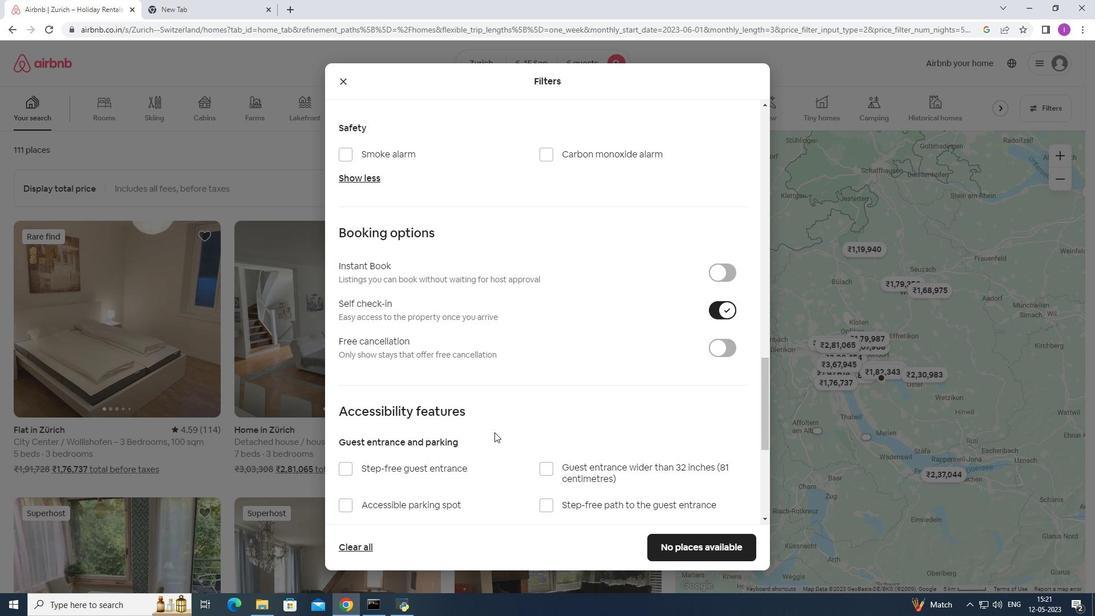 
Action: Mouse scrolled (494, 432) with delta (0, 0)
Screenshot: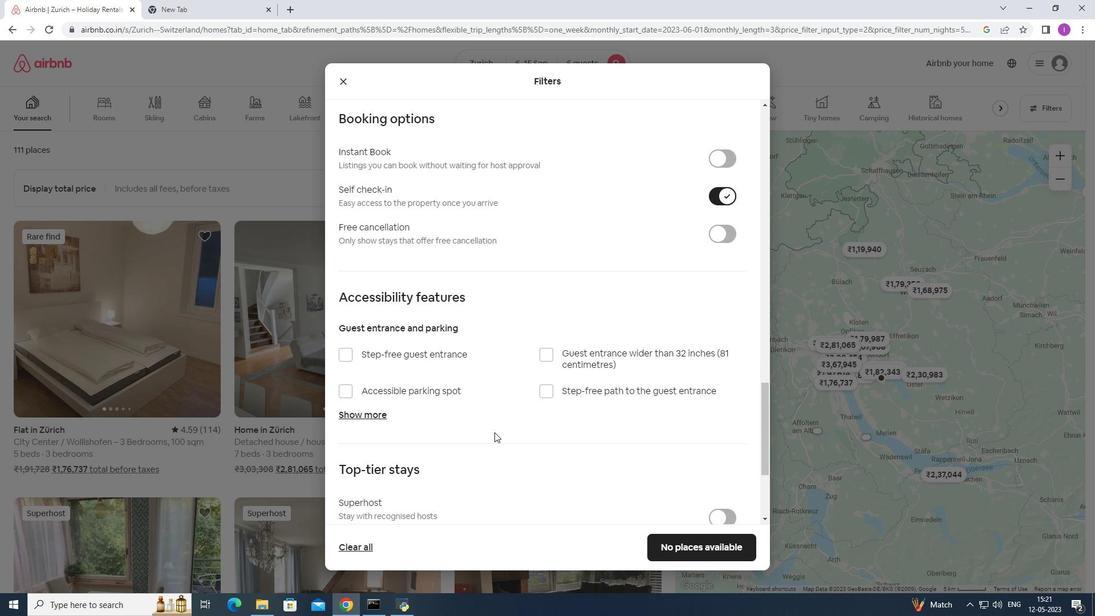 
Action: Mouse scrolled (494, 432) with delta (0, 0)
Screenshot: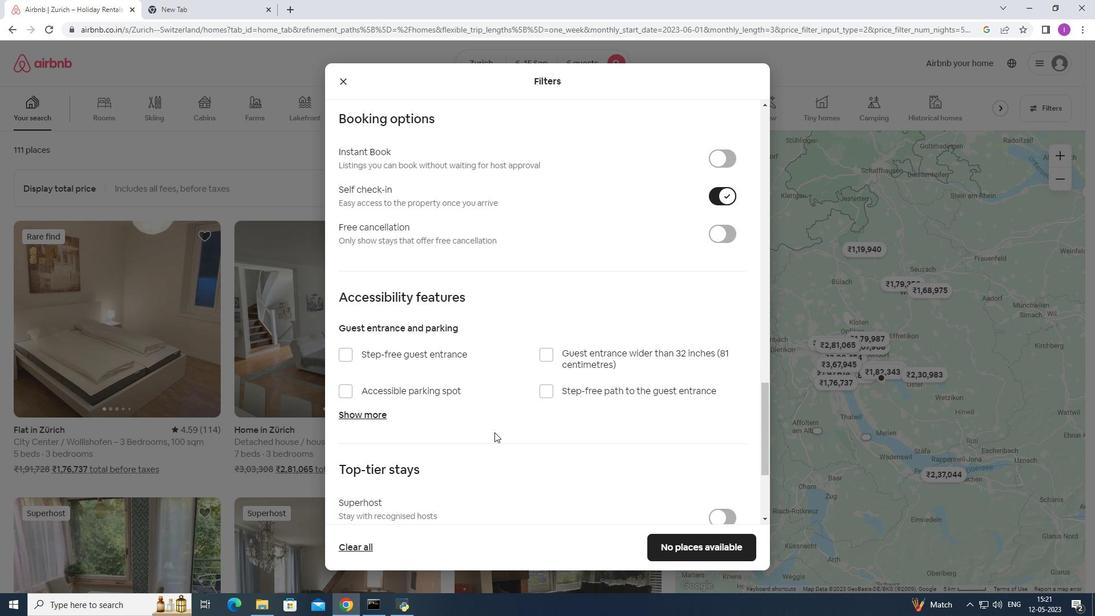 
Action: Mouse scrolled (494, 432) with delta (0, 0)
Screenshot: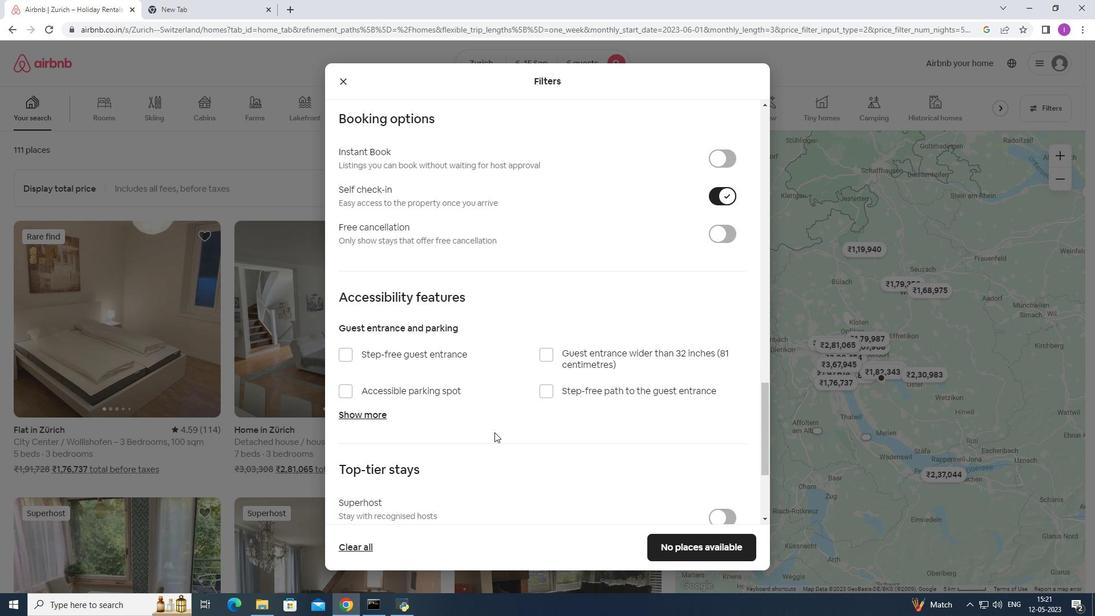 
Action: Mouse scrolled (494, 432) with delta (0, 0)
Screenshot: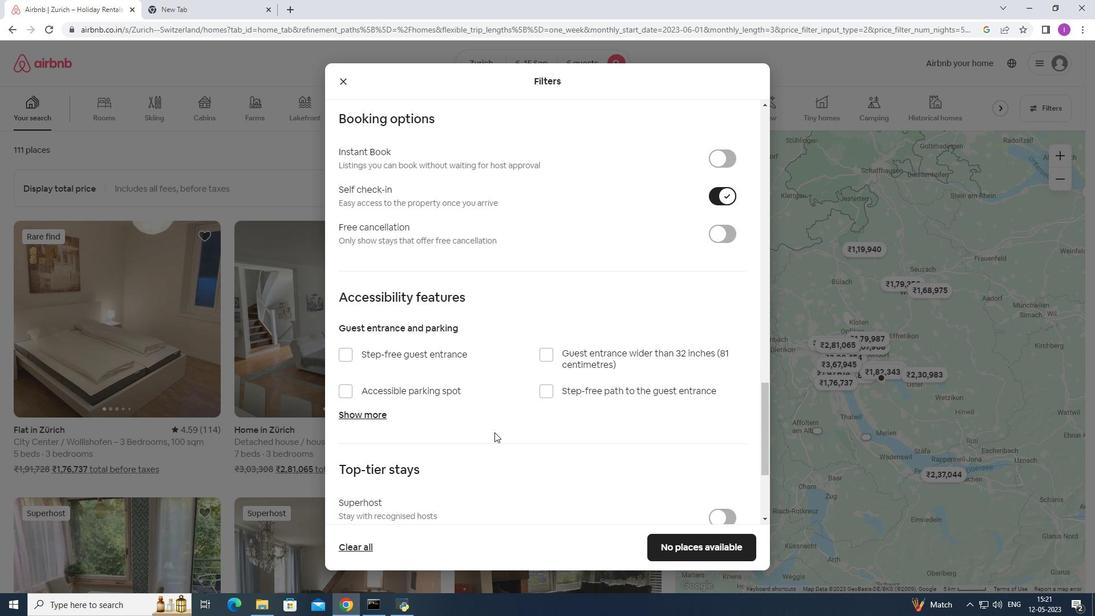 
Action: Mouse scrolled (494, 432) with delta (0, 0)
Screenshot: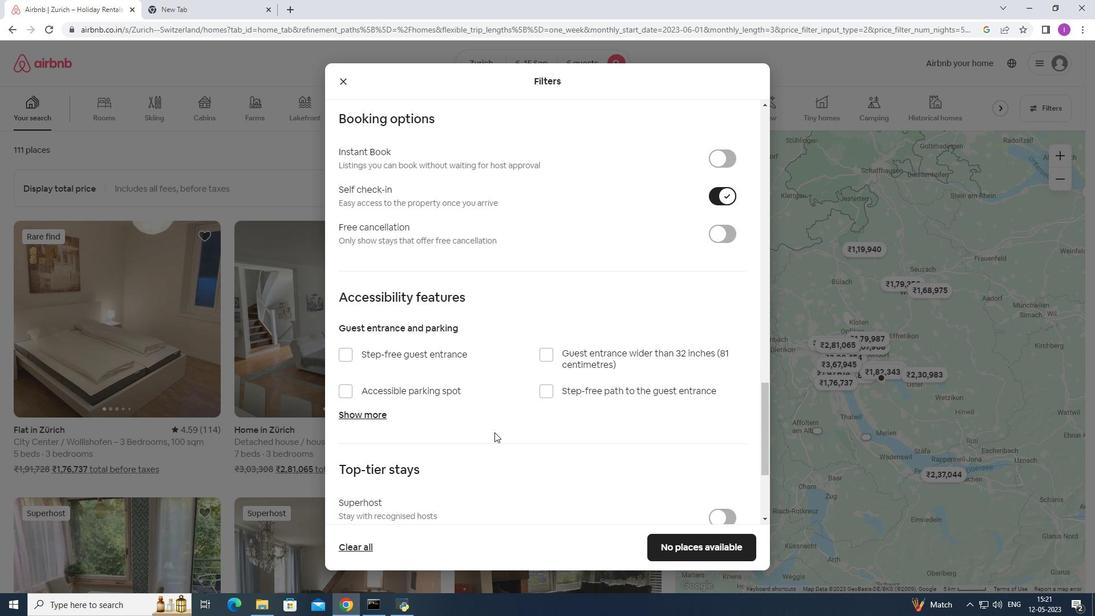
Action: Mouse scrolled (494, 432) with delta (0, 0)
Screenshot: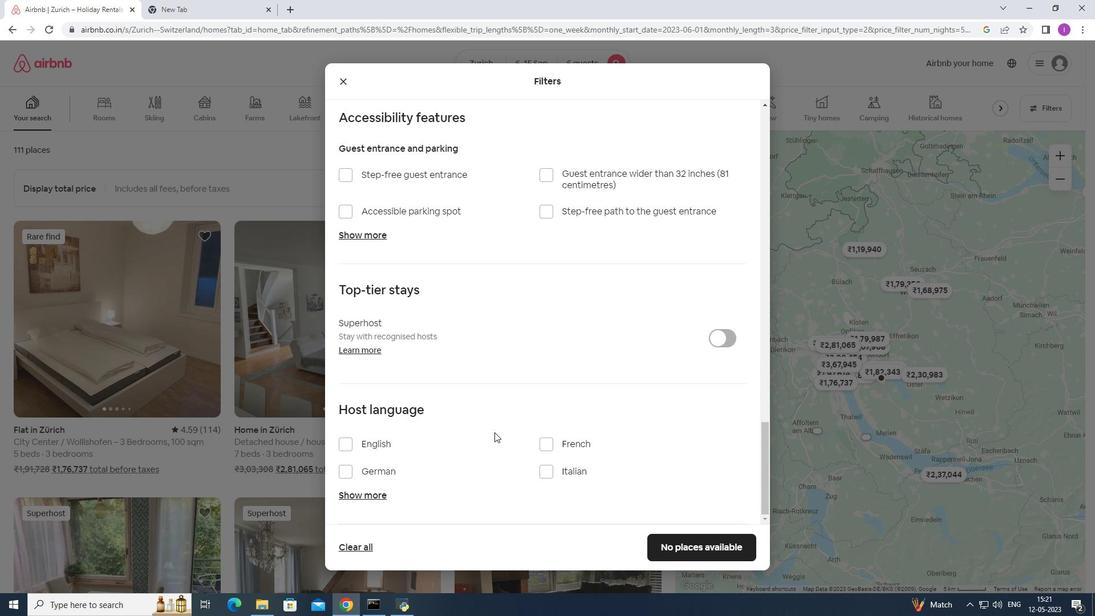
Action: Mouse scrolled (494, 432) with delta (0, 0)
Screenshot: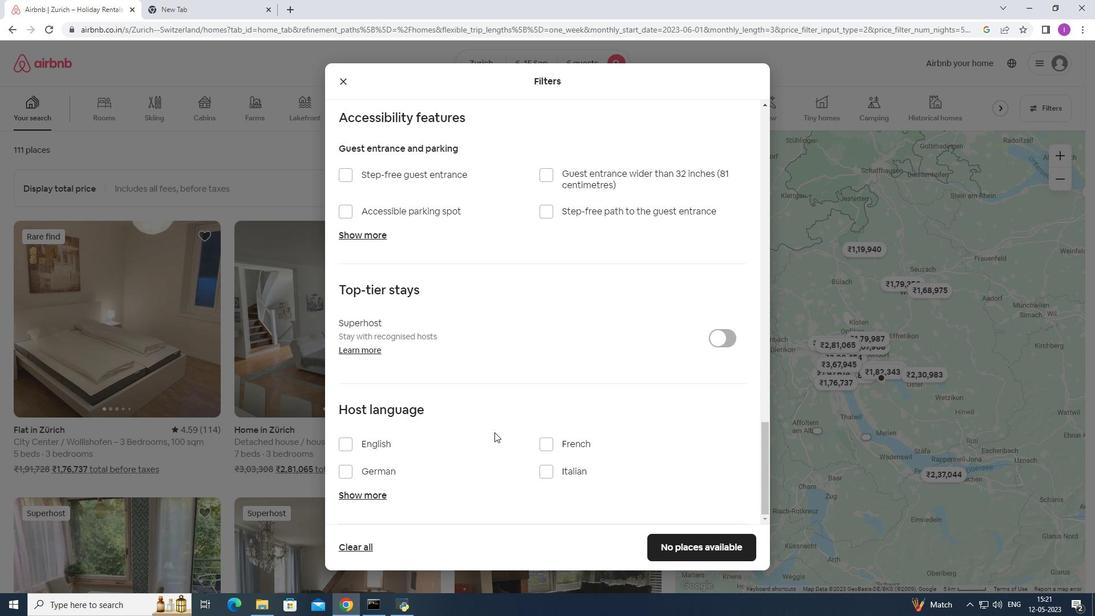 
Action: Mouse scrolled (494, 432) with delta (0, 0)
Screenshot: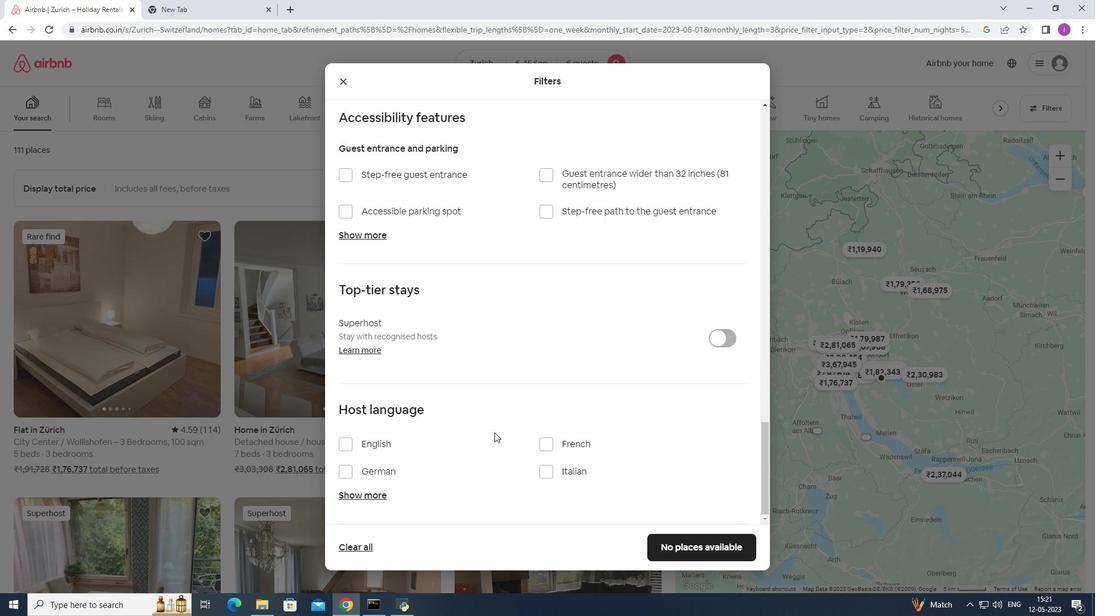 
Action: Mouse scrolled (494, 432) with delta (0, 0)
Screenshot: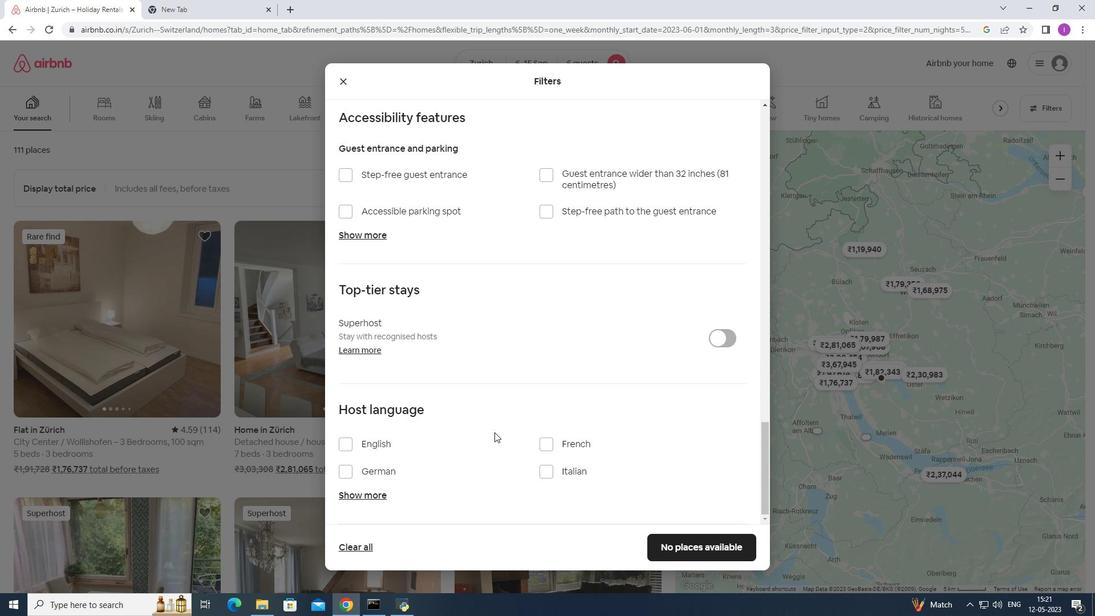 
Action: Mouse moved to (347, 440)
Screenshot: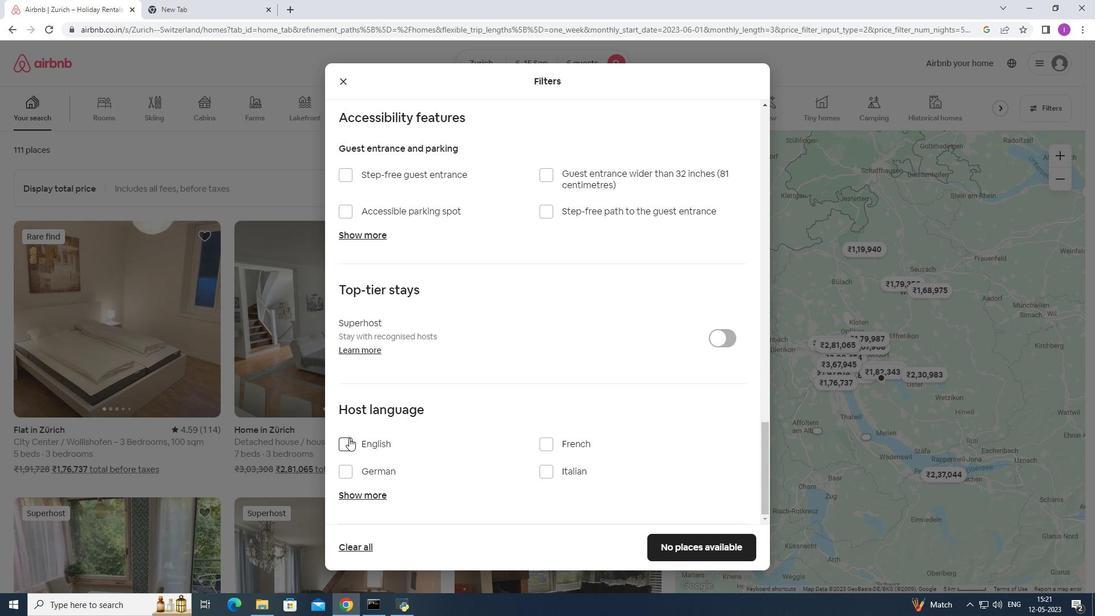 
Action: Mouse pressed left at (347, 440)
Screenshot: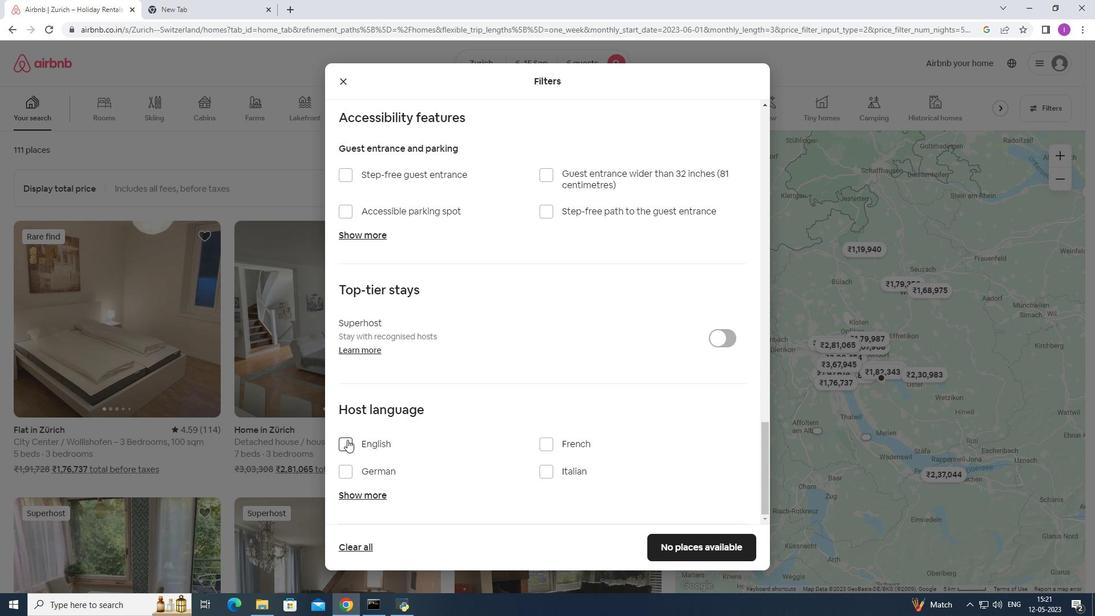 
Action: Mouse moved to (703, 547)
Screenshot: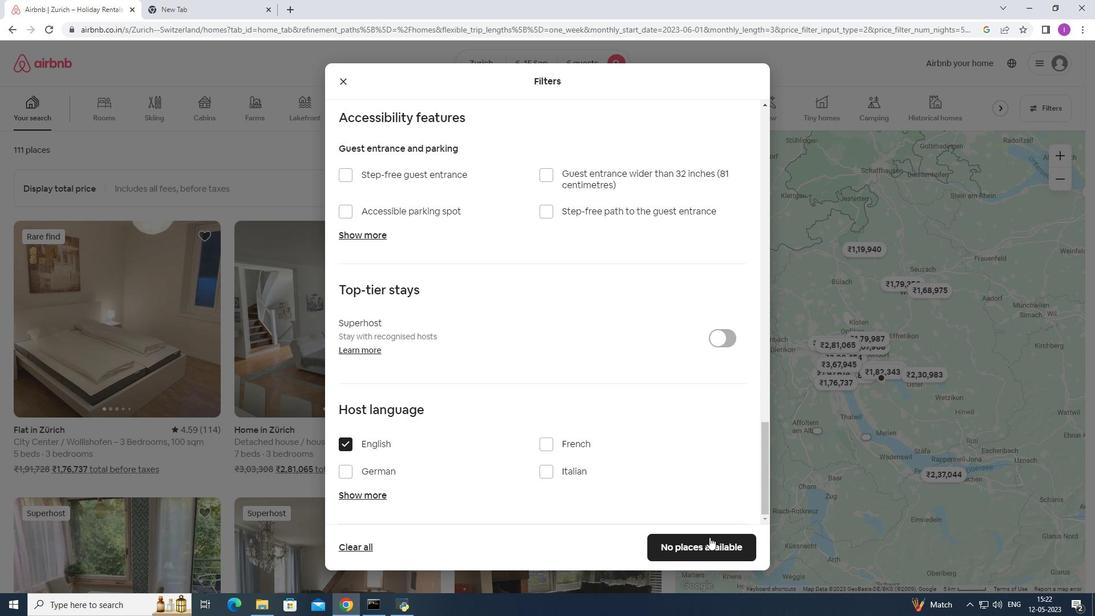 
Action: Mouse pressed left at (703, 547)
Screenshot: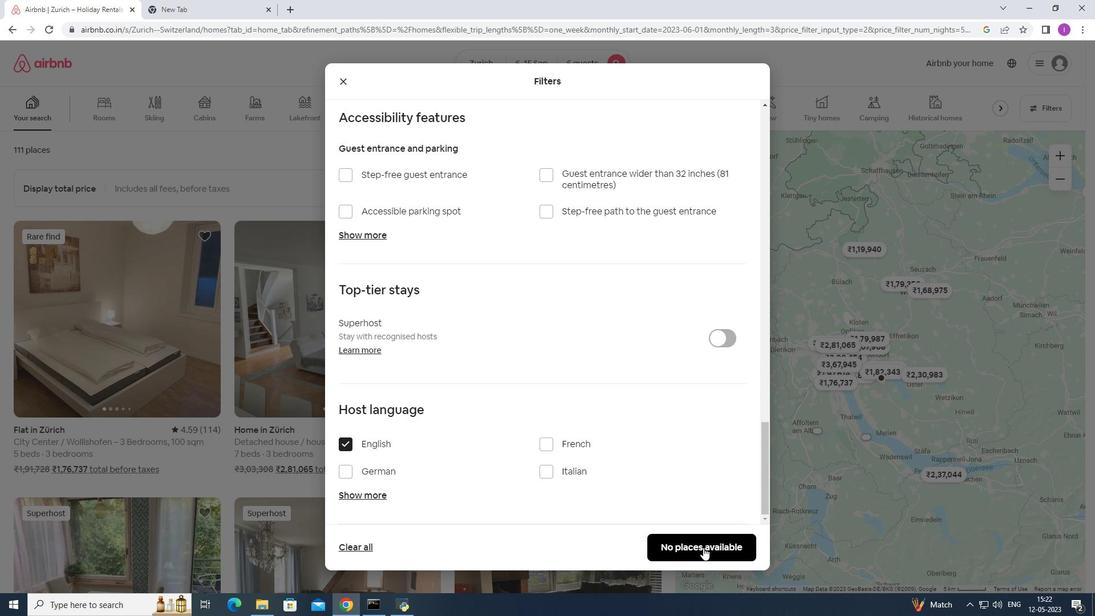 
Action: Mouse moved to (691, 547)
Screenshot: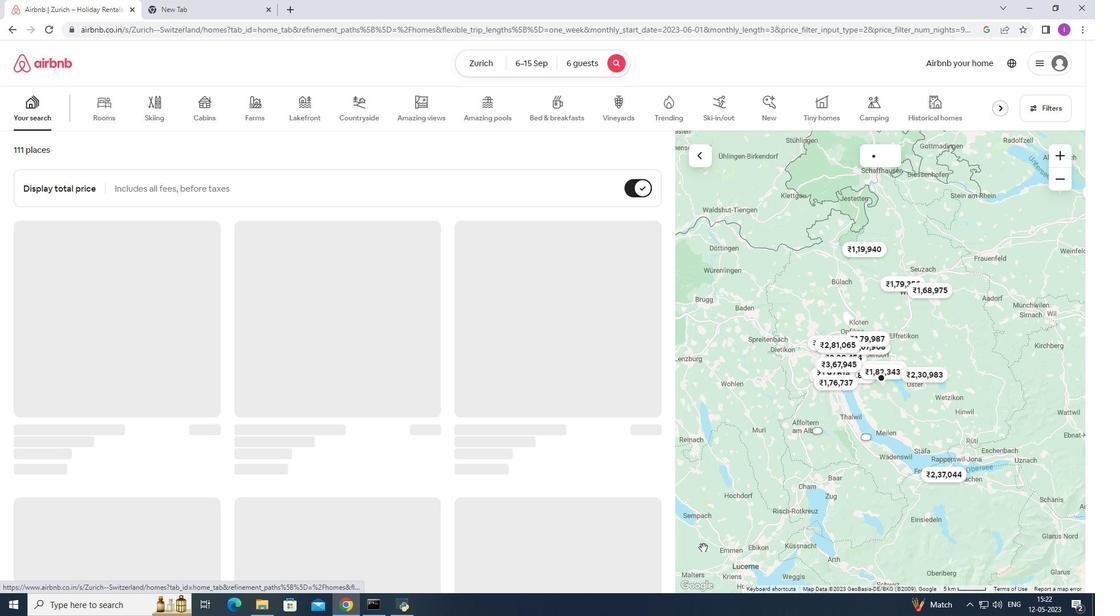
